 Task: Search one way flight ticket for 5 adults, 2 children, 1 infant in seat and 1 infant on lap in economy from Fort Lauderdale: Fort Lauderdale-hollywood International Airport to Wilmington: Wilmington International Airport on 8-6-2023. Choice of flights is Southwest. Number of bags: 1 carry on bag. Price is upto 20000. Outbound departure time preference is 22:30.
Action: Mouse moved to (282, 359)
Screenshot: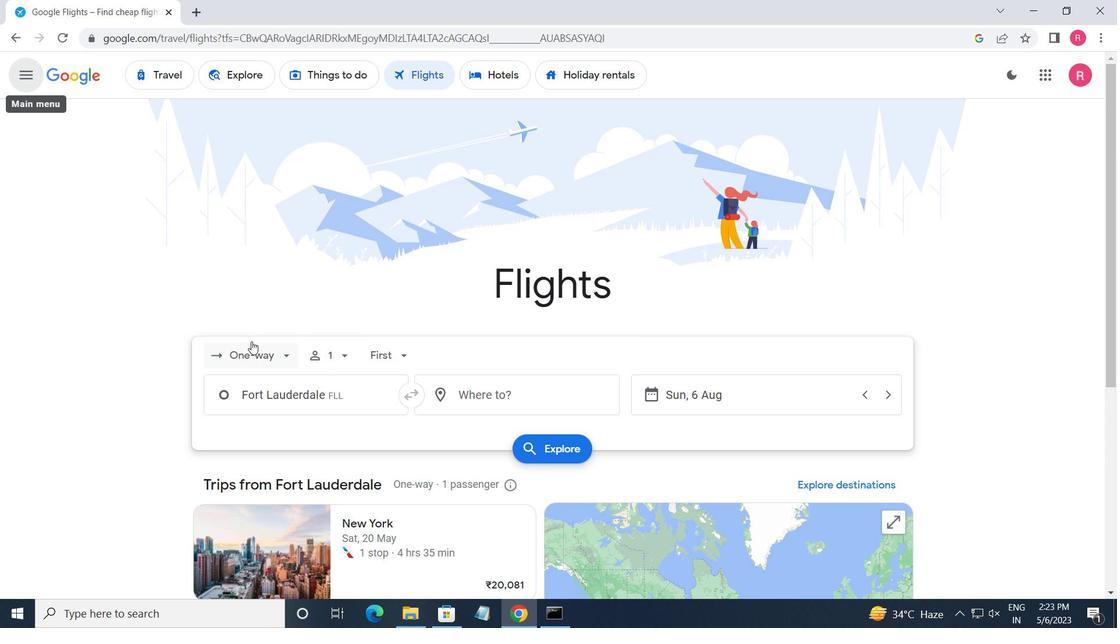 
Action: Mouse pressed left at (282, 359)
Screenshot: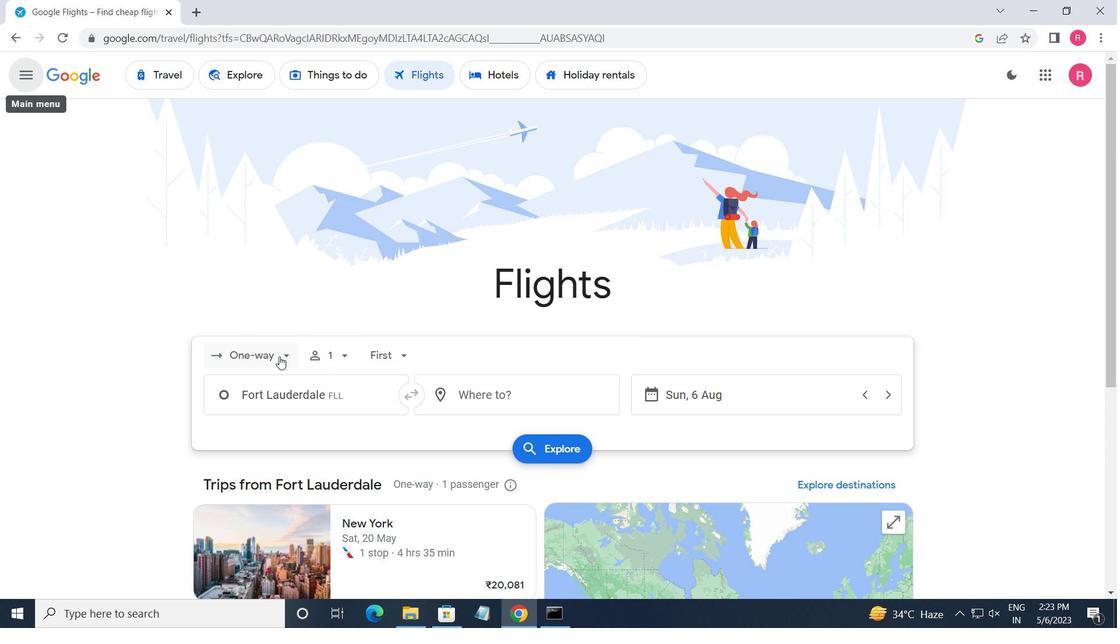
Action: Mouse moved to (278, 423)
Screenshot: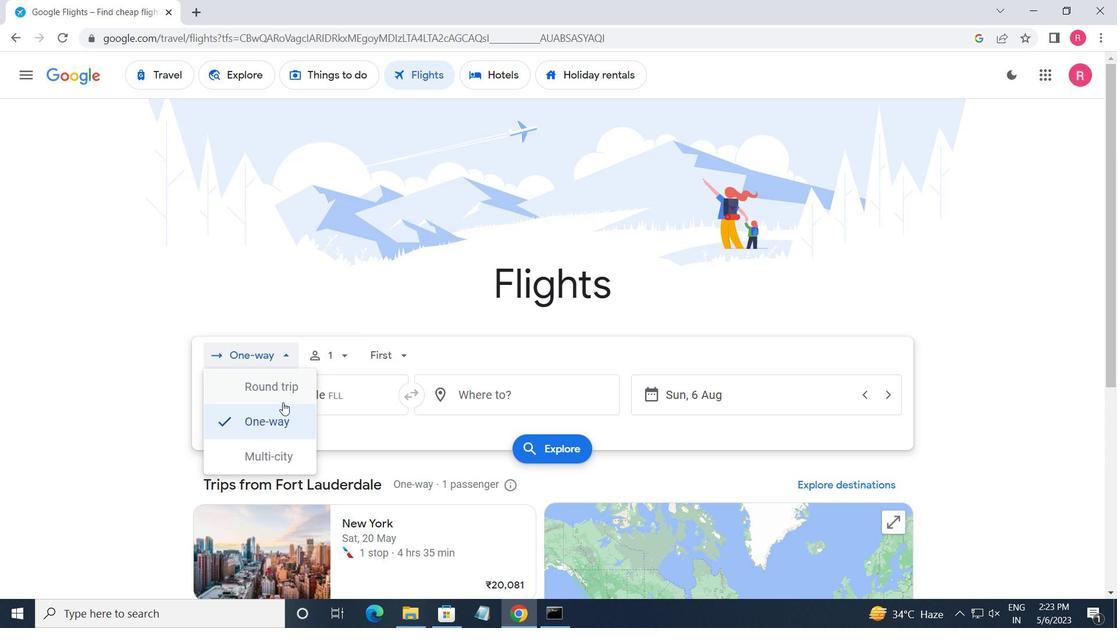 
Action: Mouse pressed left at (278, 423)
Screenshot: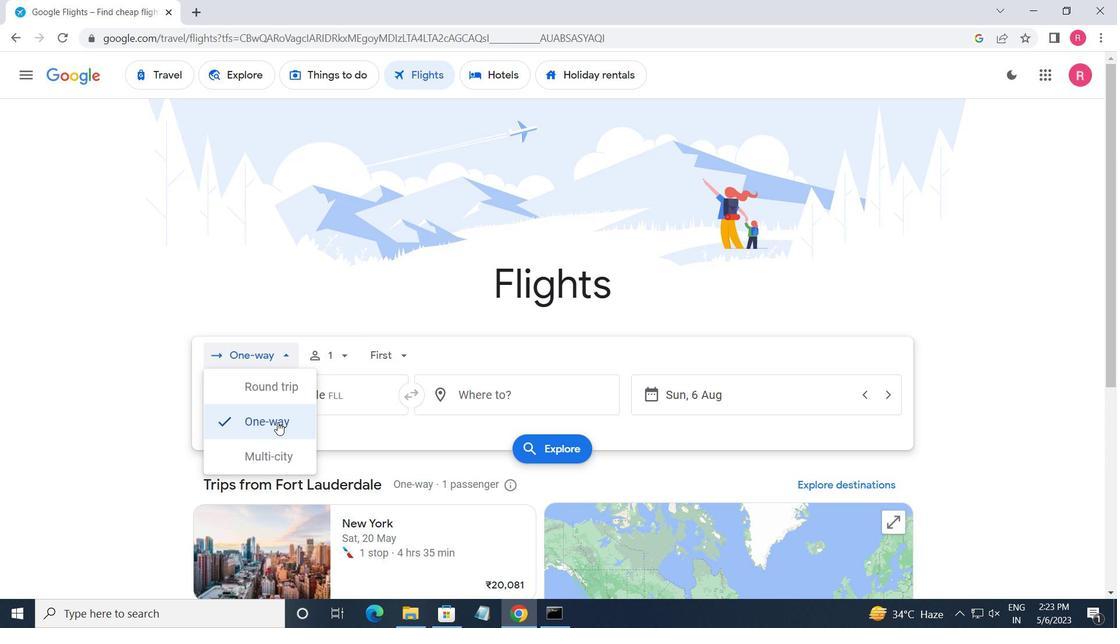 
Action: Mouse moved to (327, 349)
Screenshot: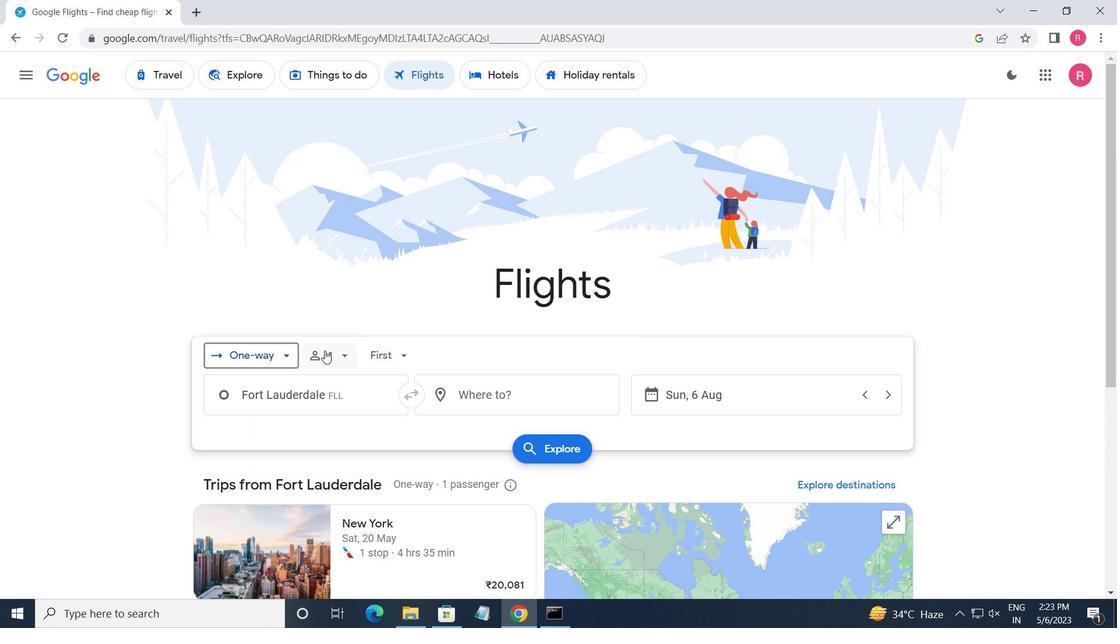 
Action: Mouse pressed left at (327, 349)
Screenshot: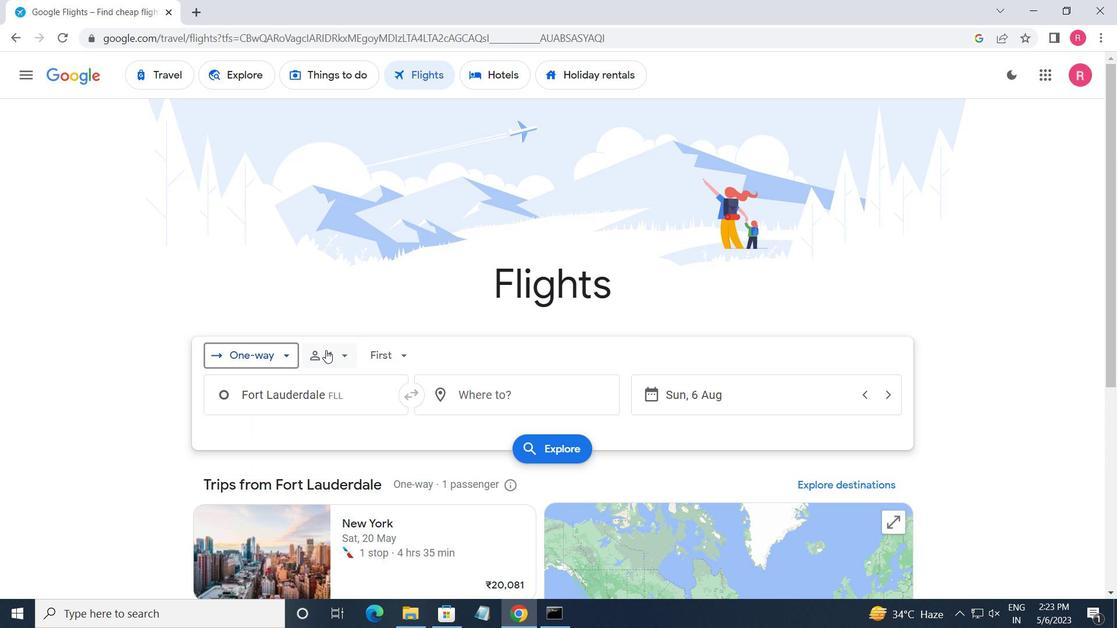 
Action: Mouse moved to (451, 398)
Screenshot: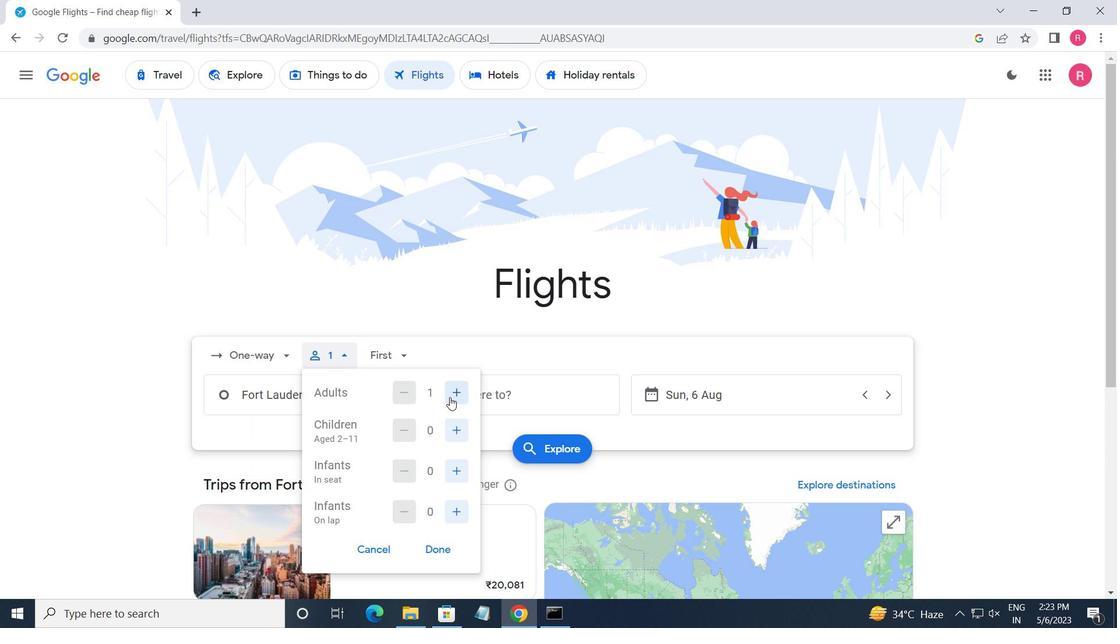 
Action: Mouse pressed left at (451, 398)
Screenshot: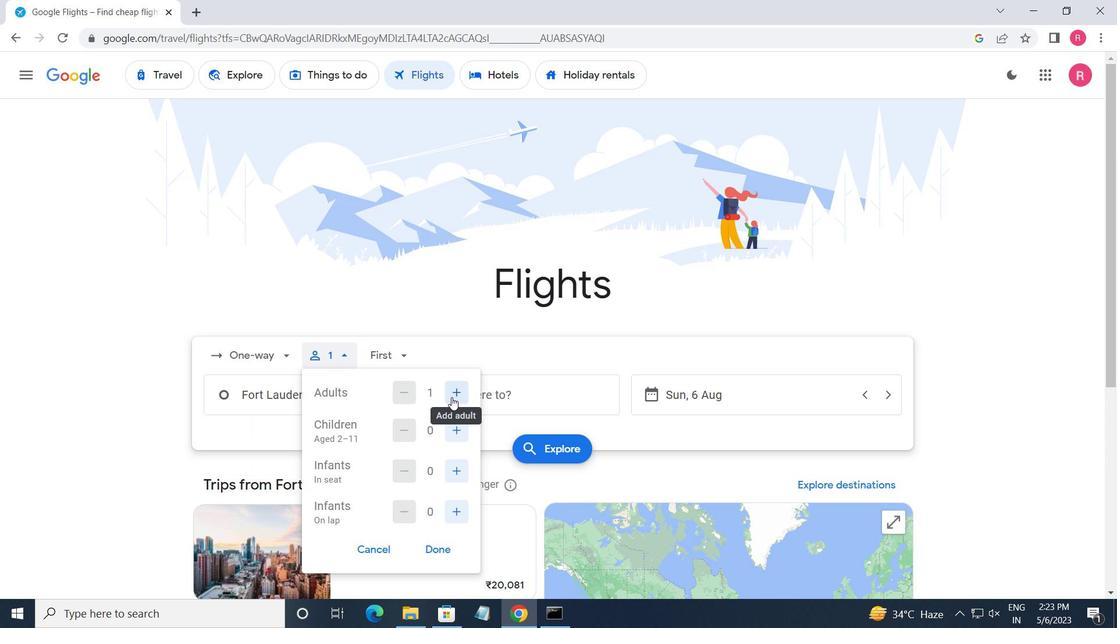 
Action: Mouse pressed left at (451, 398)
Screenshot: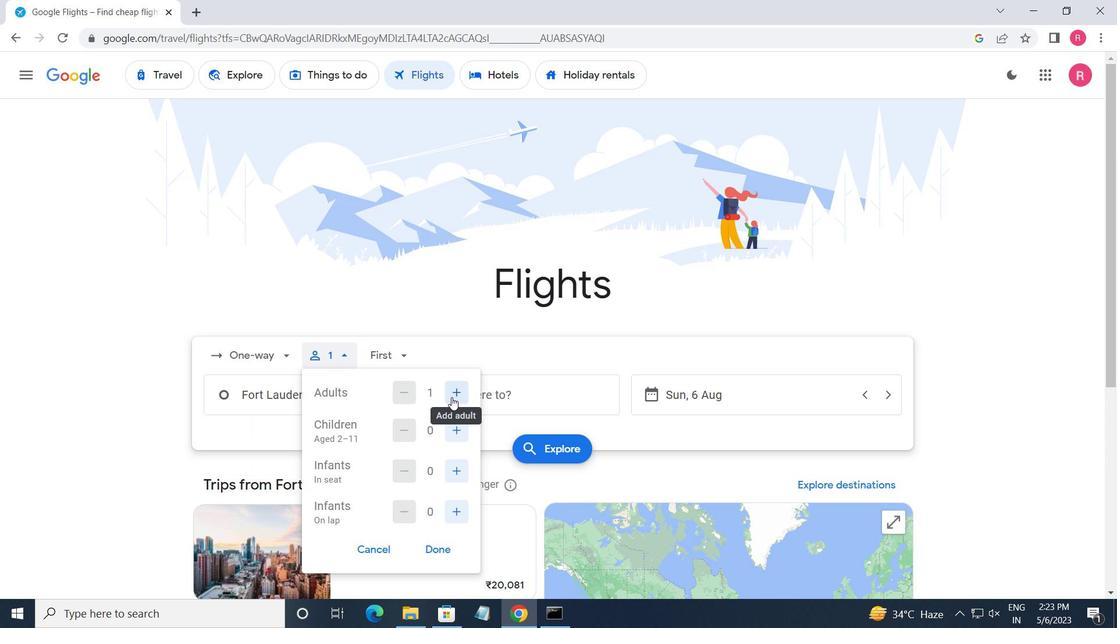 
Action: Mouse pressed left at (451, 398)
Screenshot: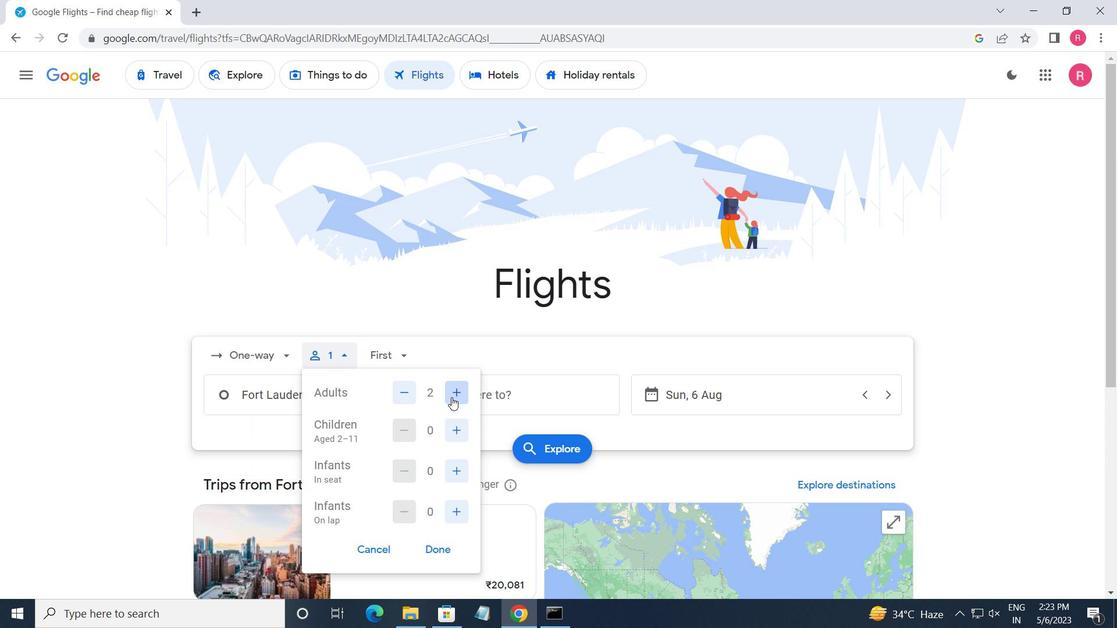 
Action: Mouse moved to (453, 397)
Screenshot: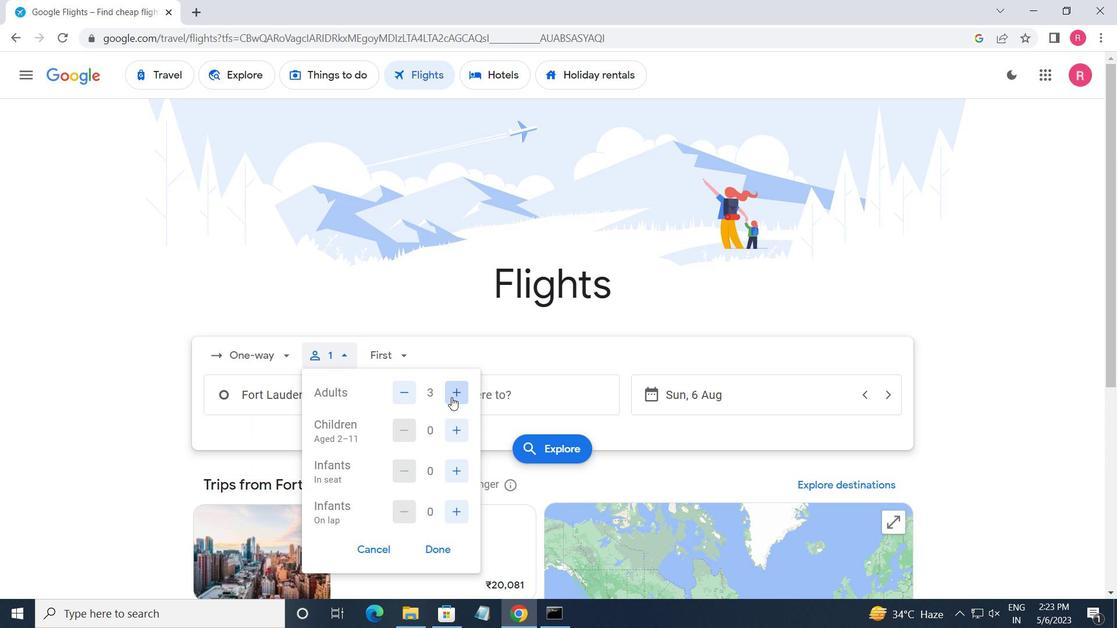 
Action: Mouse pressed left at (453, 397)
Screenshot: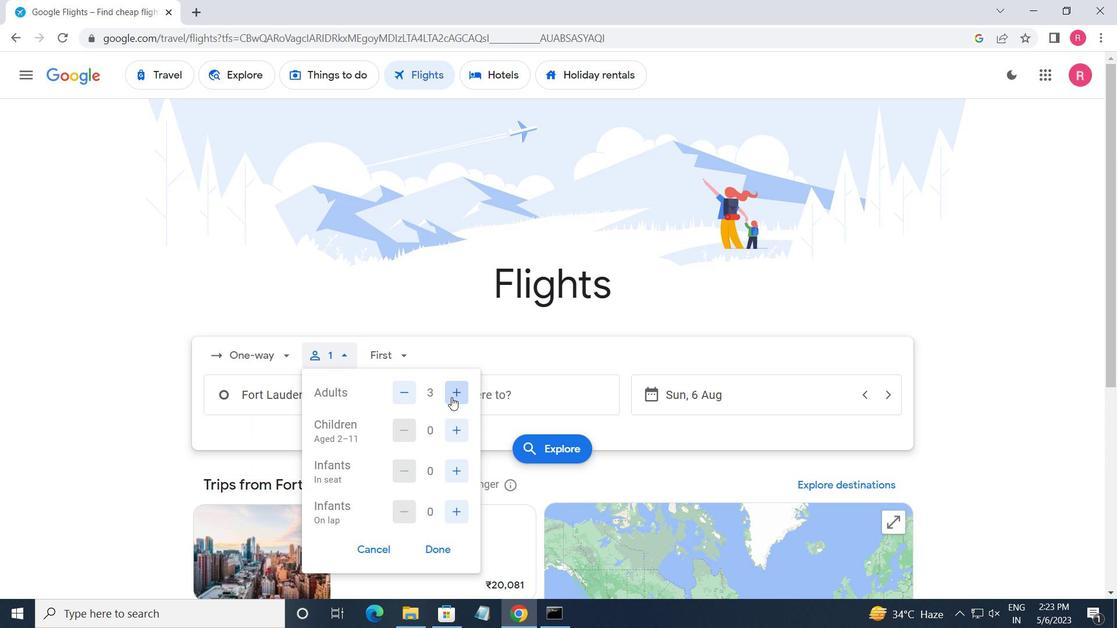 
Action: Mouse moved to (449, 429)
Screenshot: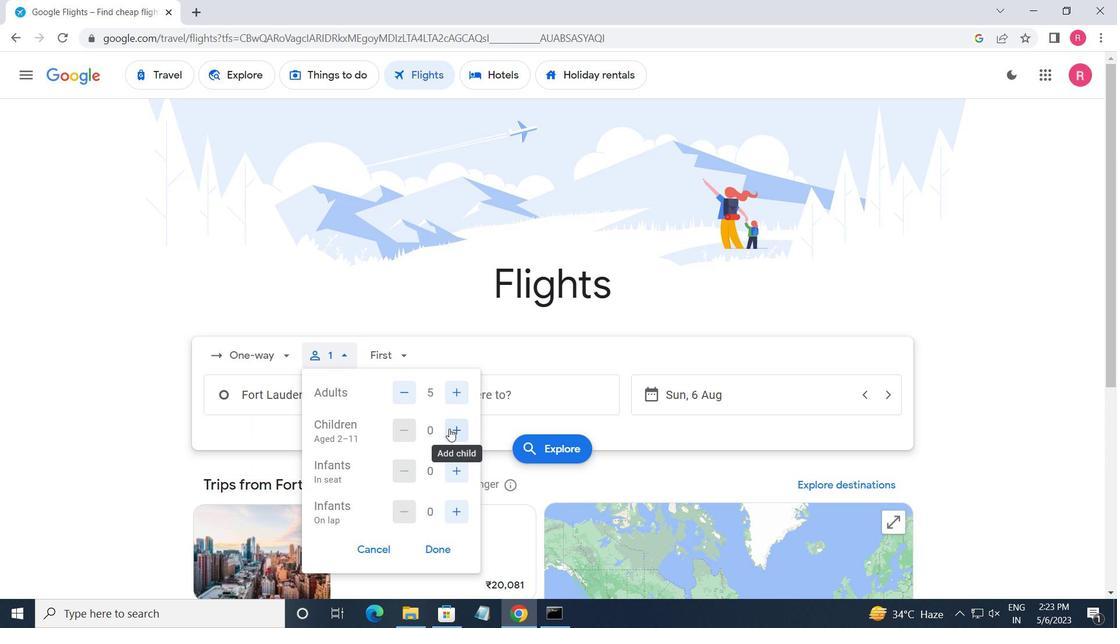
Action: Mouse pressed left at (449, 429)
Screenshot: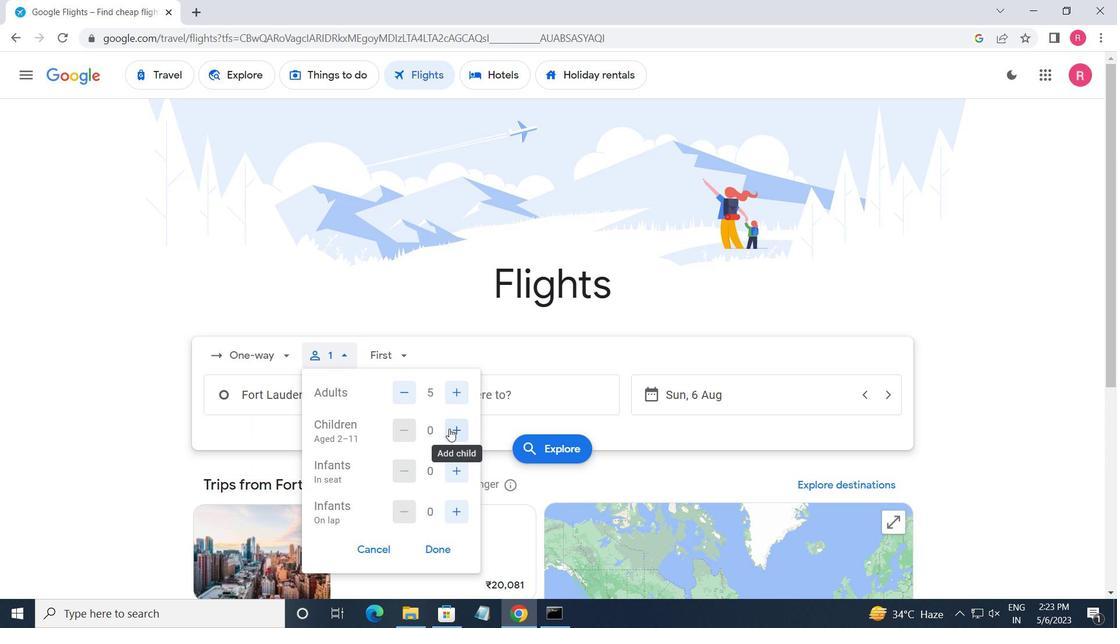 
Action: Mouse pressed left at (449, 429)
Screenshot: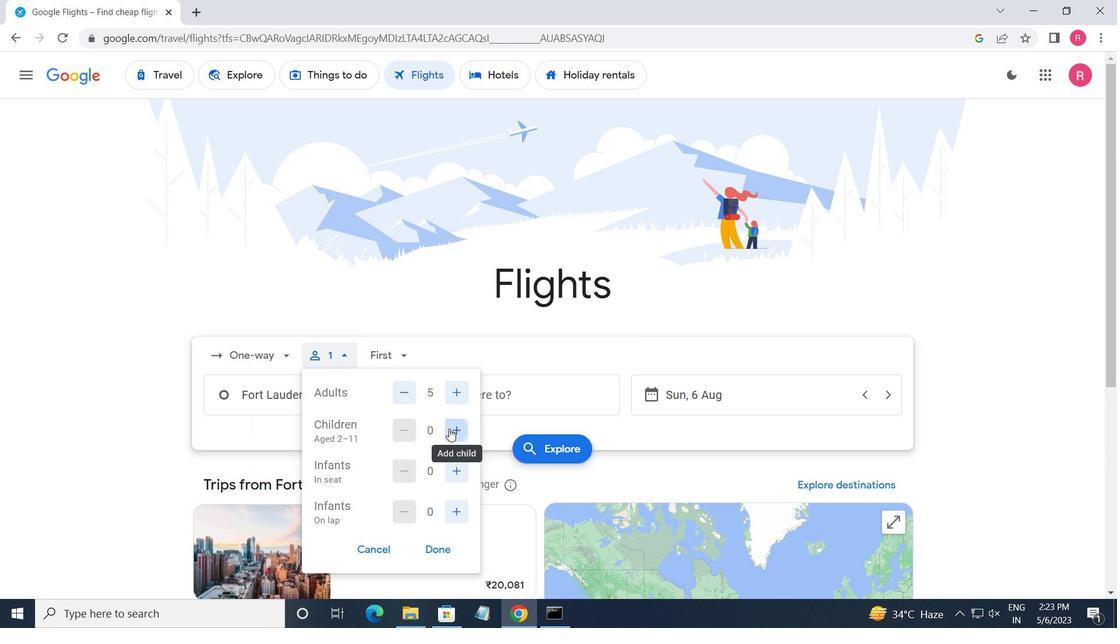 
Action: Mouse moved to (458, 470)
Screenshot: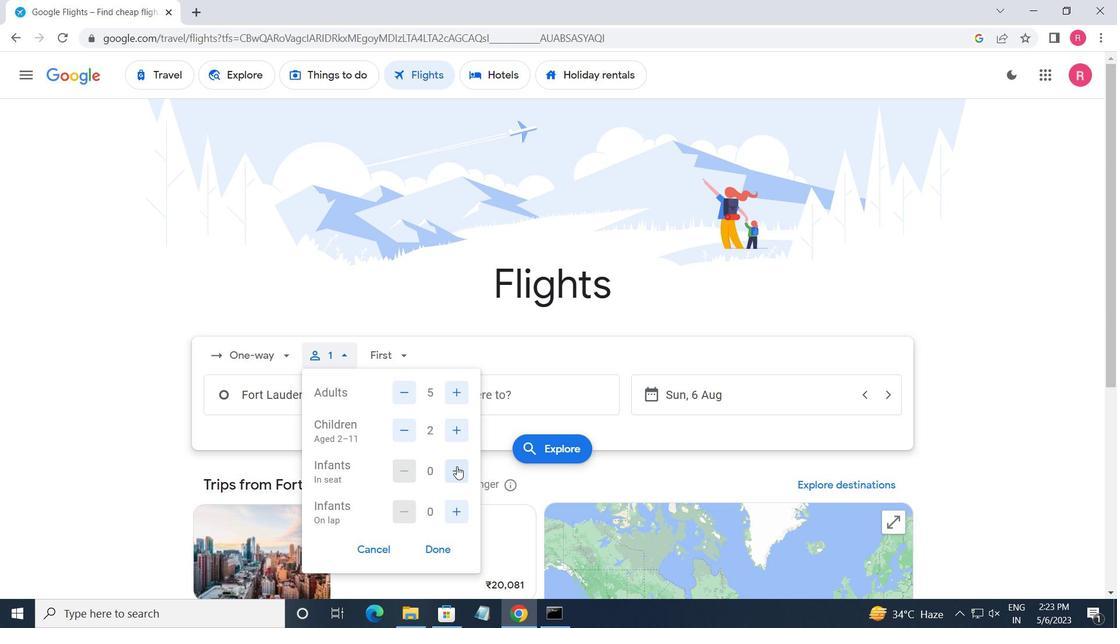 
Action: Mouse pressed left at (458, 470)
Screenshot: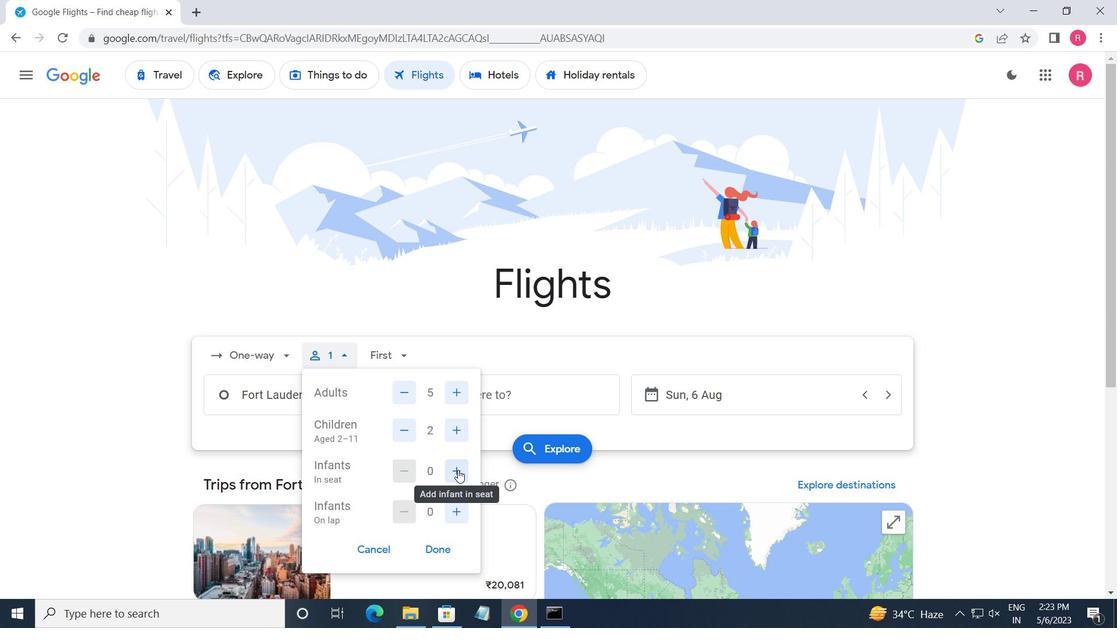 
Action: Mouse moved to (463, 523)
Screenshot: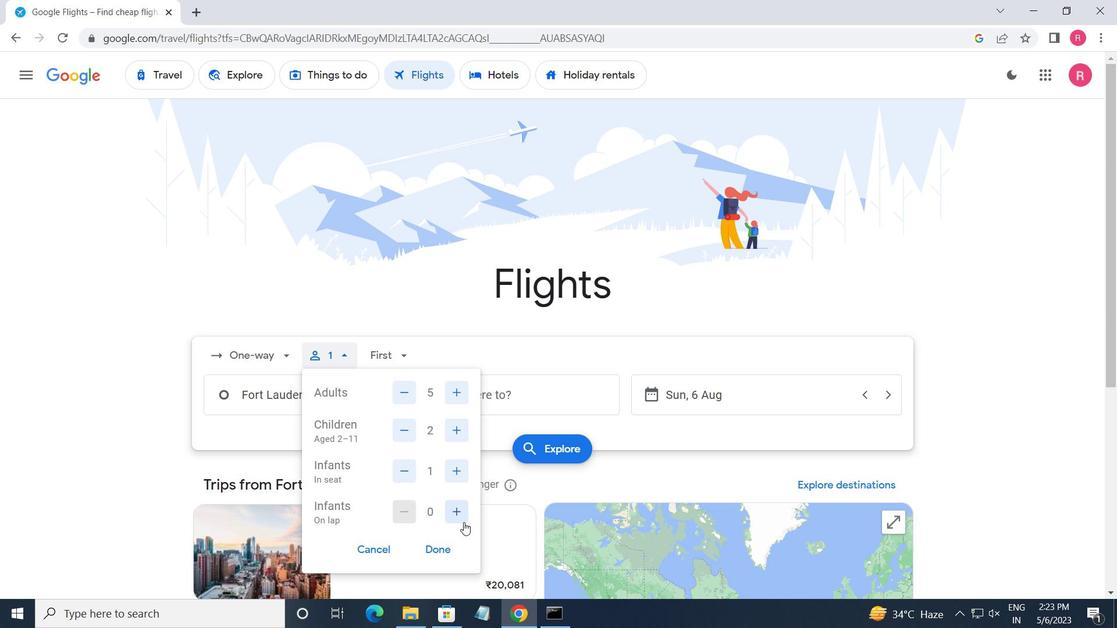 
Action: Mouse pressed left at (463, 523)
Screenshot: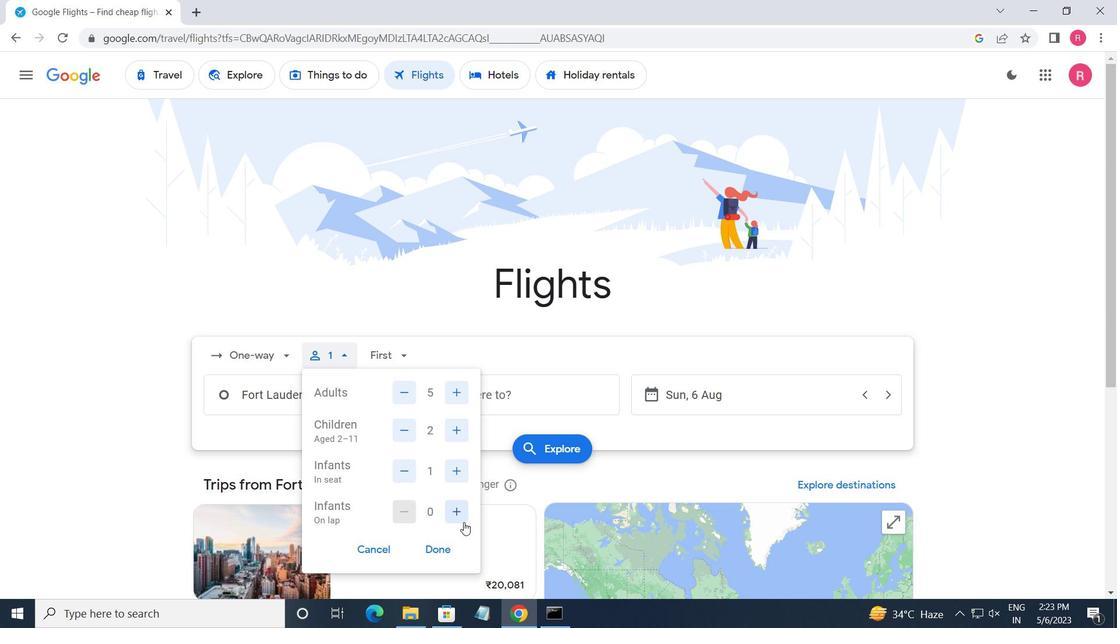 
Action: Mouse moved to (440, 551)
Screenshot: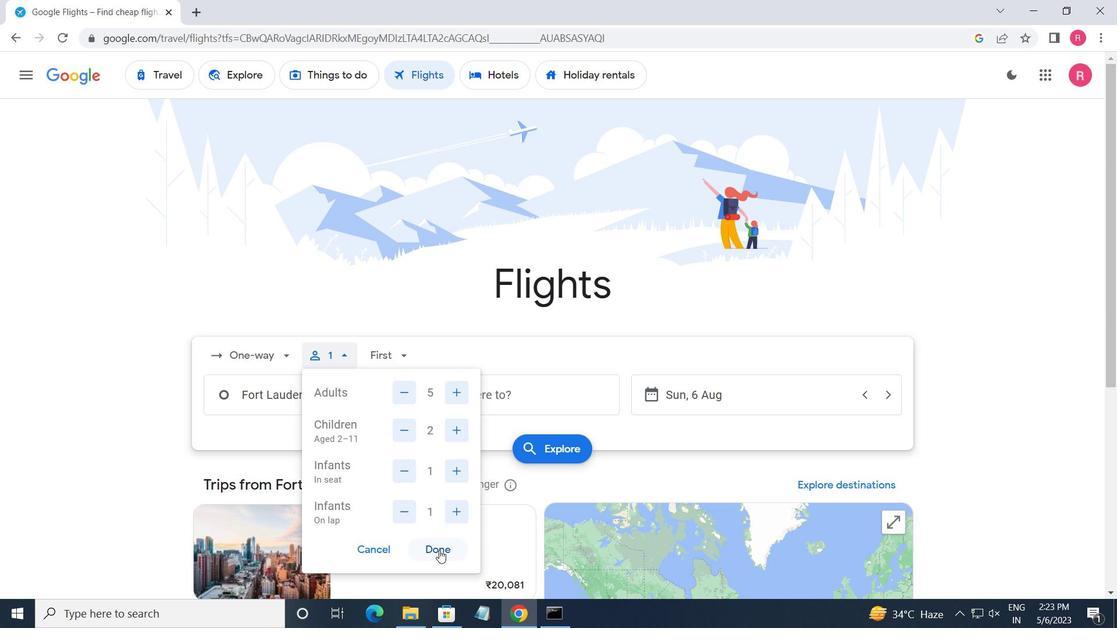 
Action: Mouse pressed left at (440, 551)
Screenshot: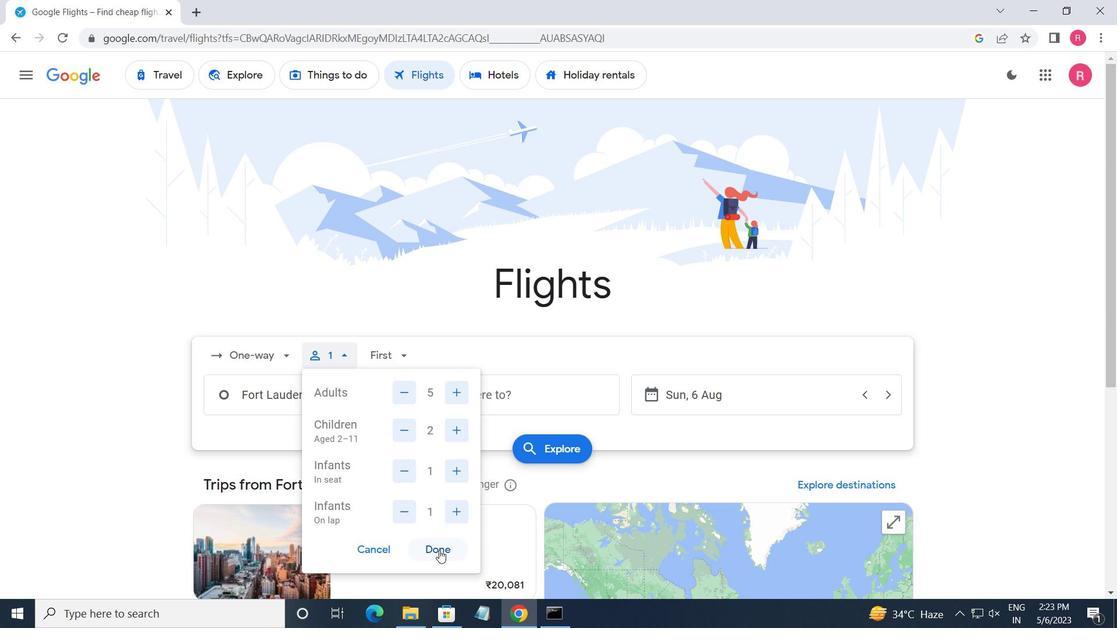 
Action: Mouse moved to (401, 352)
Screenshot: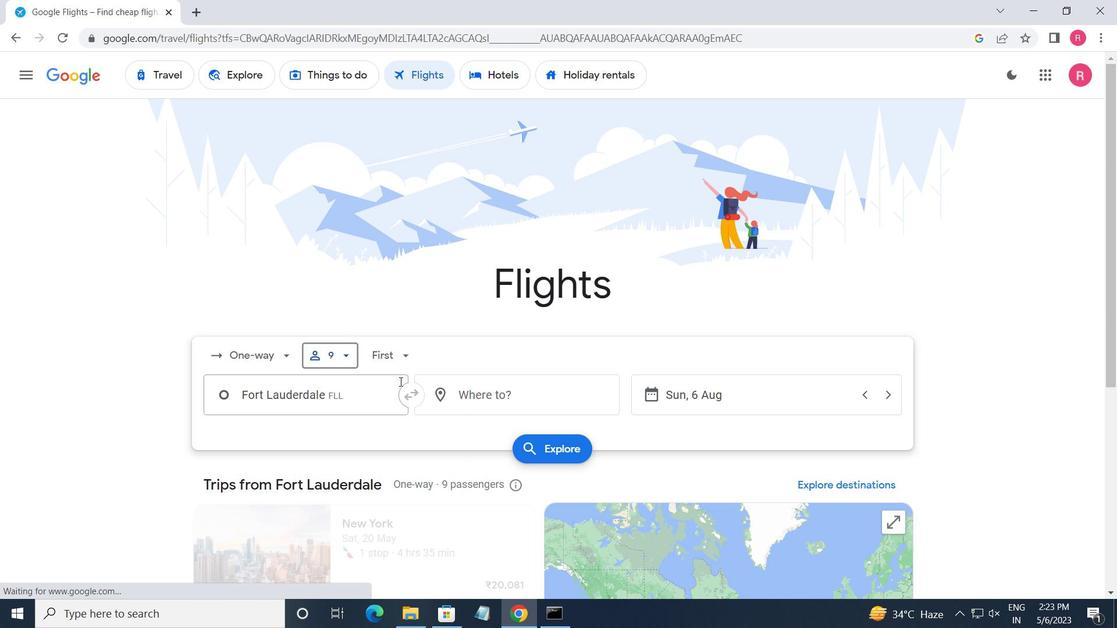 
Action: Mouse pressed left at (401, 352)
Screenshot: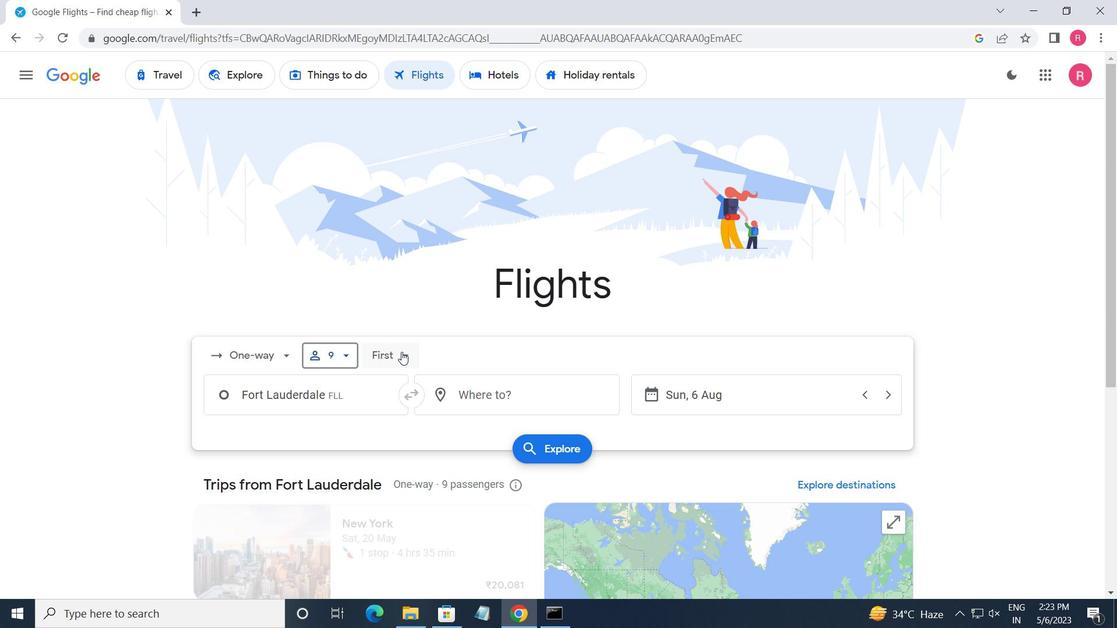 
Action: Mouse moved to (430, 381)
Screenshot: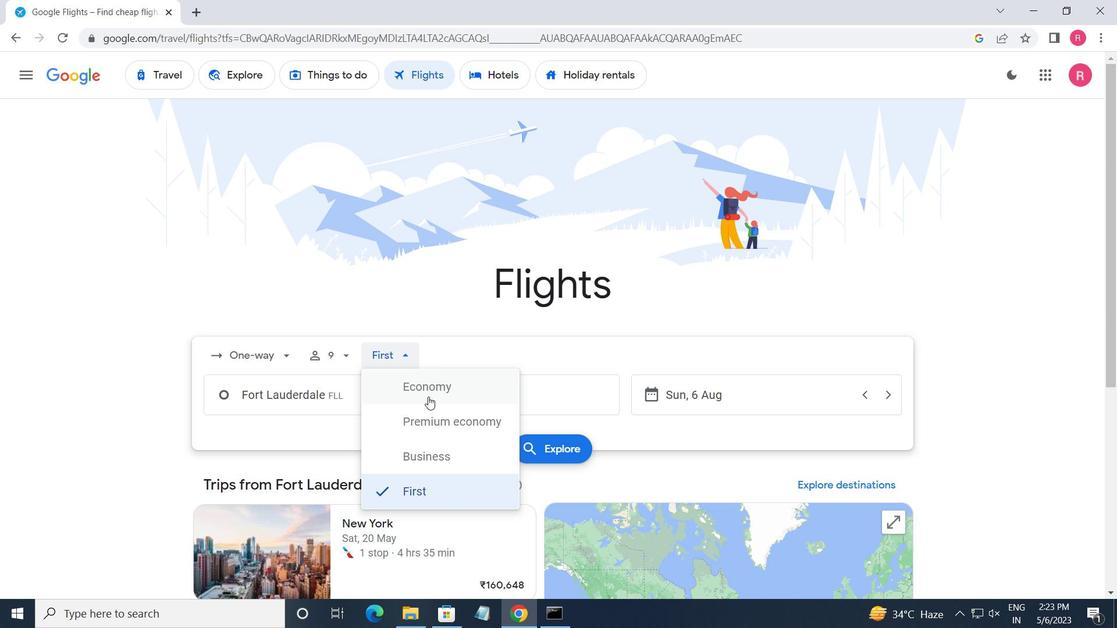 
Action: Mouse pressed left at (430, 381)
Screenshot: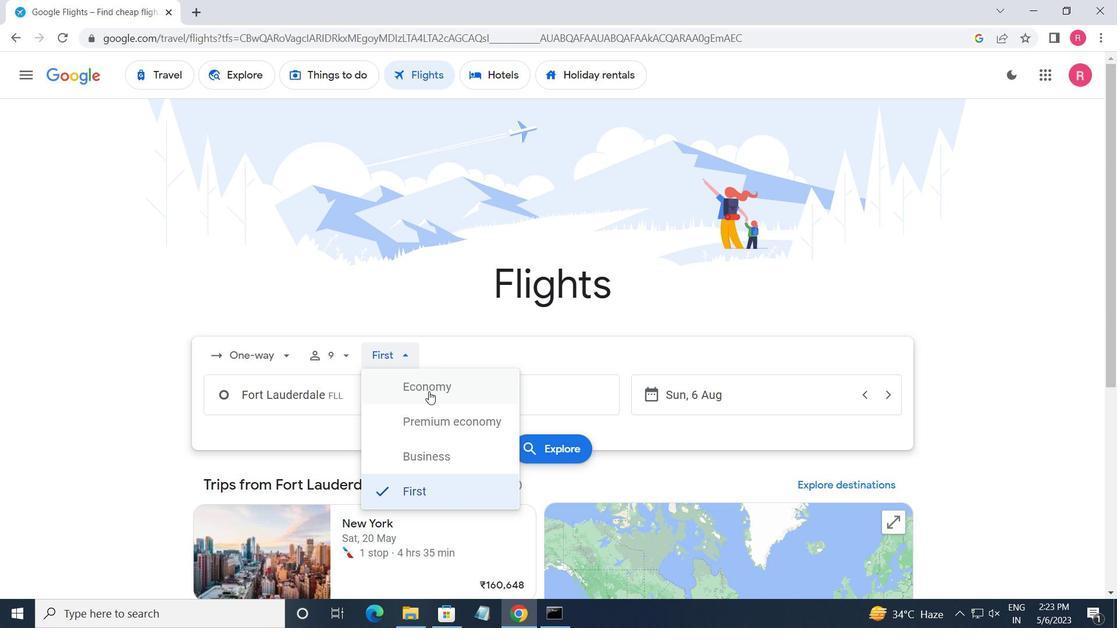 
Action: Mouse moved to (332, 392)
Screenshot: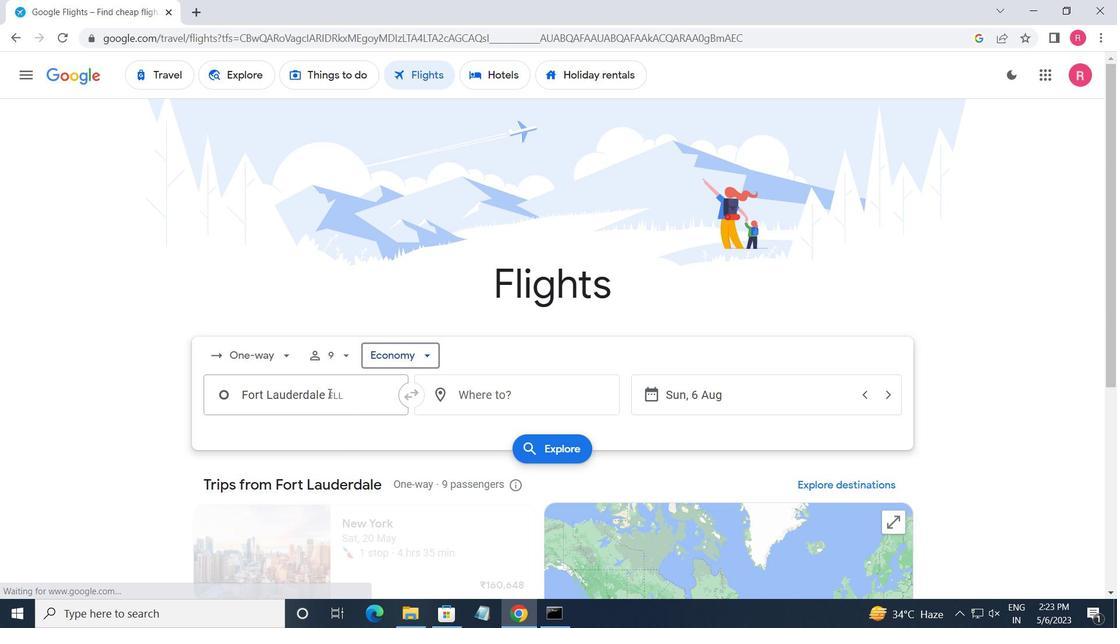 
Action: Mouse pressed left at (332, 392)
Screenshot: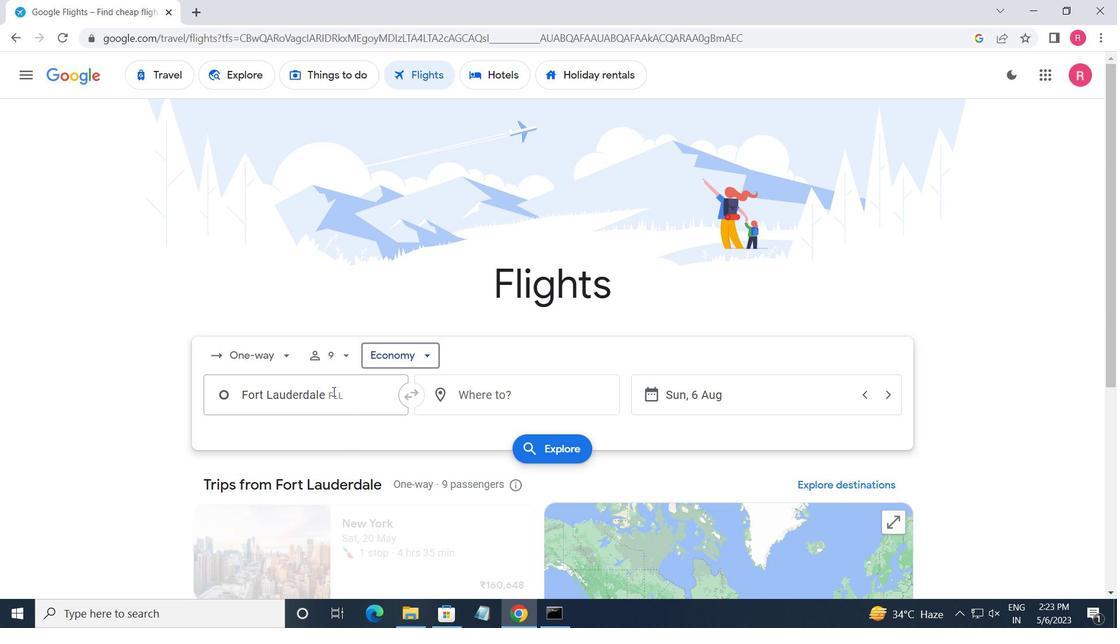 
Action: Mouse moved to (333, 392)
Screenshot: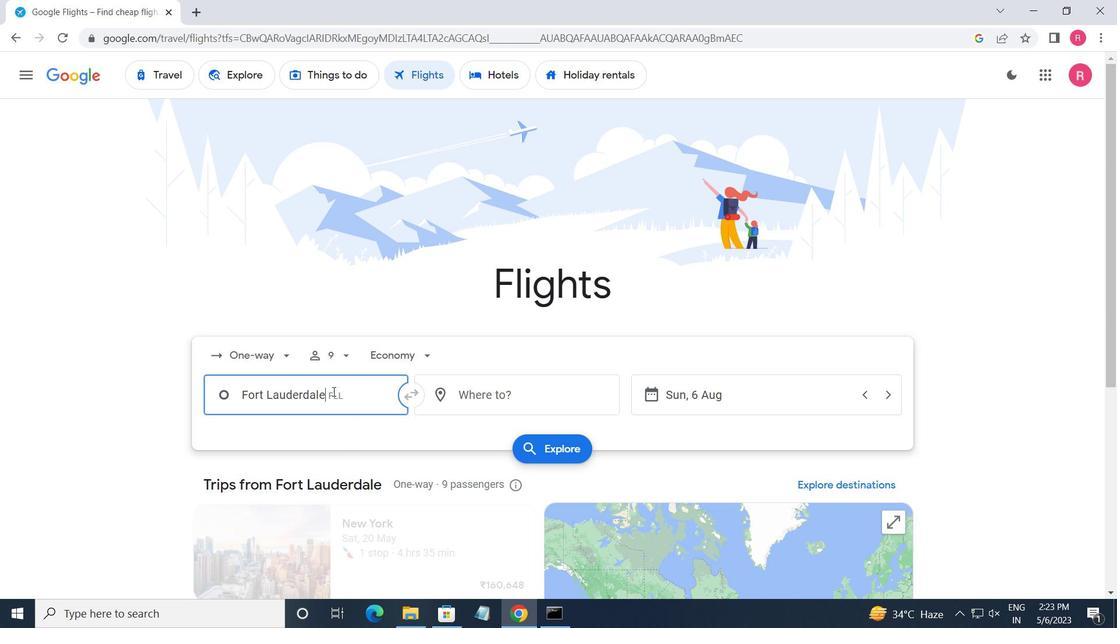
Action: Key pressed <Key.shift><Key.shift><Key.shift><Key.shift><Key.shift><Key.shift><Key.shift>FORT<Key.space><Key.shift><Key.shift><Key.shift><Key.shift><Key.shift>LAUDERDAK<Key.backspace>LE
Screenshot: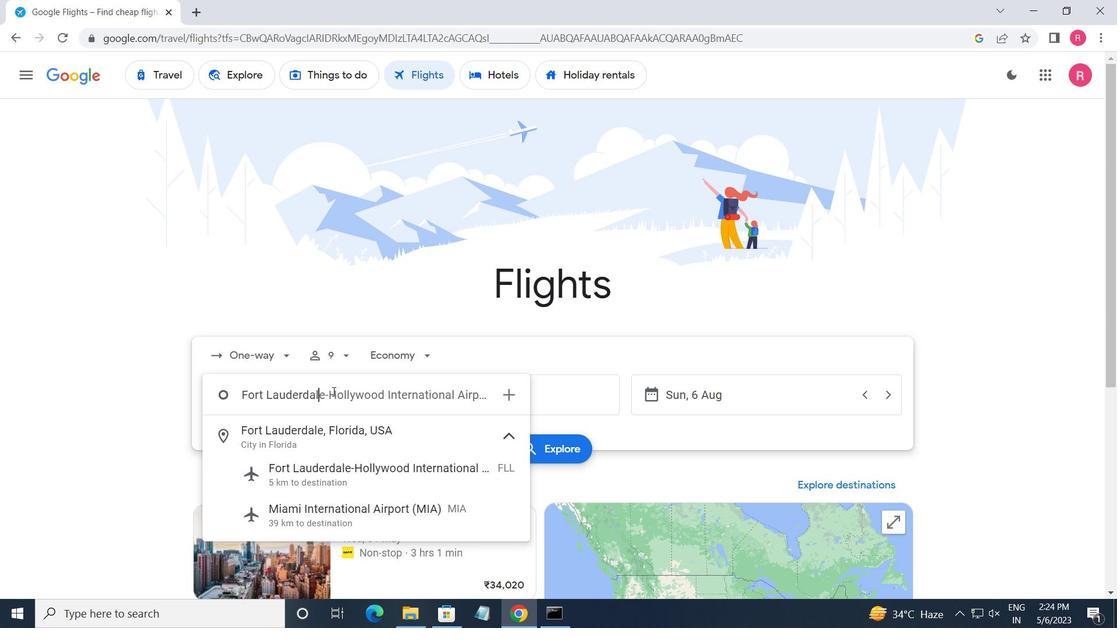 
Action: Mouse moved to (358, 481)
Screenshot: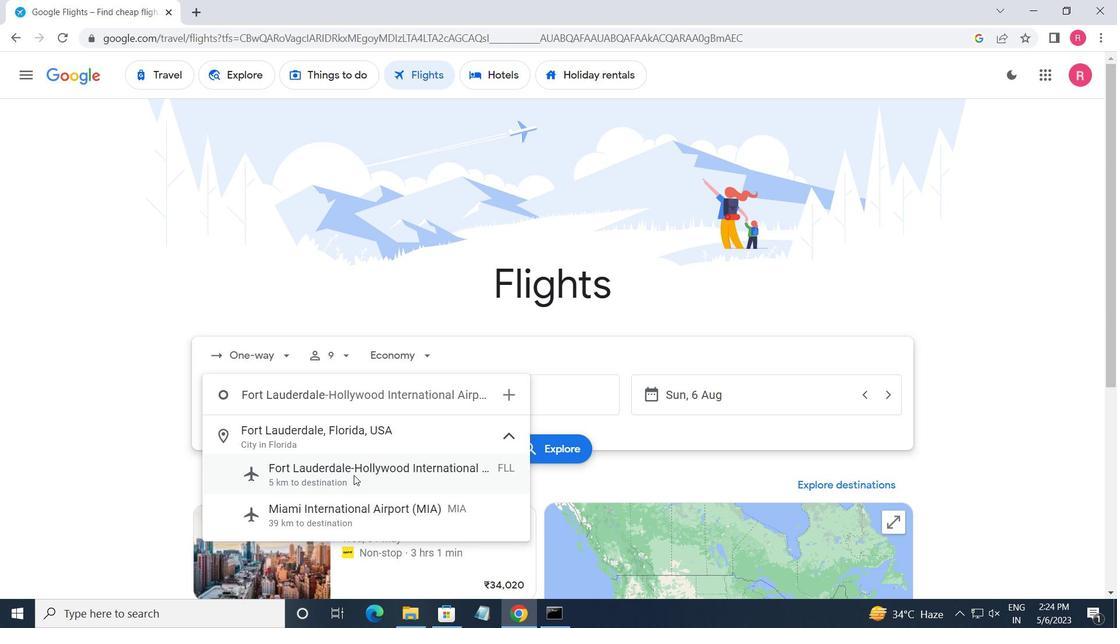 
Action: Mouse pressed left at (358, 481)
Screenshot: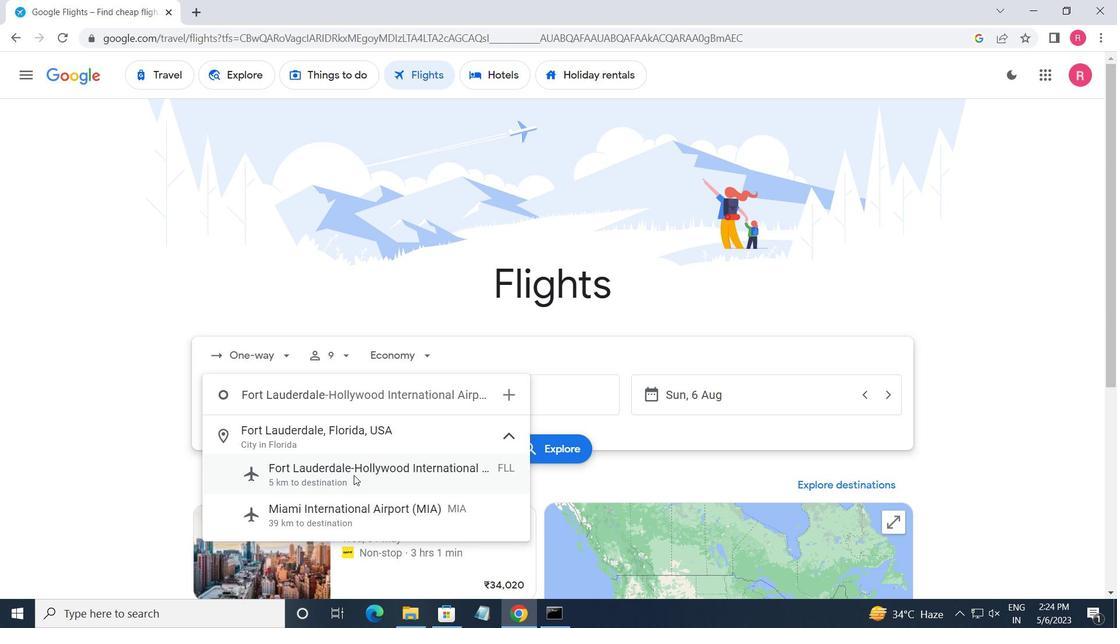 
Action: Mouse moved to (490, 393)
Screenshot: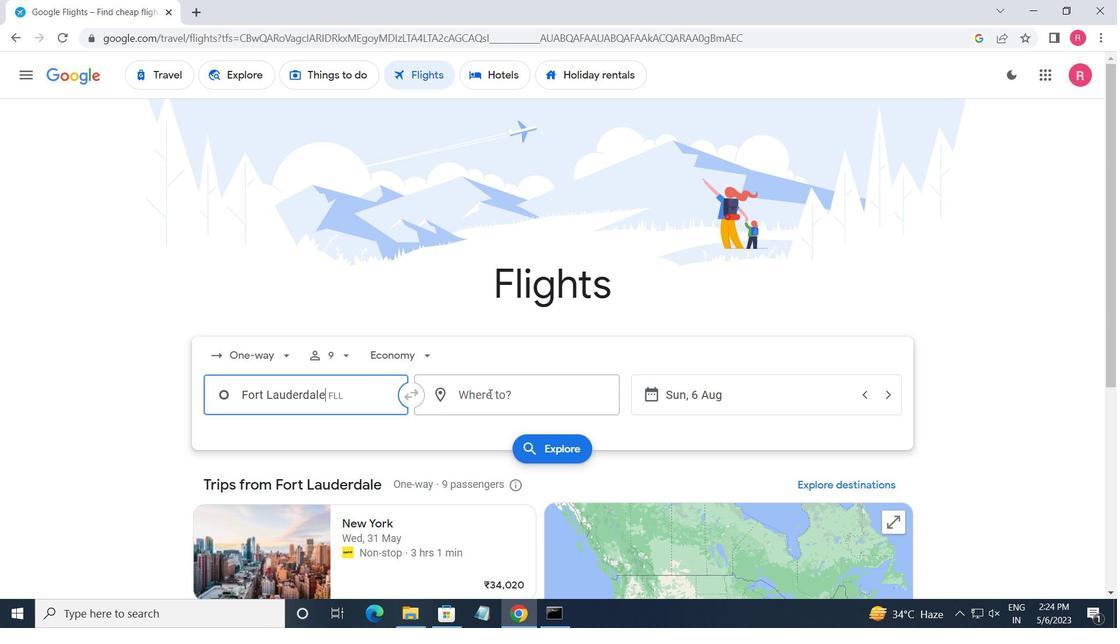 
Action: Mouse pressed left at (490, 393)
Screenshot: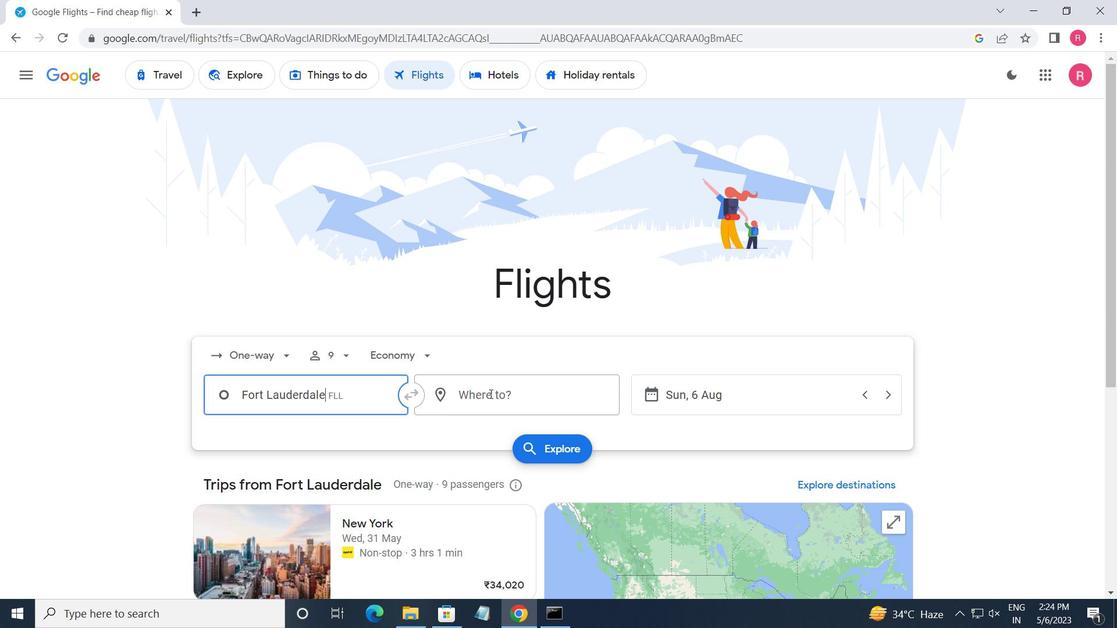 
Action: Key pressed <Key.shift>SHARD
Screenshot: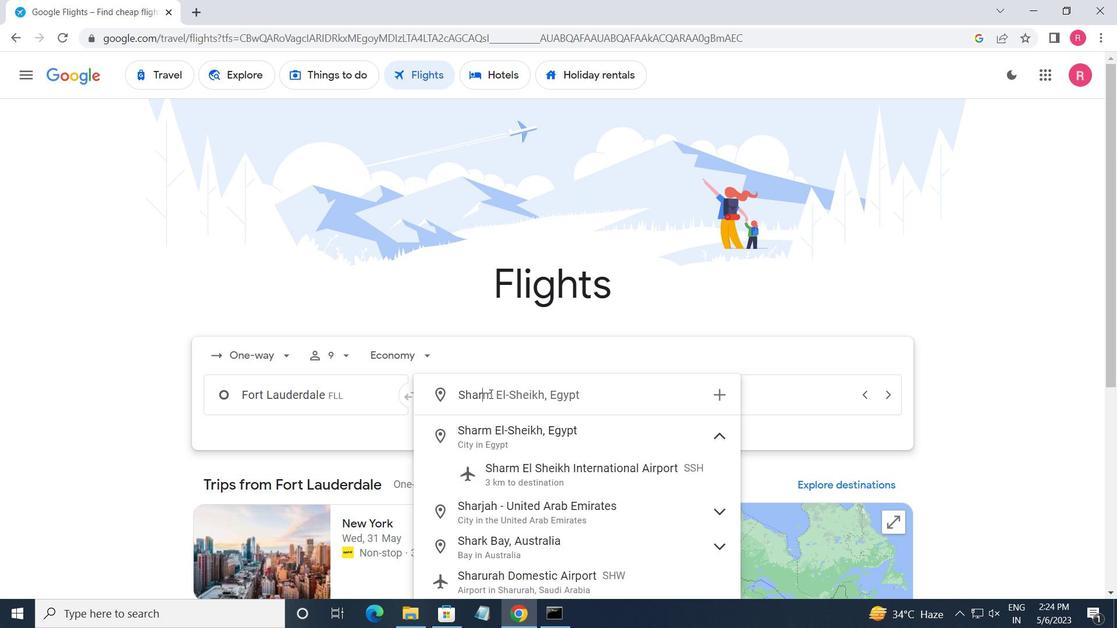 
Action: Mouse moved to (491, 393)
Screenshot: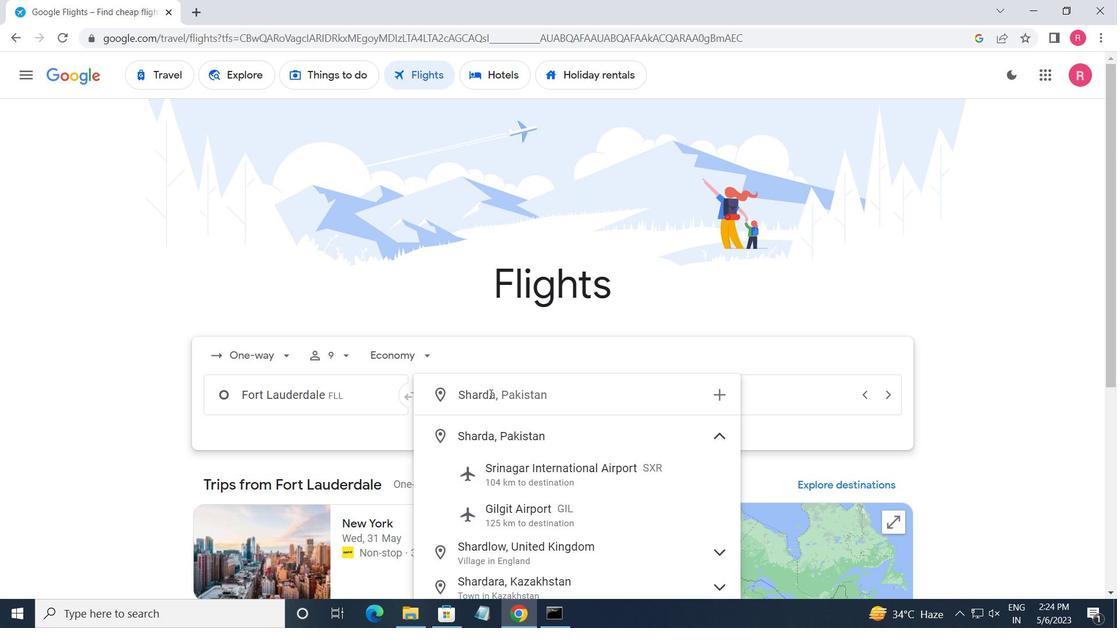 
Action: Key pressed <Key.backspace><Key.backspace><Key.backspace><Key.backspace><Key.backspace><Key.shift>WILMINGTON
Screenshot: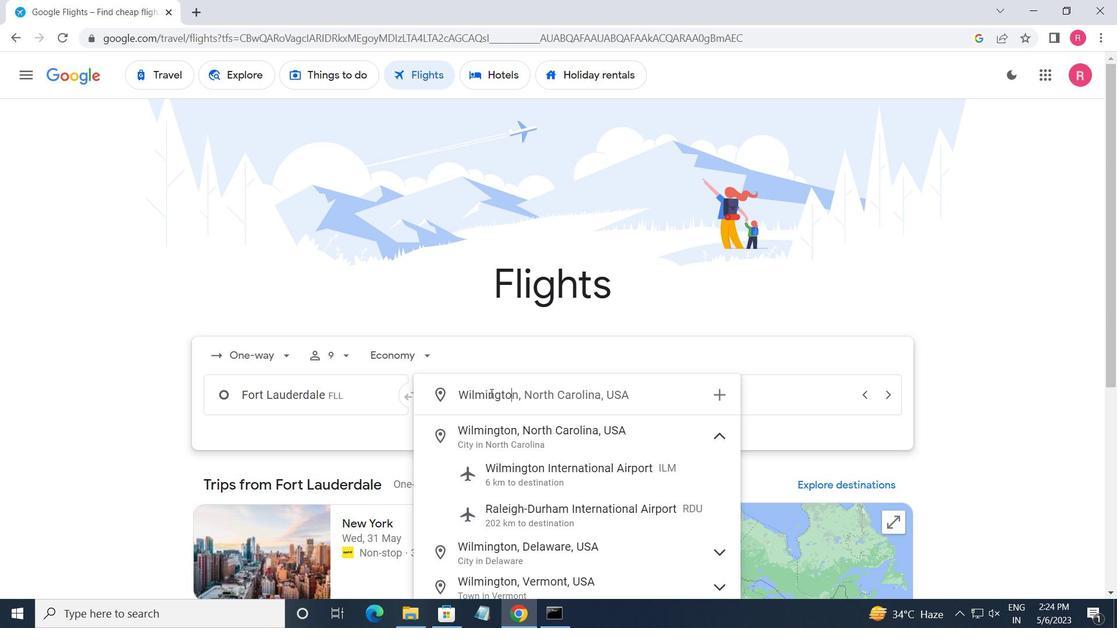 
Action: Mouse moved to (579, 467)
Screenshot: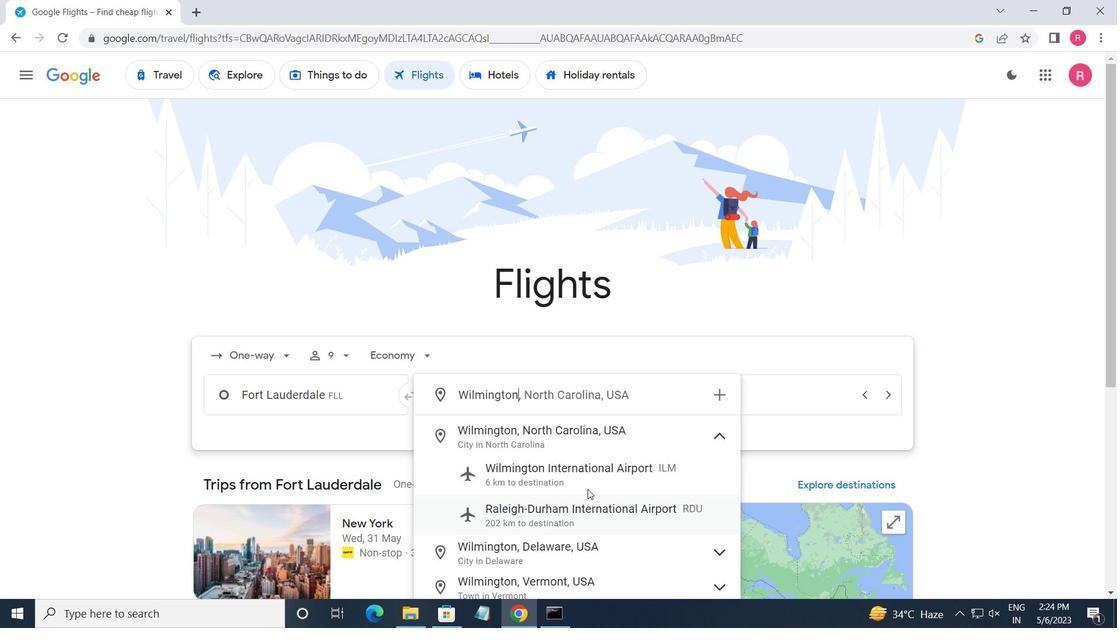 
Action: Mouse pressed left at (579, 467)
Screenshot: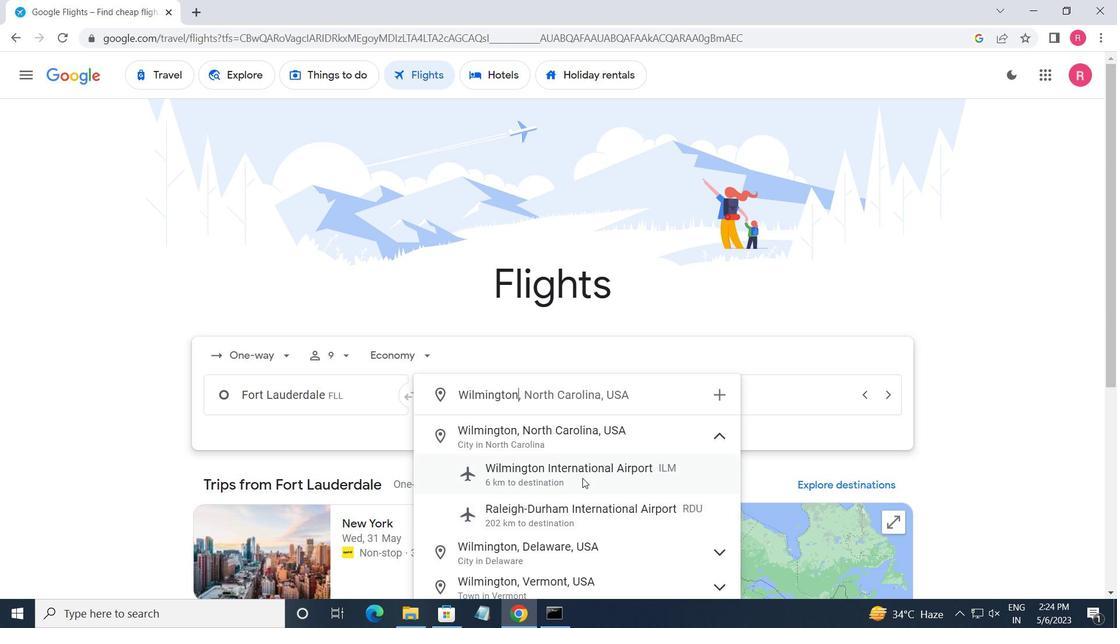 
Action: Mouse moved to (754, 385)
Screenshot: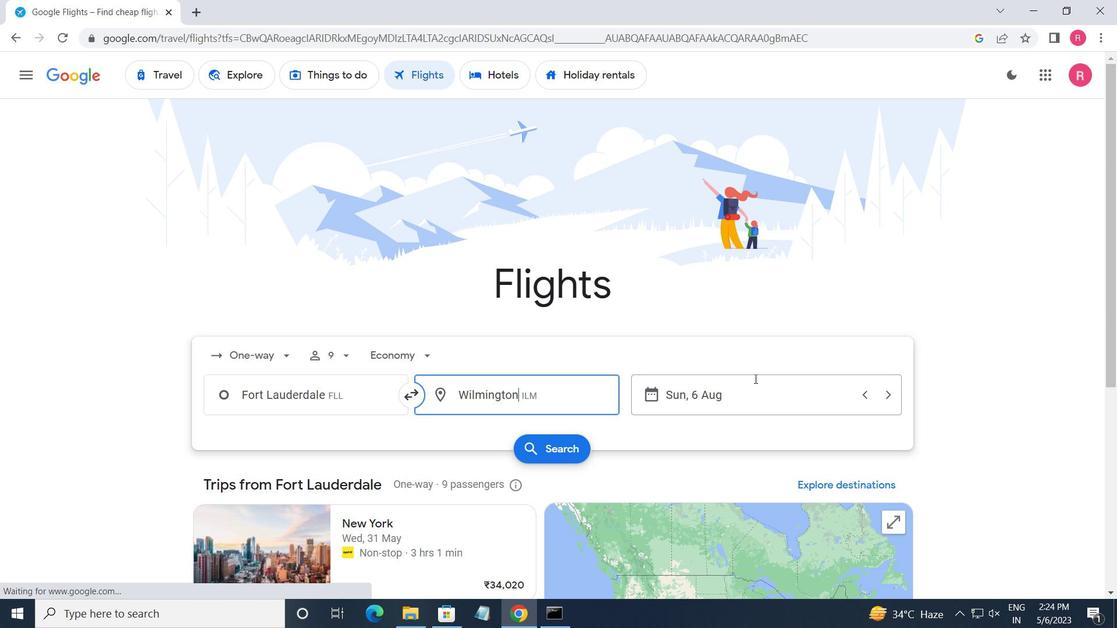 
Action: Mouse pressed left at (754, 385)
Screenshot: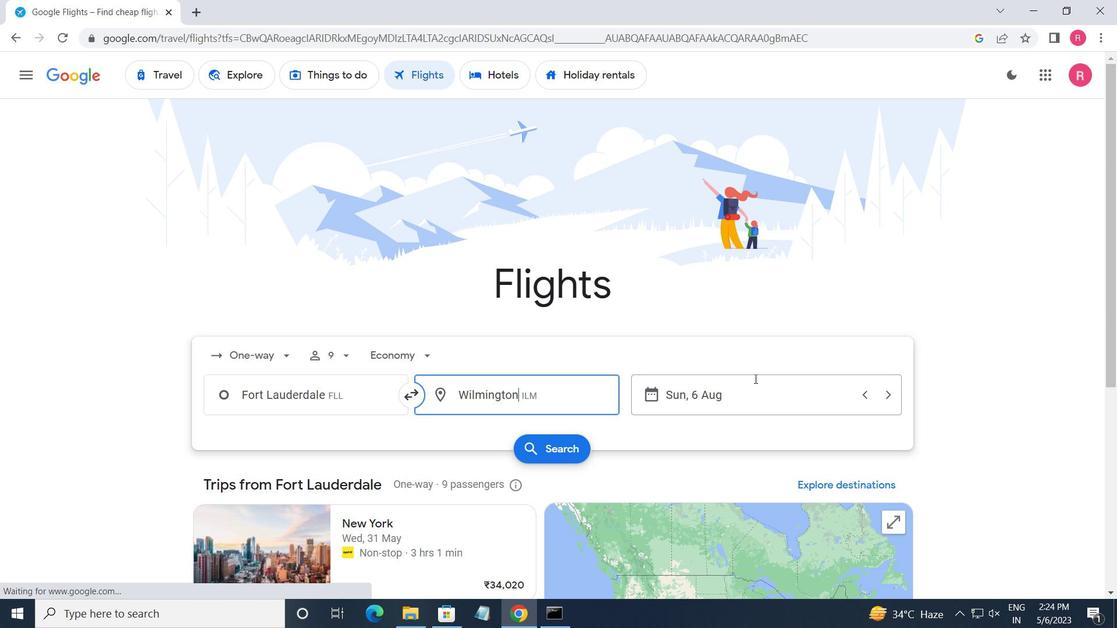 
Action: Mouse moved to (393, 366)
Screenshot: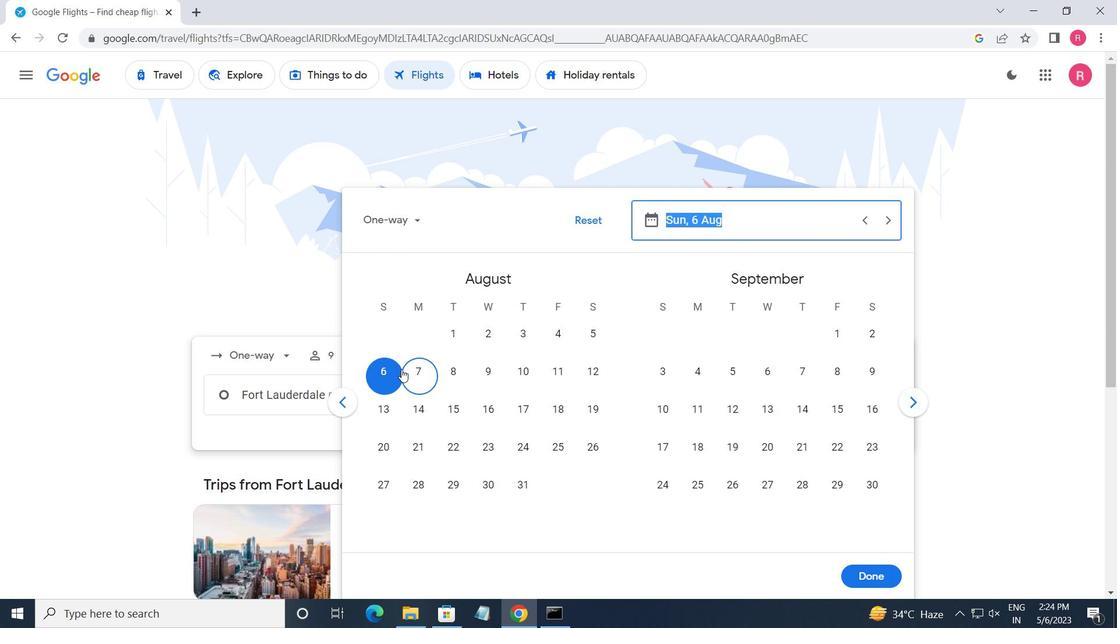 
Action: Mouse pressed left at (393, 366)
Screenshot: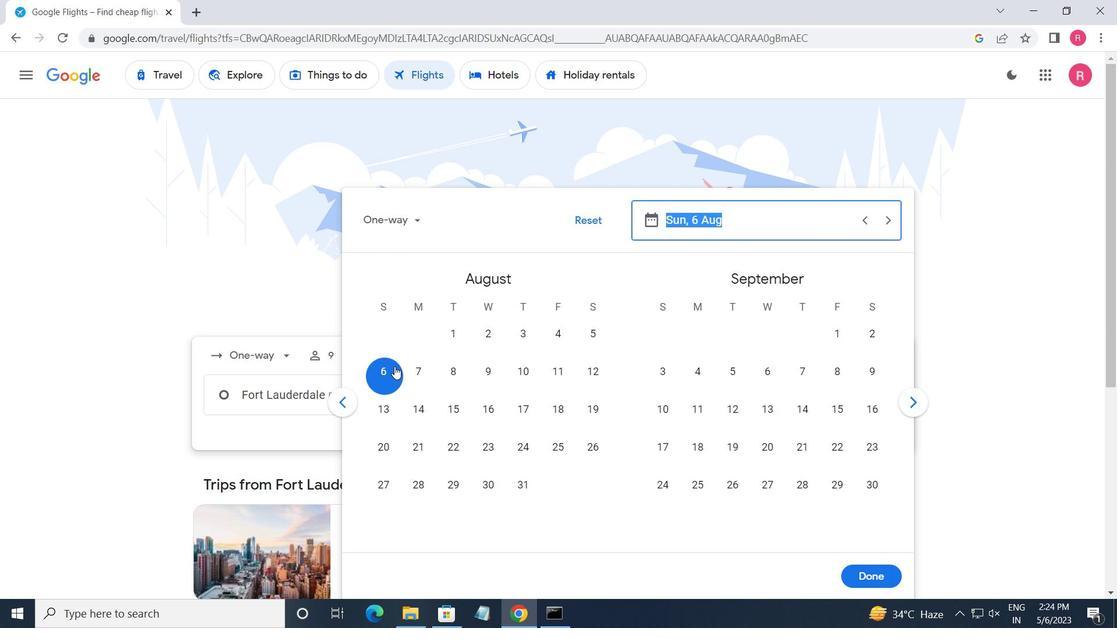 
Action: Mouse moved to (860, 582)
Screenshot: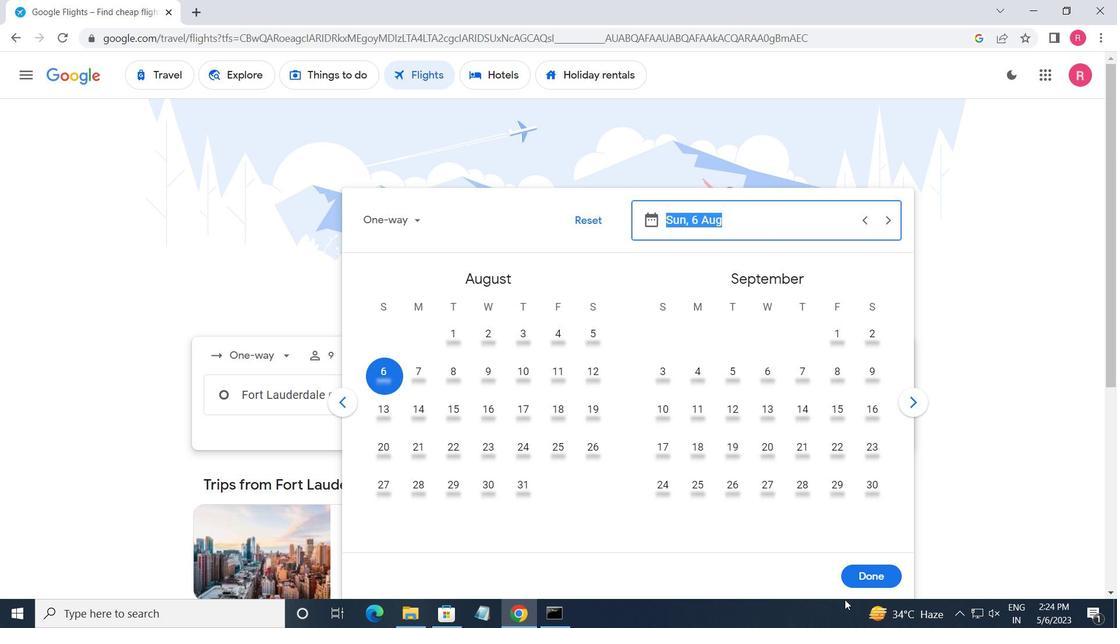 
Action: Mouse pressed left at (860, 582)
Screenshot: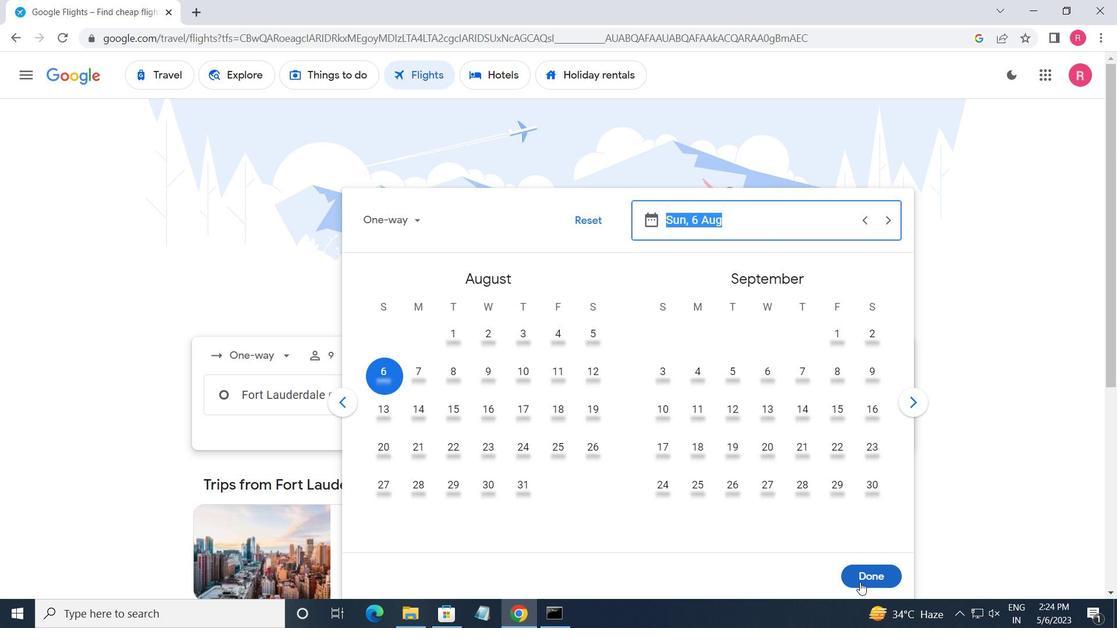 
Action: Mouse moved to (576, 442)
Screenshot: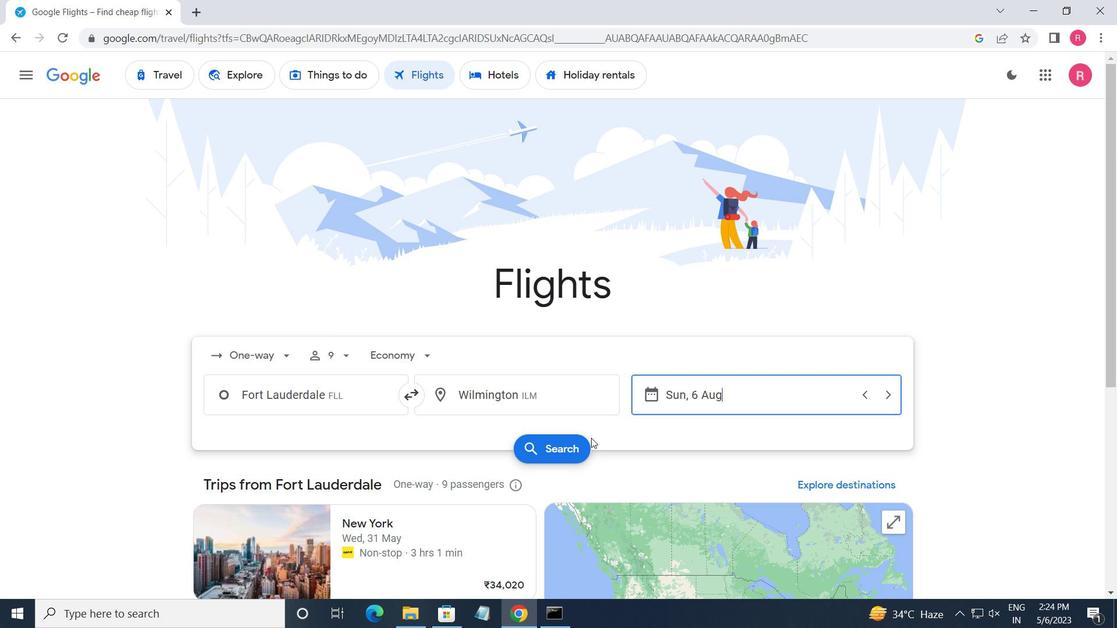 
Action: Mouse pressed left at (576, 442)
Screenshot: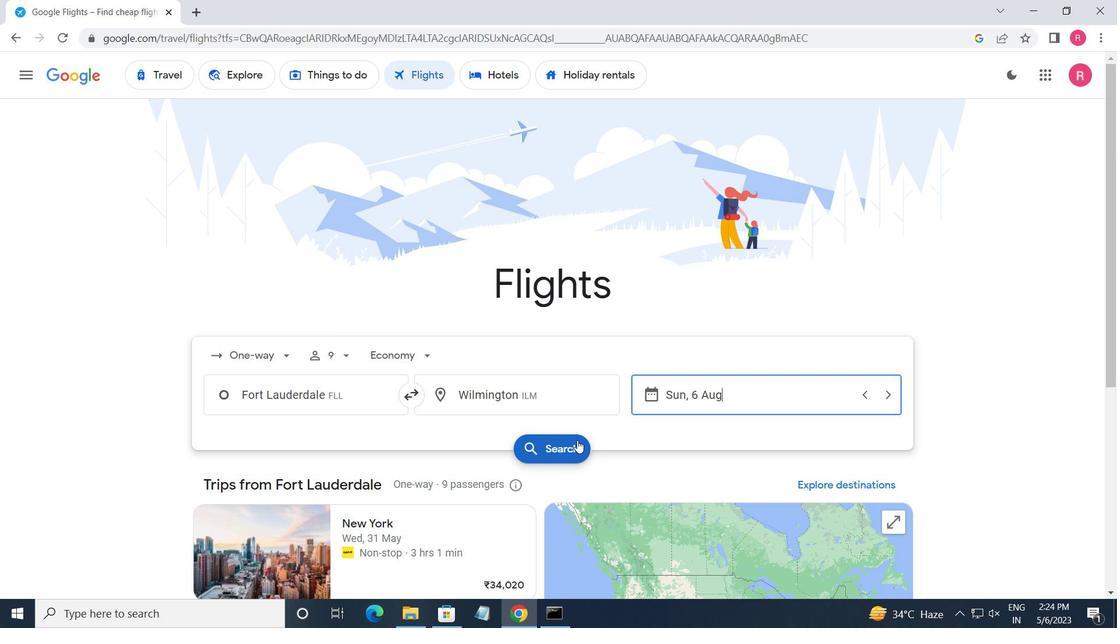
Action: Mouse moved to (235, 205)
Screenshot: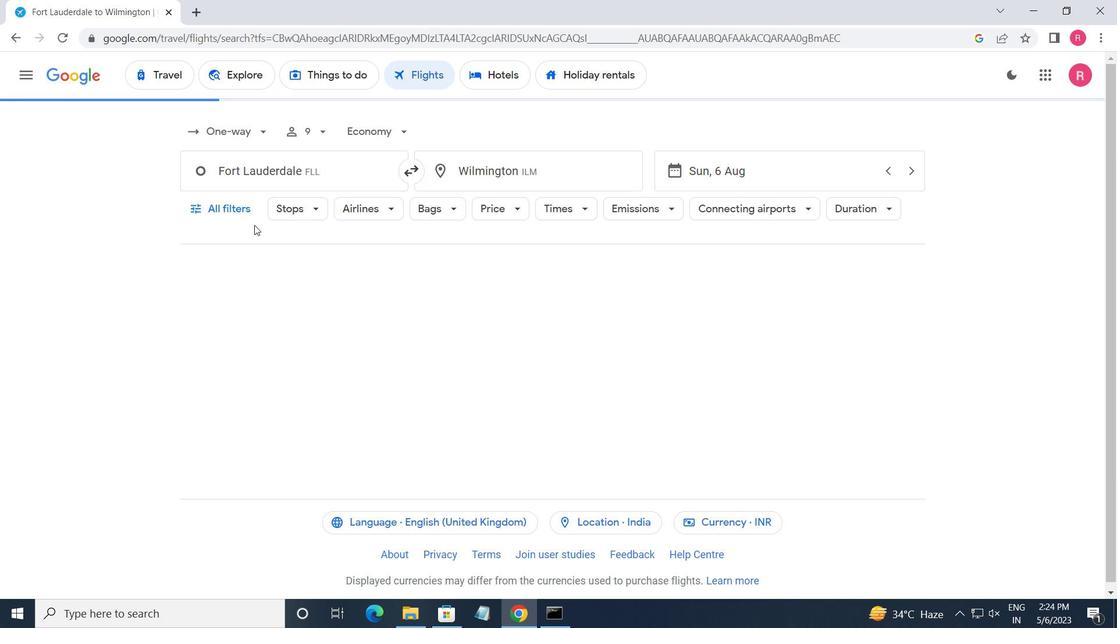 
Action: Mouse pressed left at (235, 205)
Screenshot: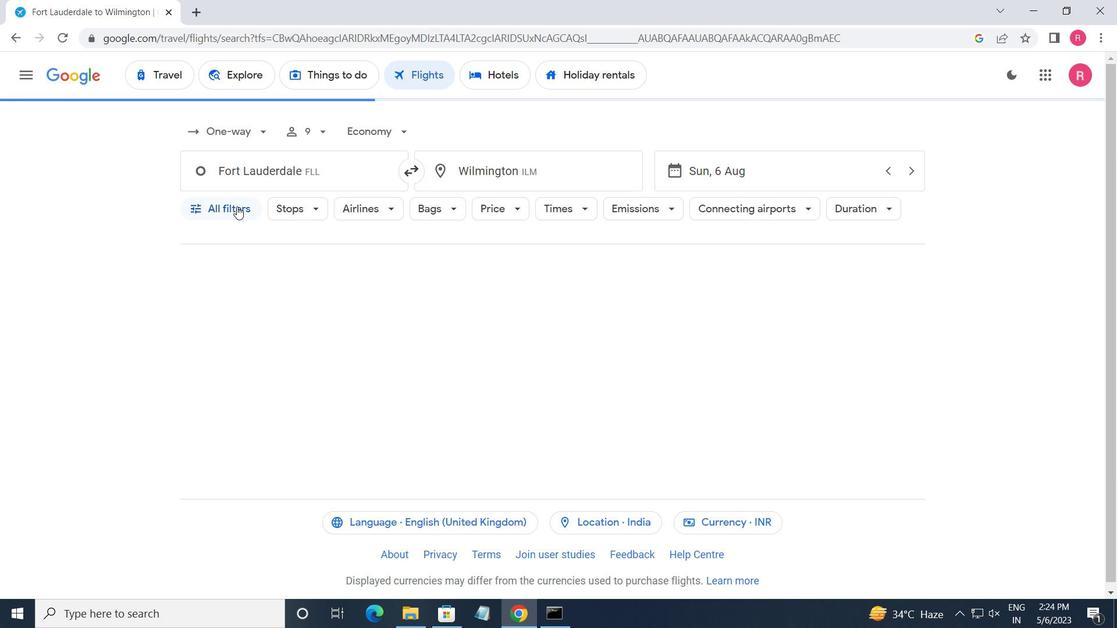 
Action: Mouse moved to (324, 368)
Screenshot: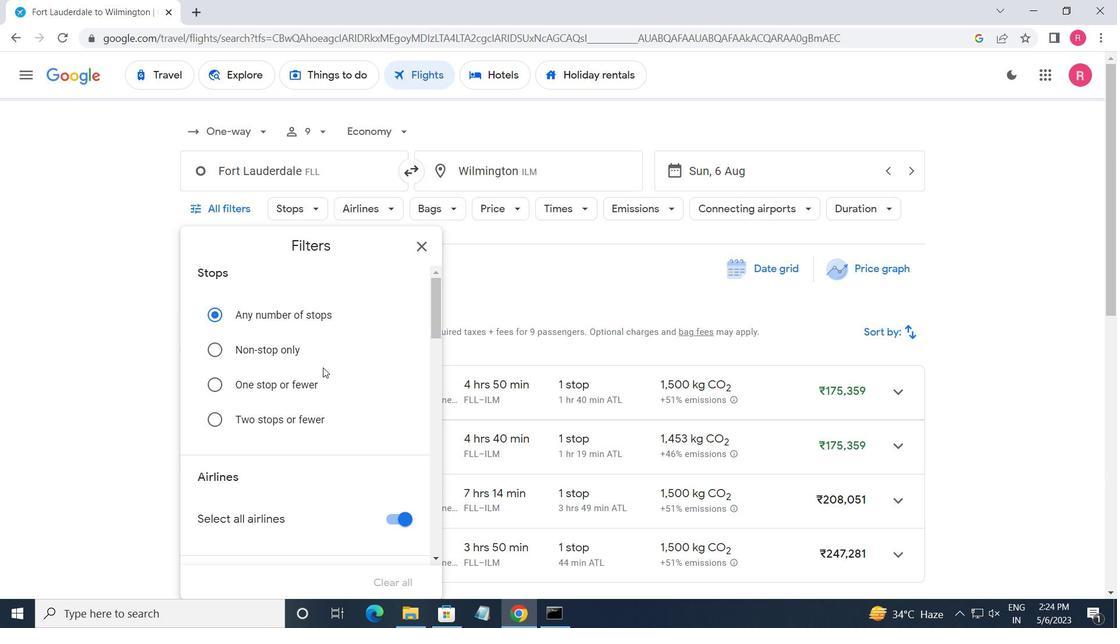 
Action: Mouse scrolled (324, 368) with delta (0, 0)
Screenshot: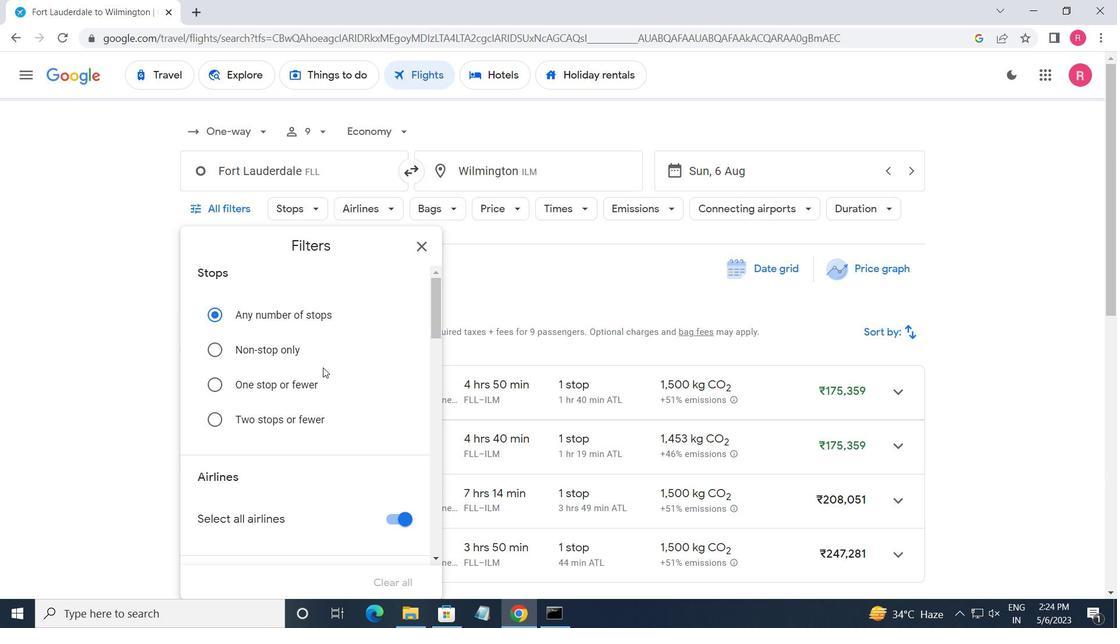 
Action: Mouse moved to (325, 371)
Screenshot: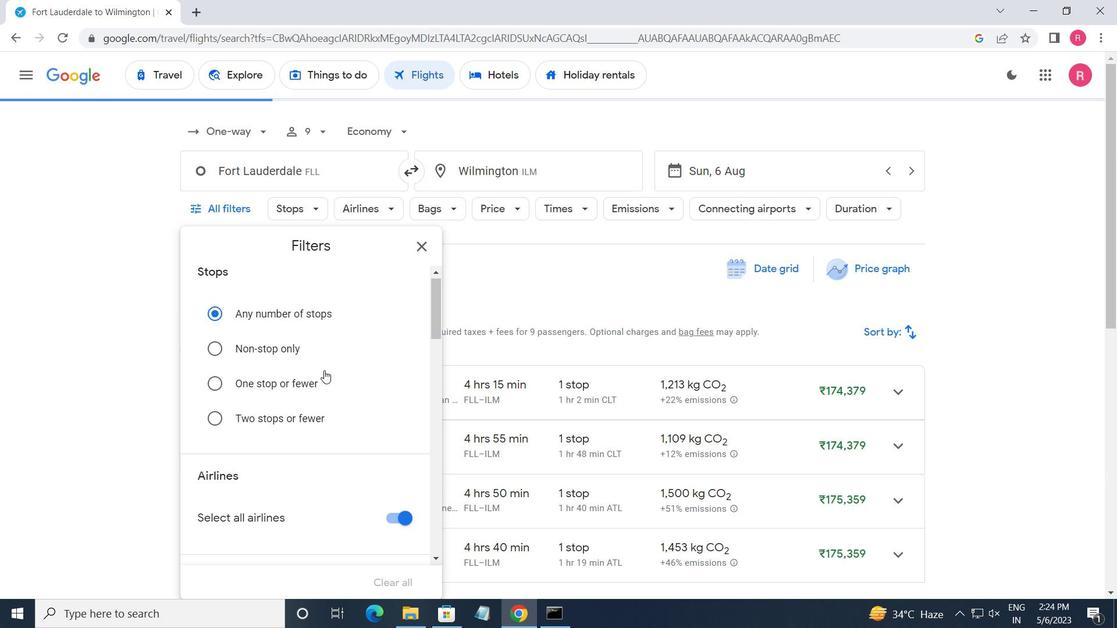 
Action: Mouse scrolled (325, 370) with delta (0, 0)
Screenshot: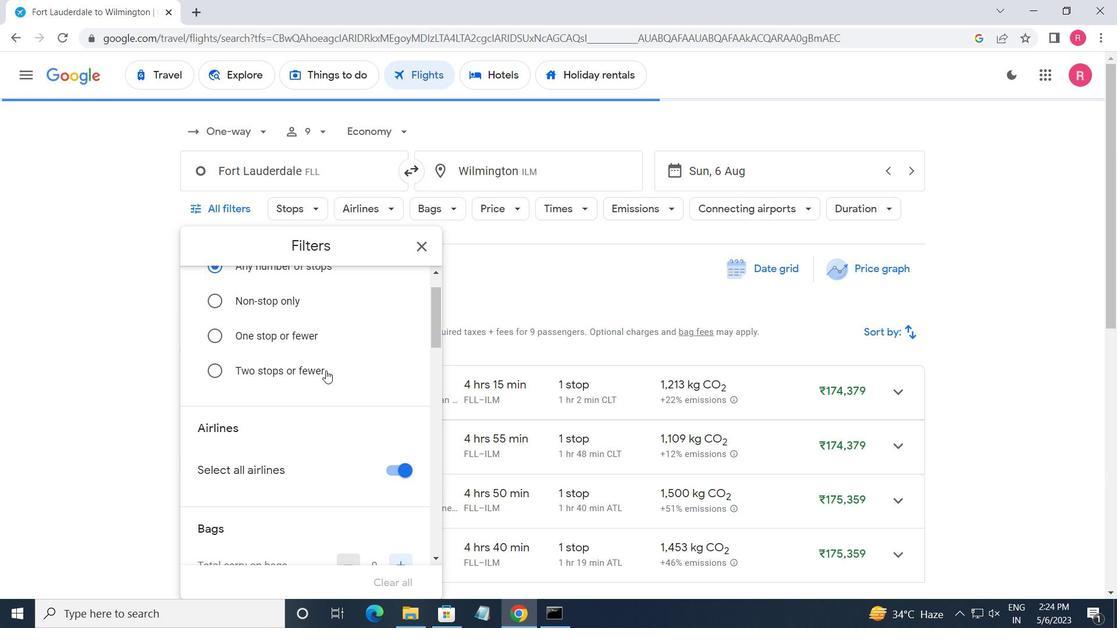 
Action: Mouse moved to (326, 371)
Screenshot: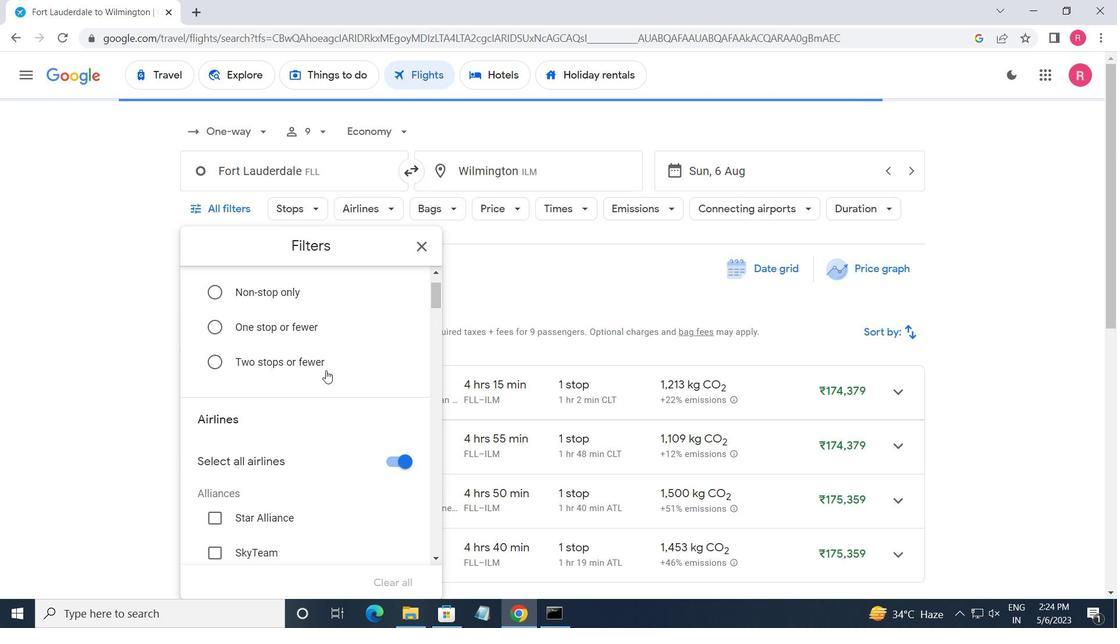 
Action: Mouse scrolled (326, 371) with delta (0, 0)
Screenshot: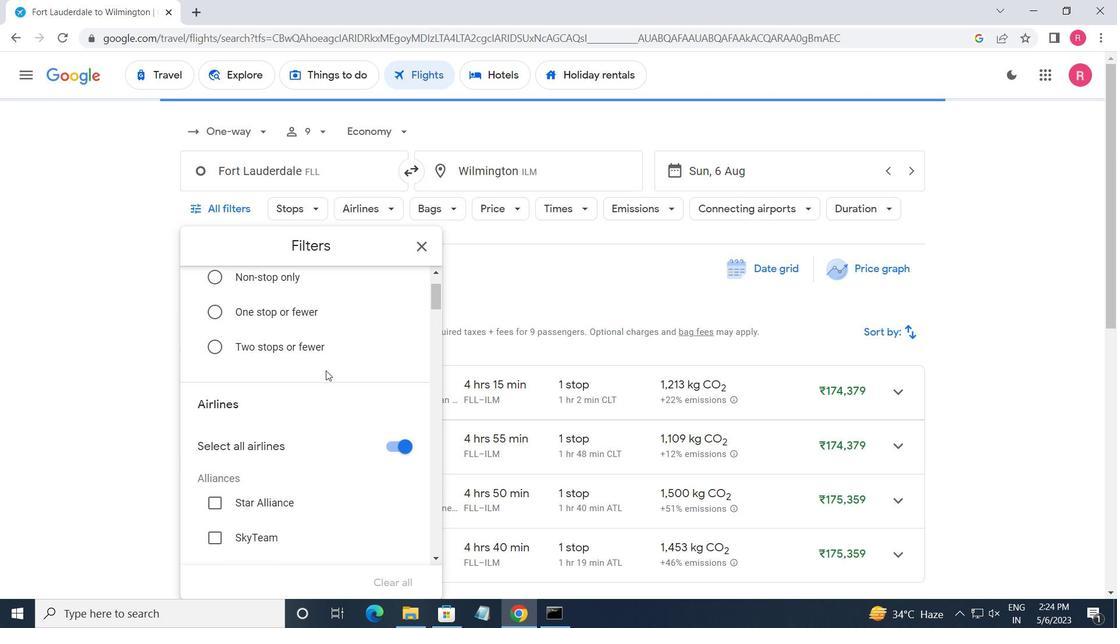
Action: Mouse moved to (326, 374)
Screenshot: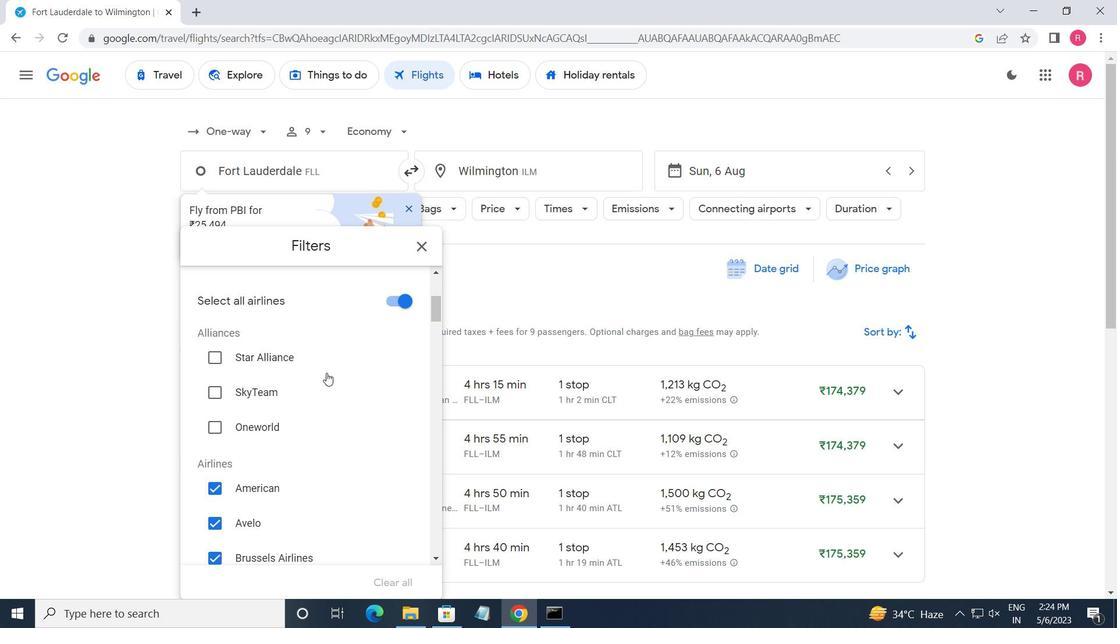 
Action: Mouse scrolled (326, 373) with delta (0, 0)
Screenshot: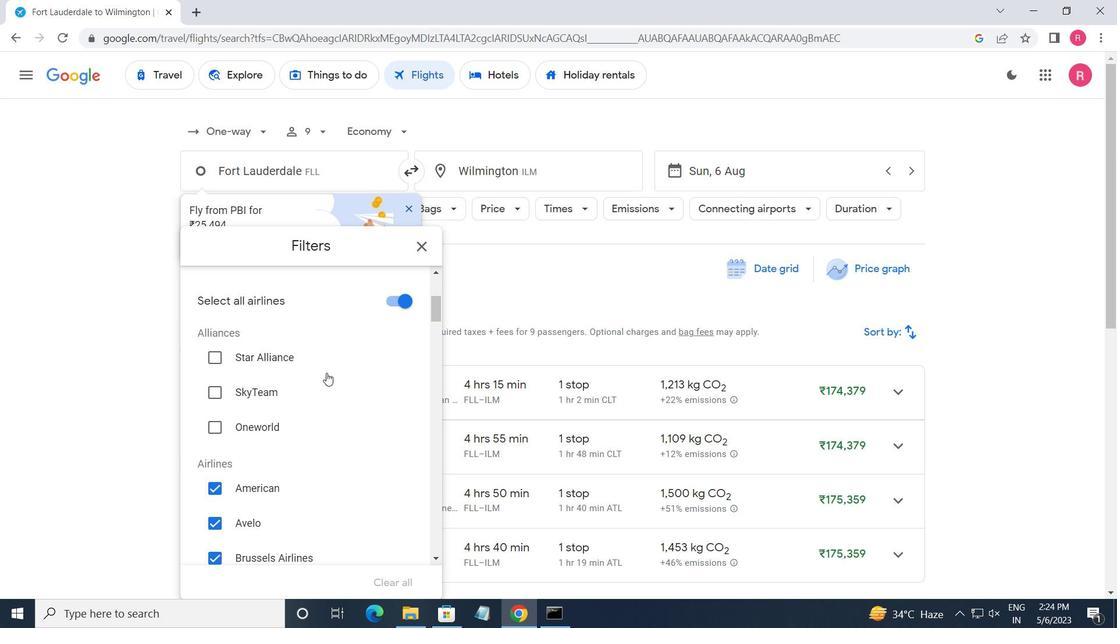 
Action: Mouse moved to (326, 374)
Screenshot: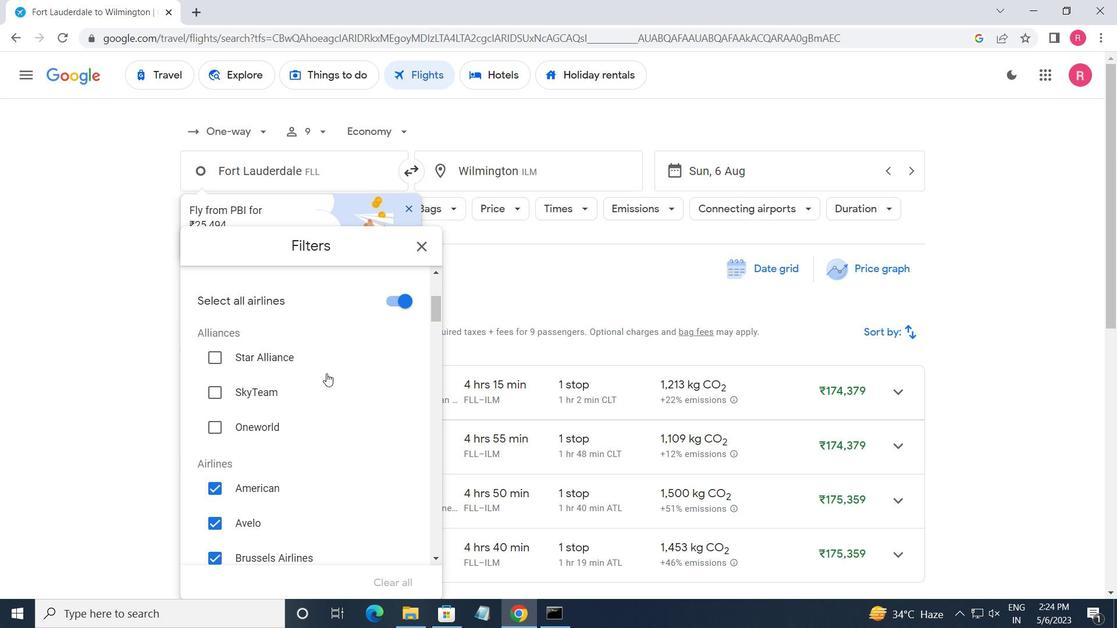
Action: Mouse scrolled (326, 374) with delta (0, 0)
Screenshot: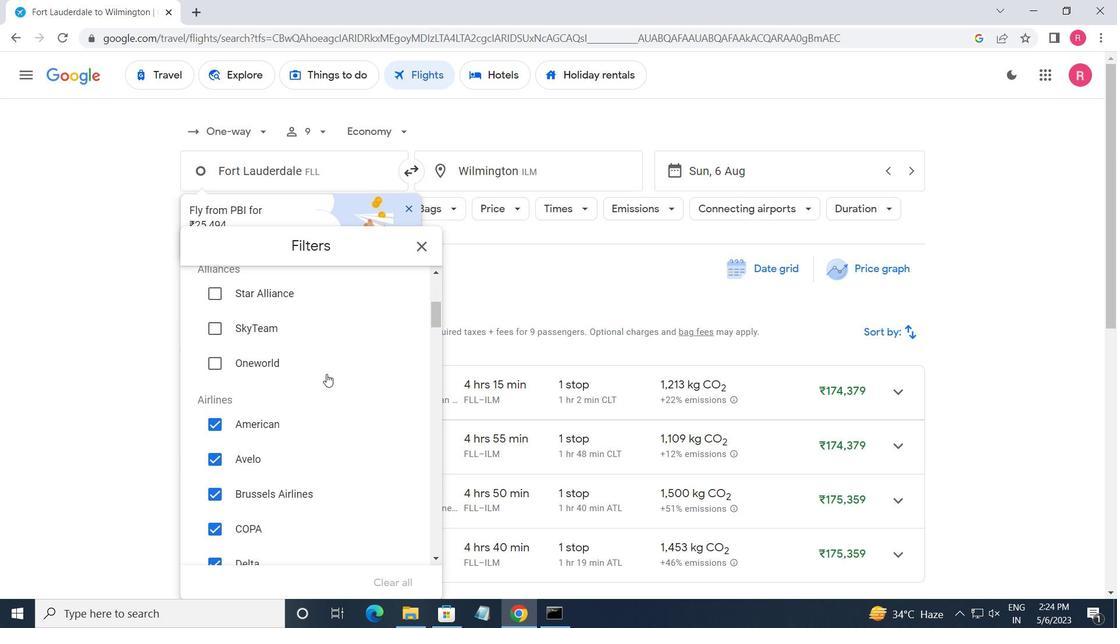 
Action: Mouse moved to (324, 383)
Screenshot: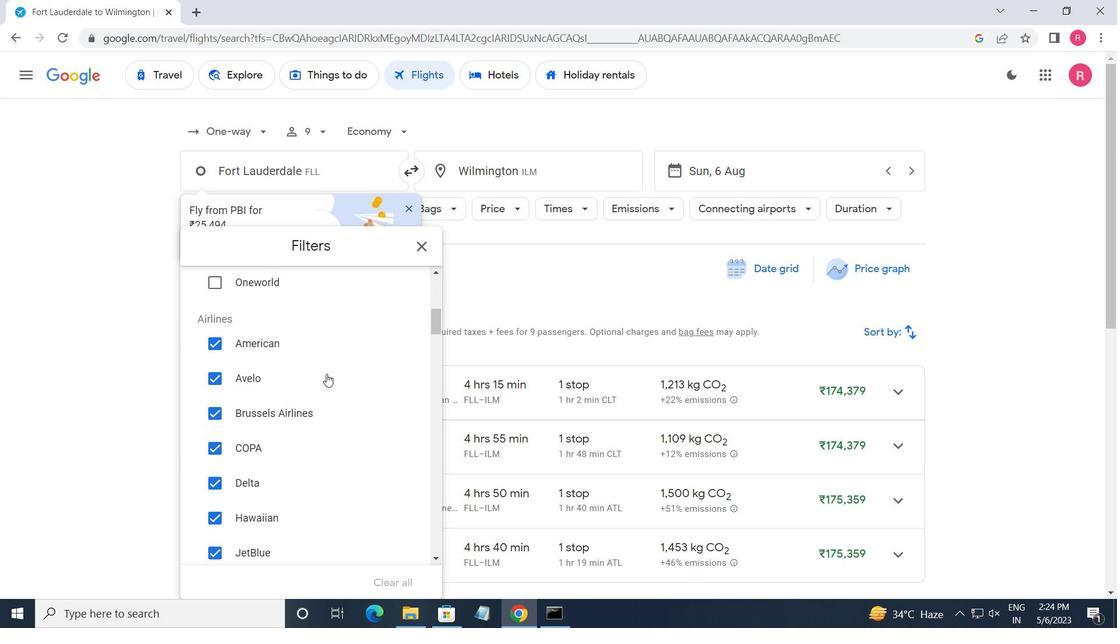 
Action: Mouse scrolled (324, 382) with delta (0, 0)
Screenshot: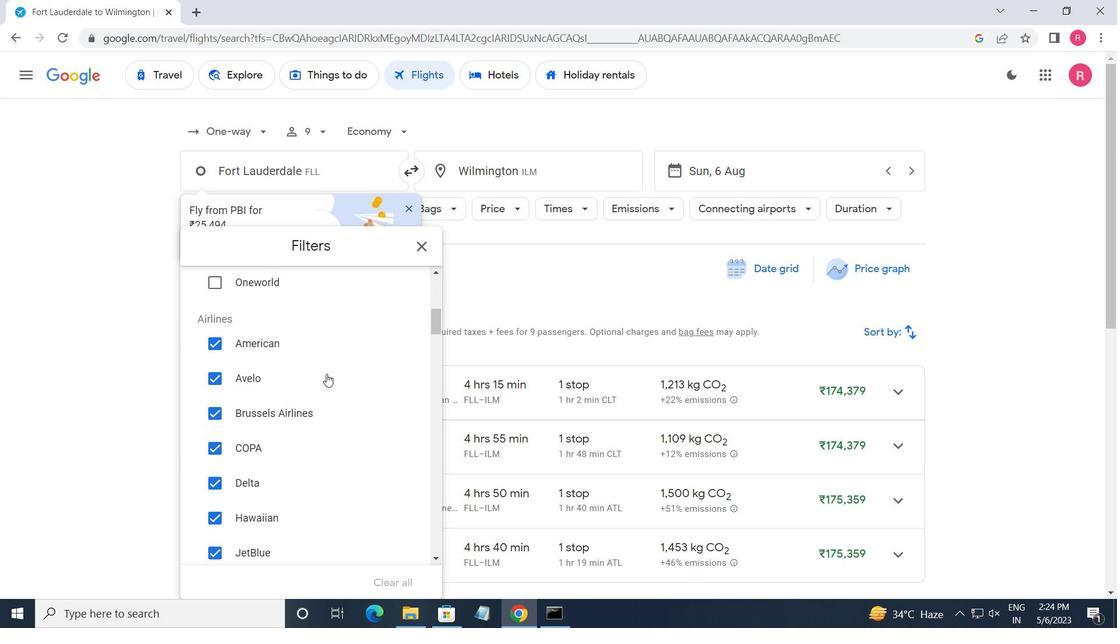 
Action: Mouse moved to (325, 385)
Screenshot: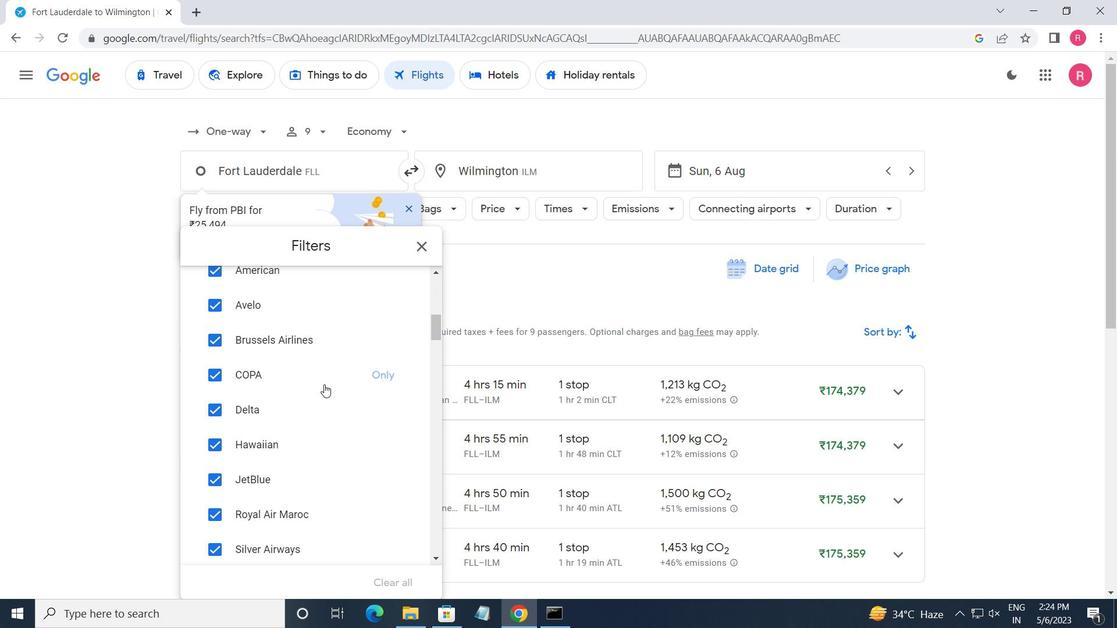 
Action: Mouse scrolled (325, 384) with delta (0, 0)
Screenshot: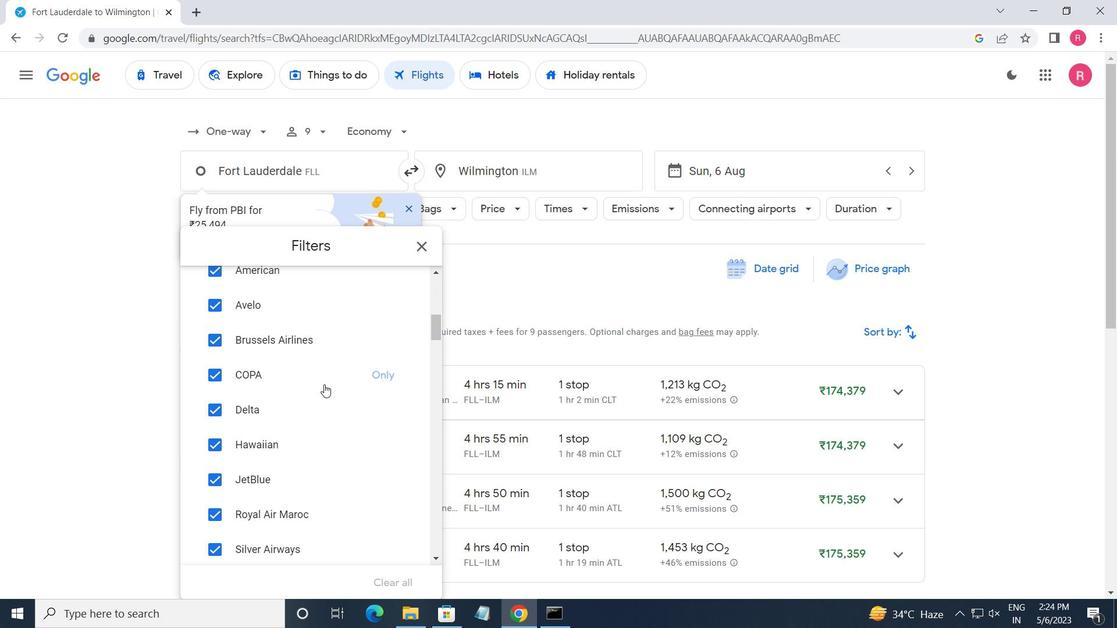 
Action: Mouse moved to (325, 385)
Screenshot: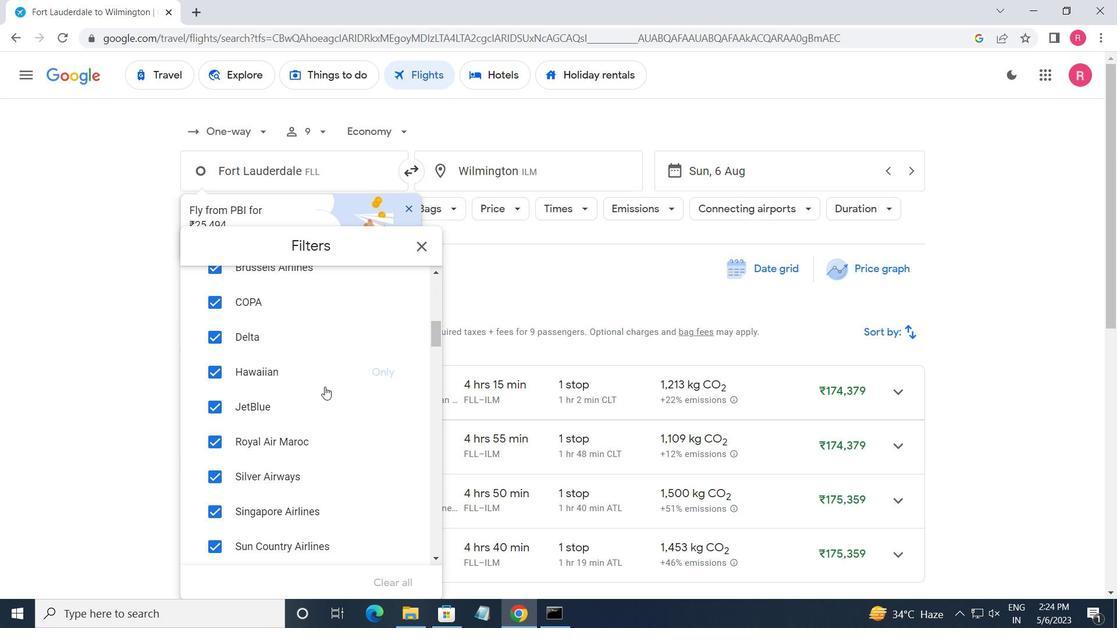 
Action: Mouse scrolled (325, 385) with delta (0, 0)
Screenshot: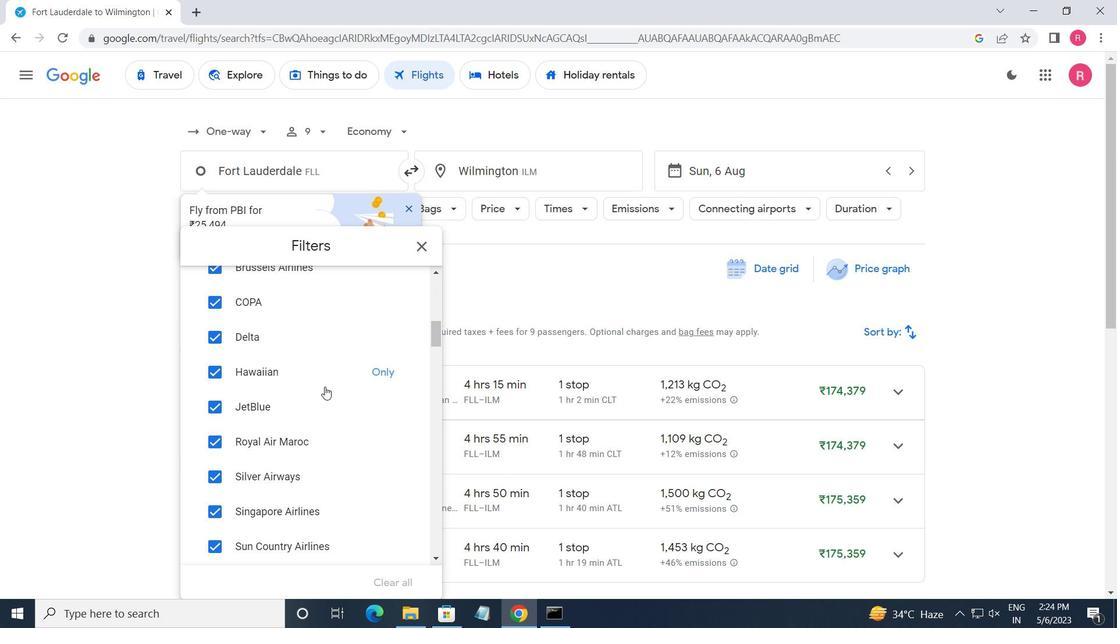 
Action: Mouse scrolled (325, 385) with delta (0, 0)
Screenshot: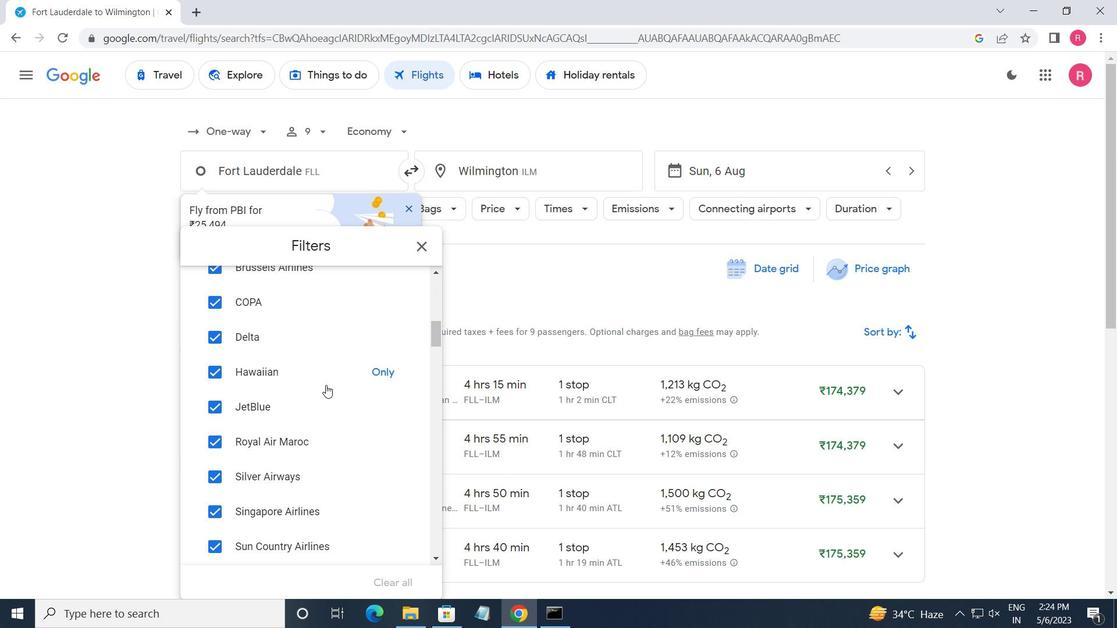 
Action: Mouse moved to (325, 385)
Screenshot: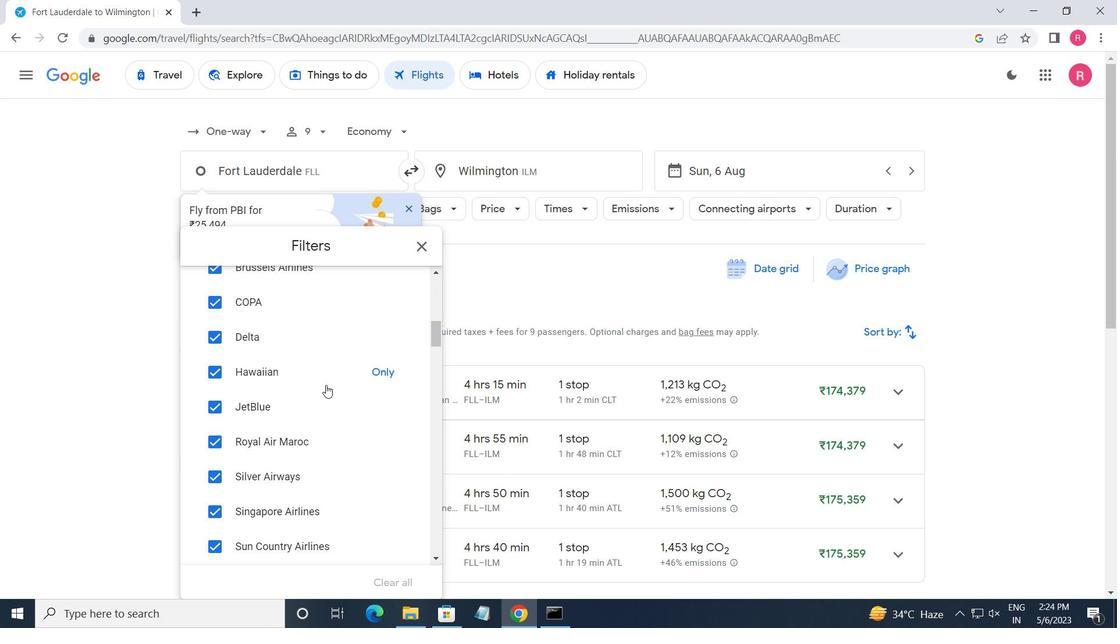 
Action: Mouse scrolled (325, 386) with delta (0, 0)
Screenshot: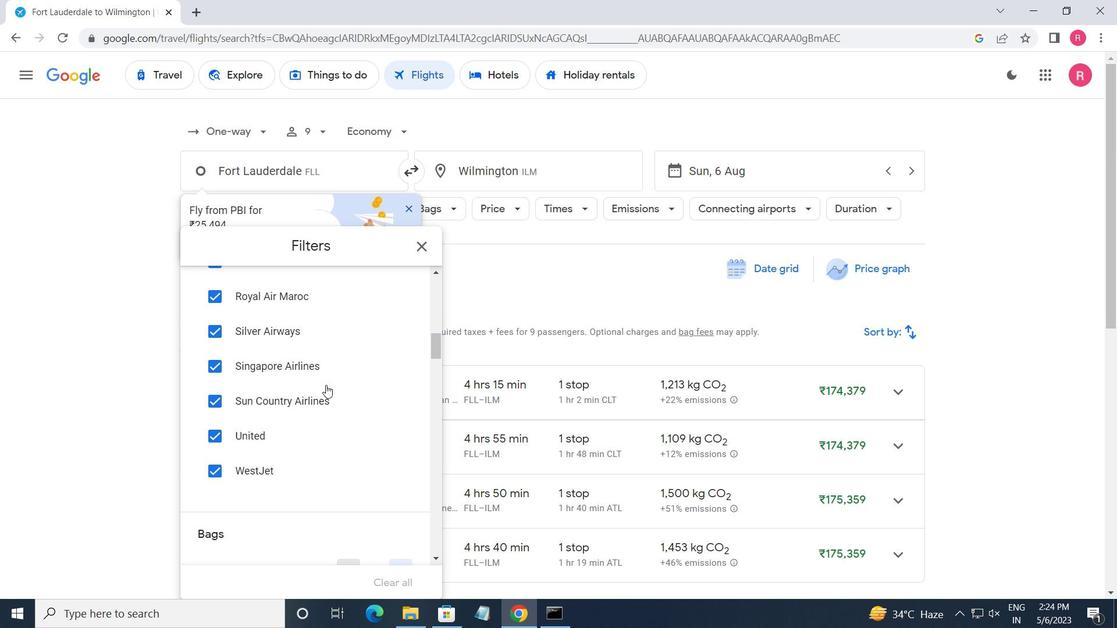 
Action: Mouse moved to (326, 386)
Screenshot: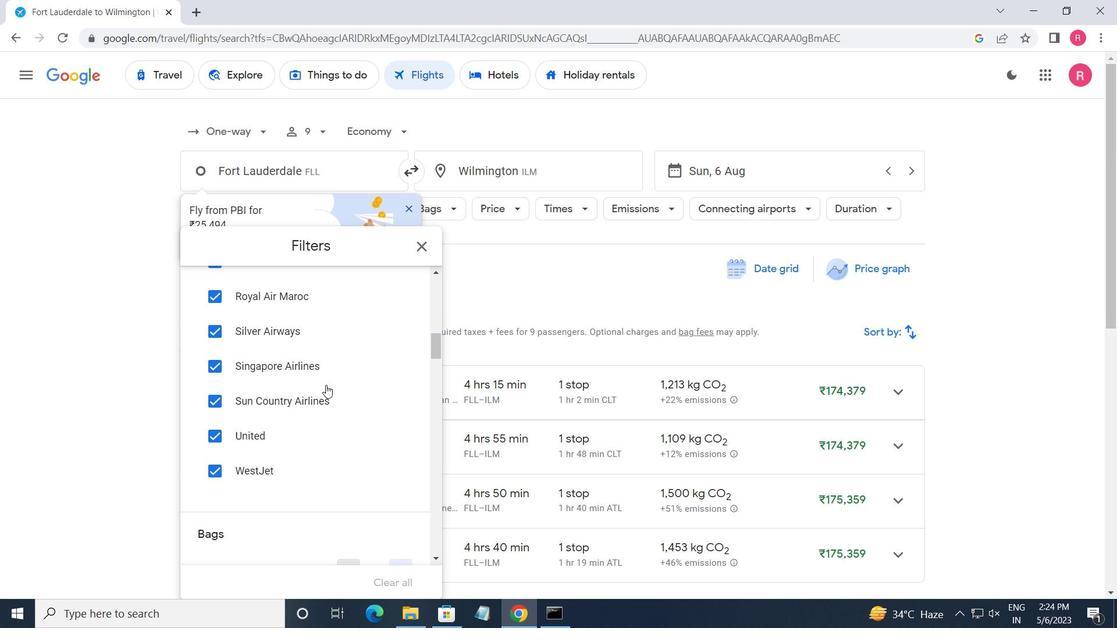 
Action: Mouse scrolled (326, 386) with delta (0, 0)
Screenshot: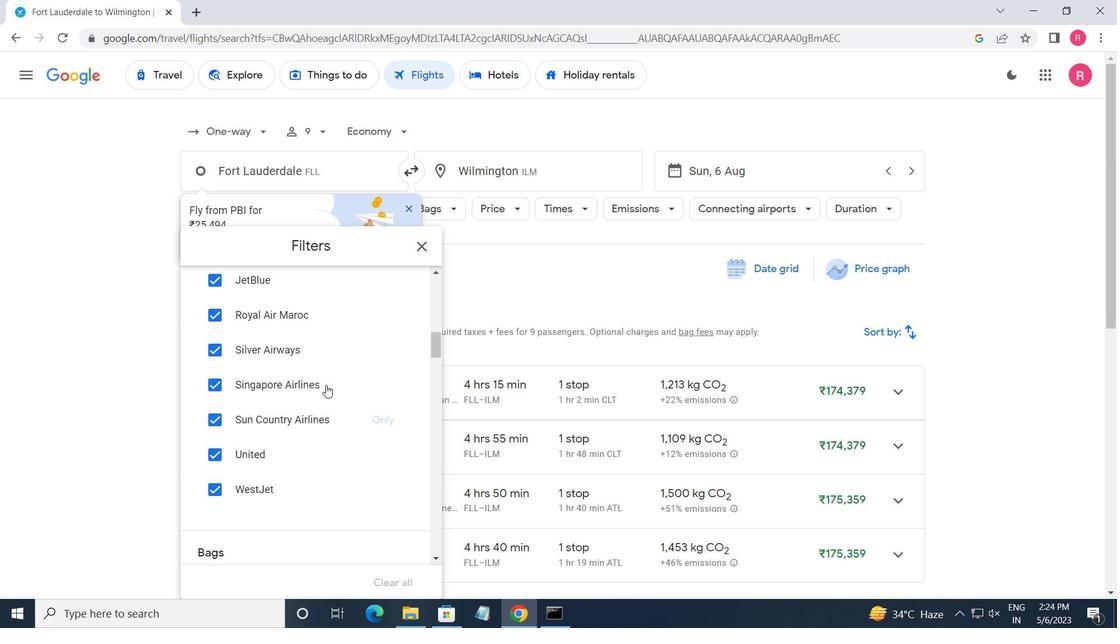 
Action: Mouse scrolled (326, 386) with delta (0, 0)
Screenshot: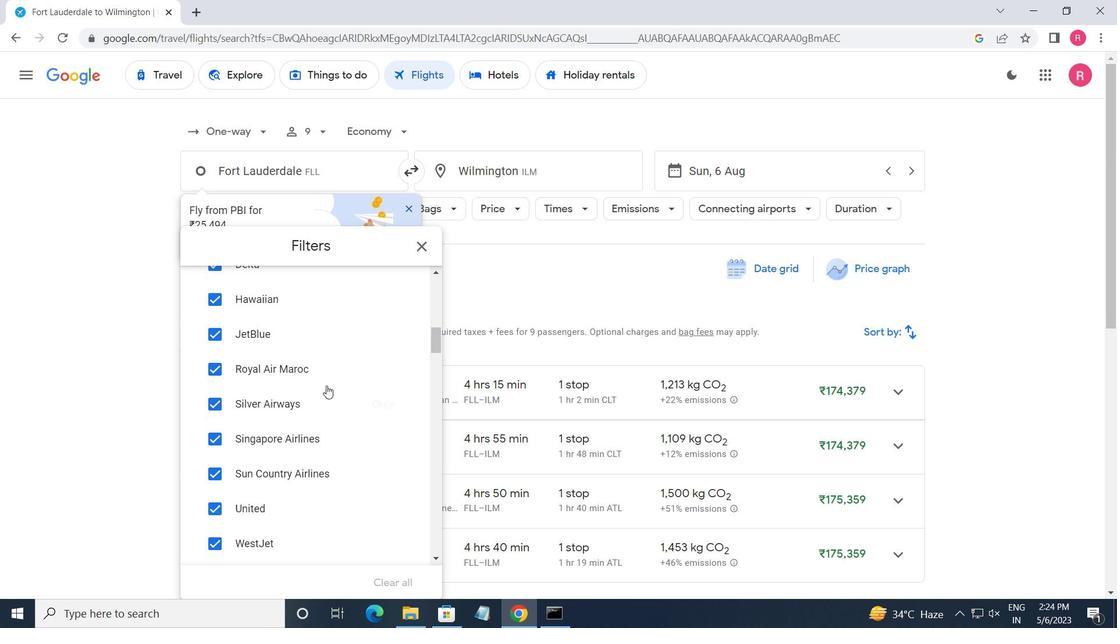 
Action: Mouse moved to (326, 386)
Screenshot: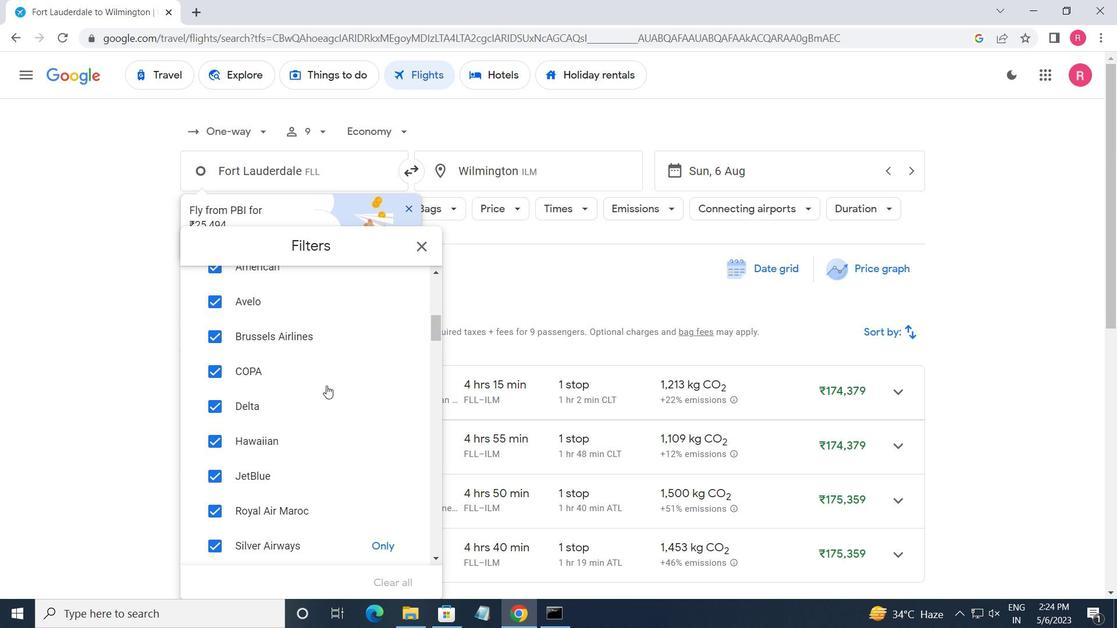 
Action: Mouse scrolled (326, 386) with delta (0, 0)
Screenshot: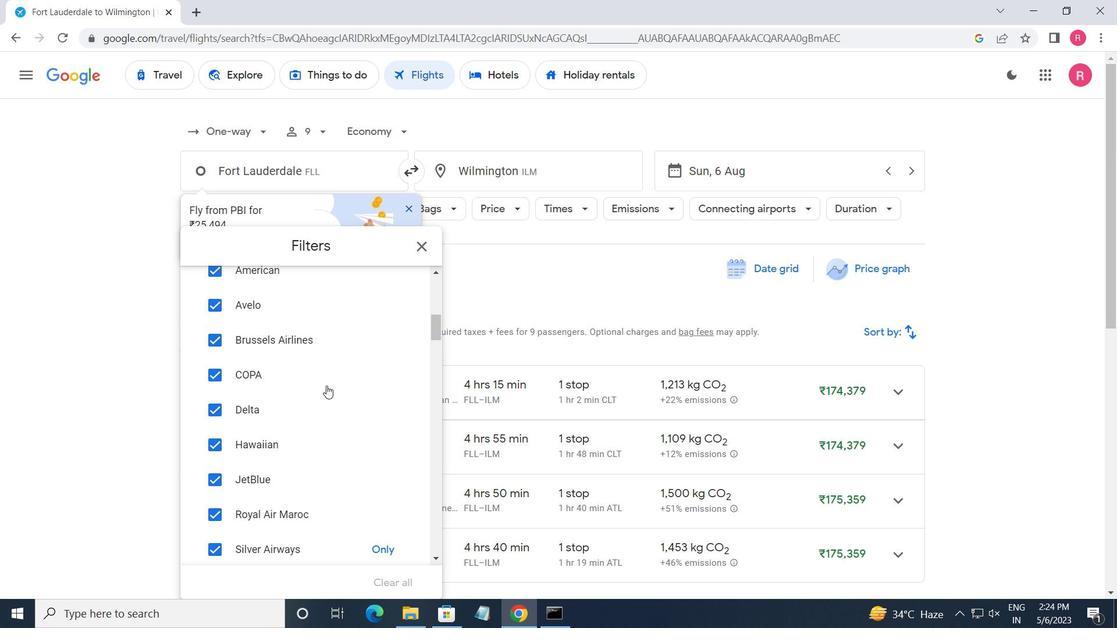
Action: Mouse scrolled (326, 386) with delta (0, 0)
Screenshot: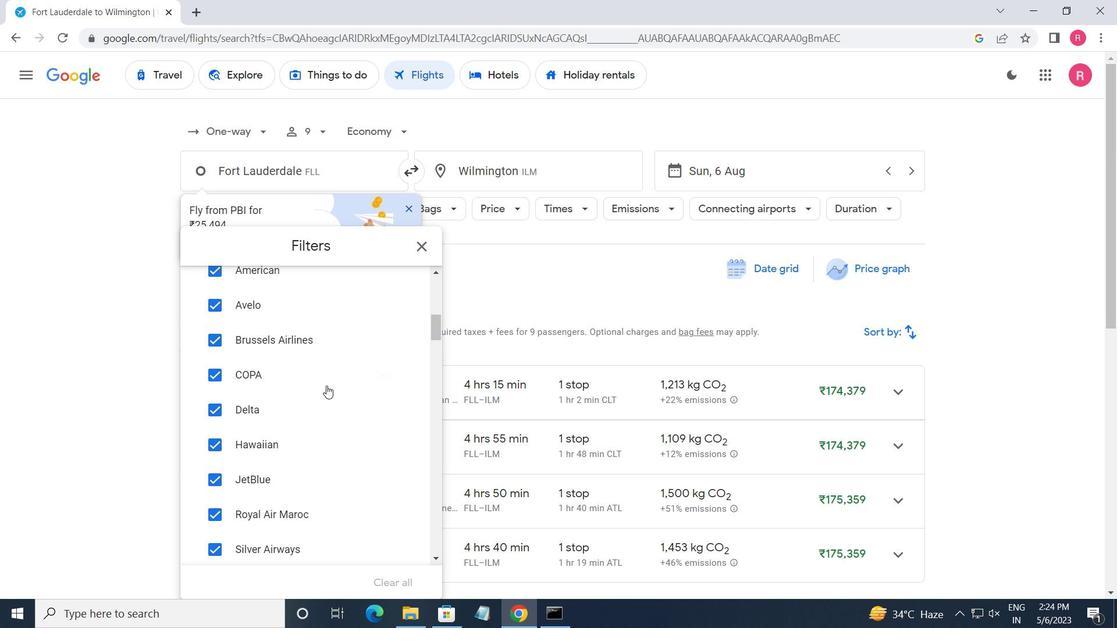 
Action: Mouse moved to (352, 357)
Screenshot: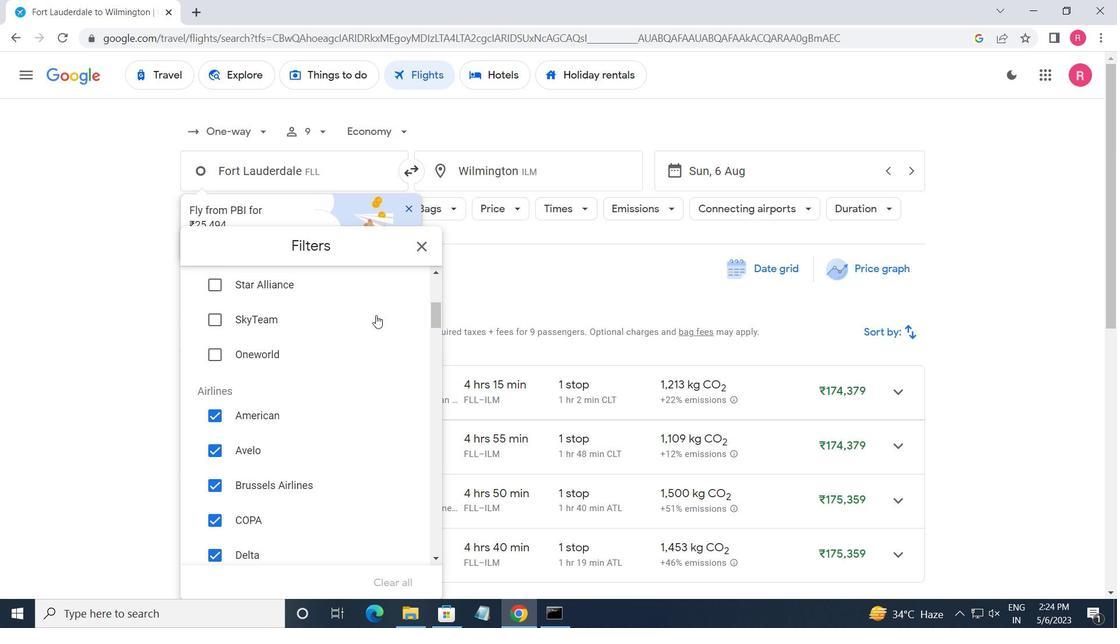 
Action: Mouse scrolled (352, 358) with delta (0, 0)
Screenshot: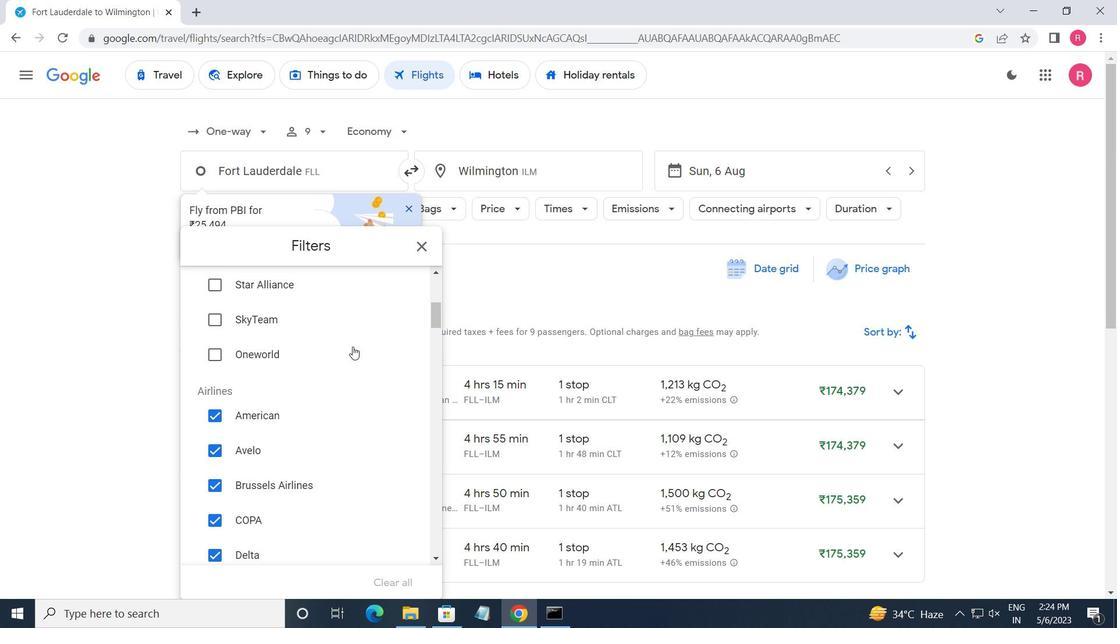 
Action: Mouse moved to (352, 358)
Screenshot: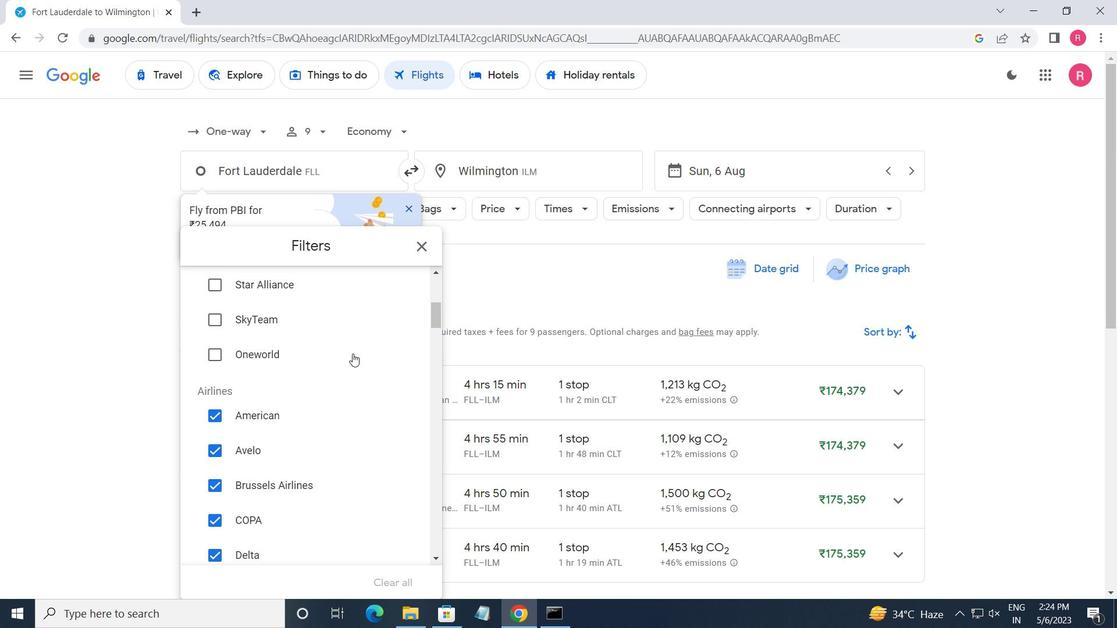 
Action: Mouse scrolled (352, 359) with delta (0, 0)
Screenshot: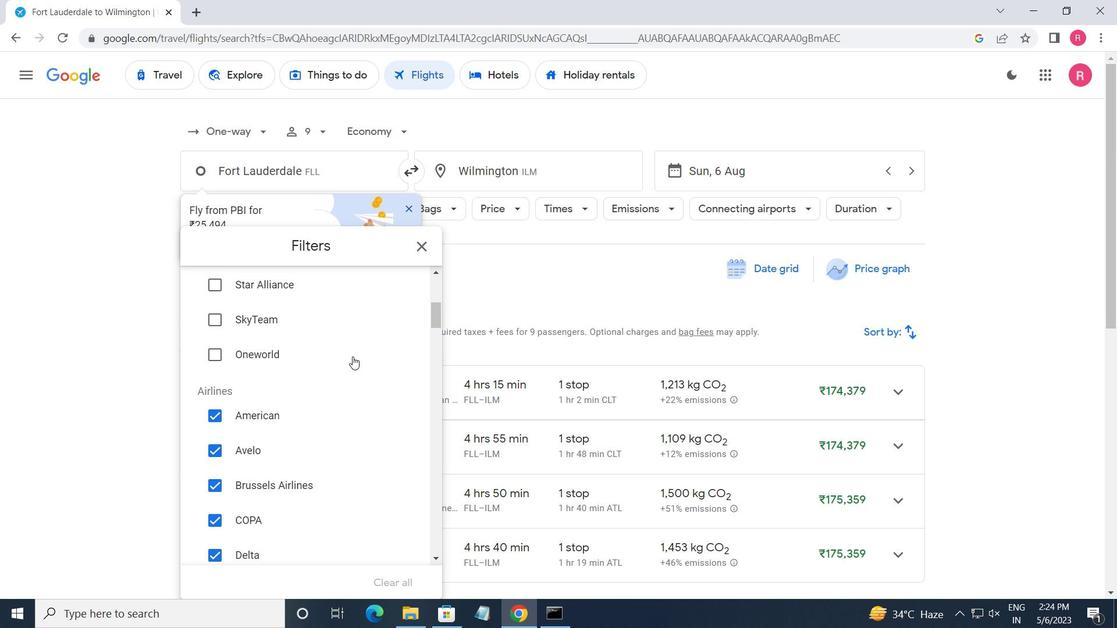 
Action: Mouse moved to (391, 379)
Screenshot: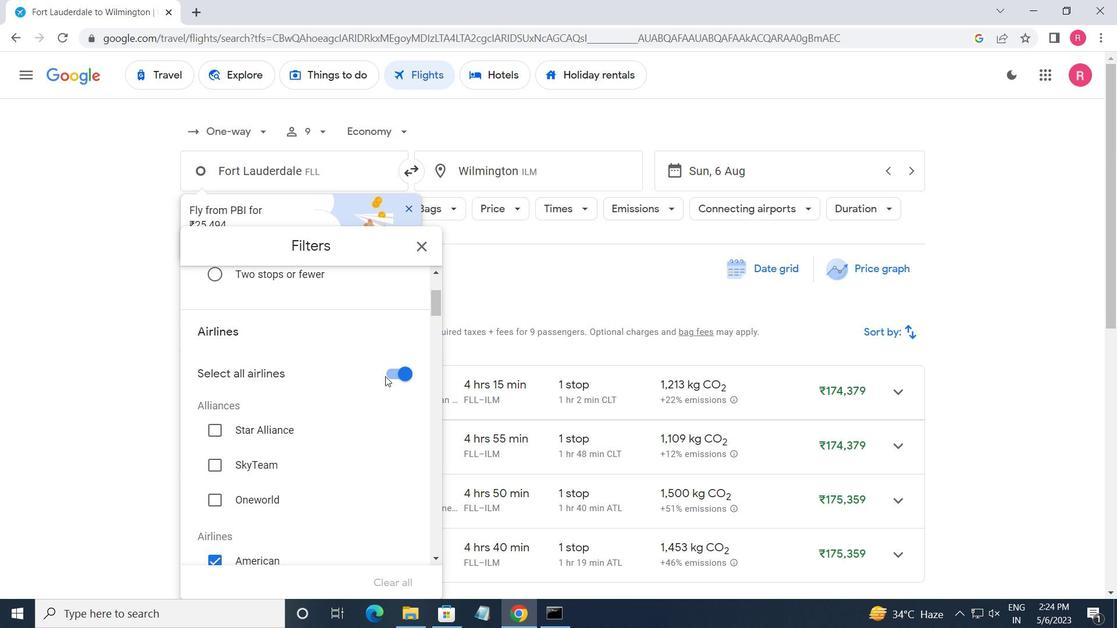 
Action: Mouse pressed left at (391, 379)
Screenshot: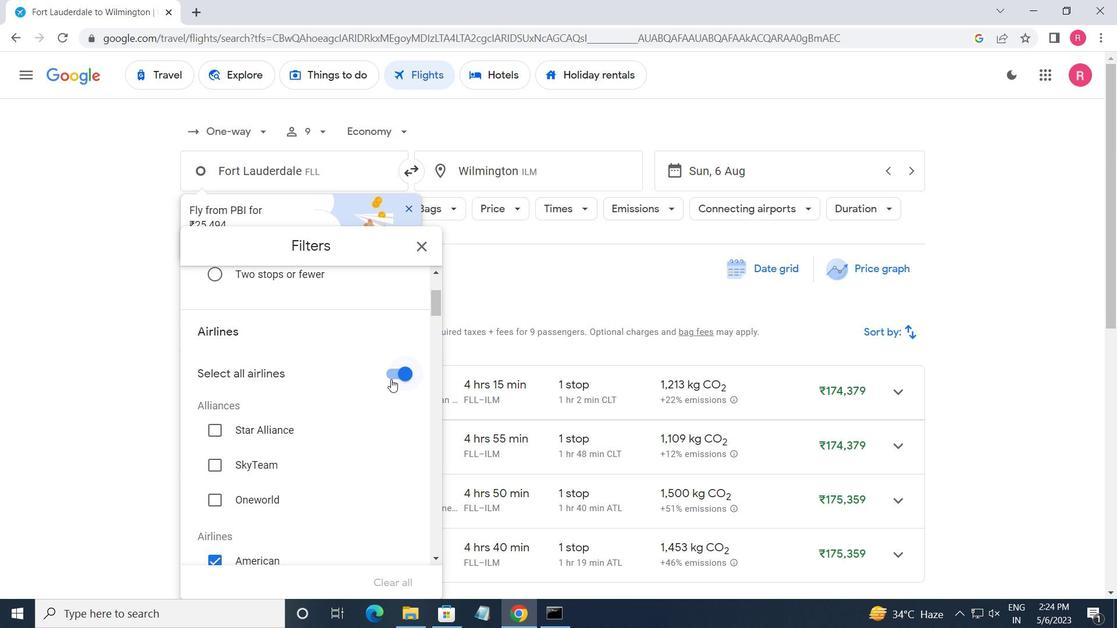 
Action: Mouse moved to (349, 395)
Screenshot: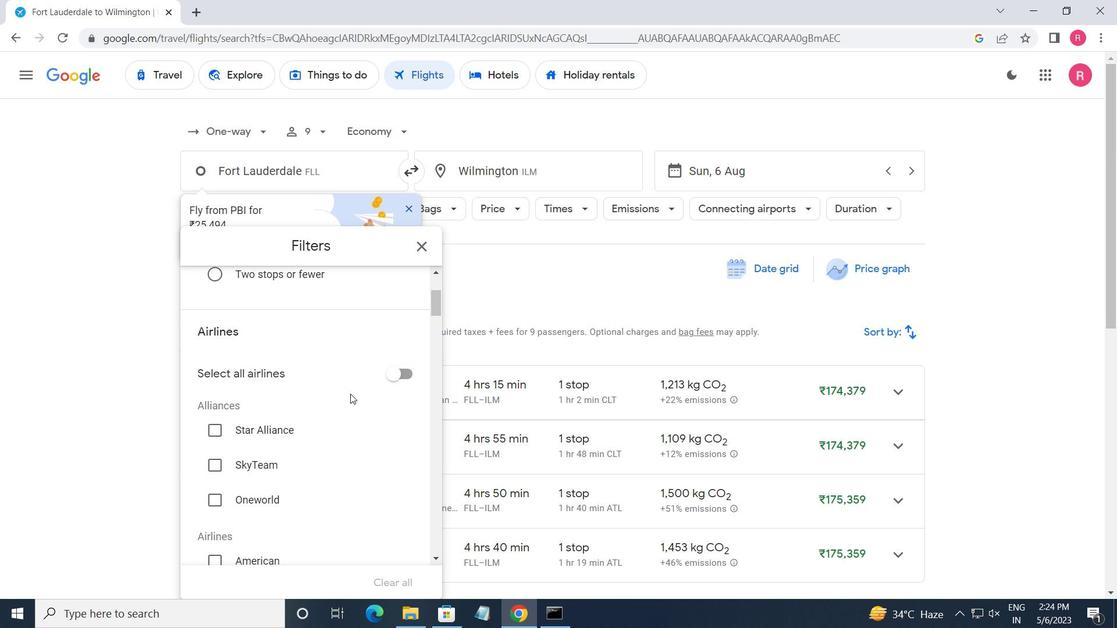 
Action: Mouse scrolled (349, 395) with delta (0, 0)
Screenshot: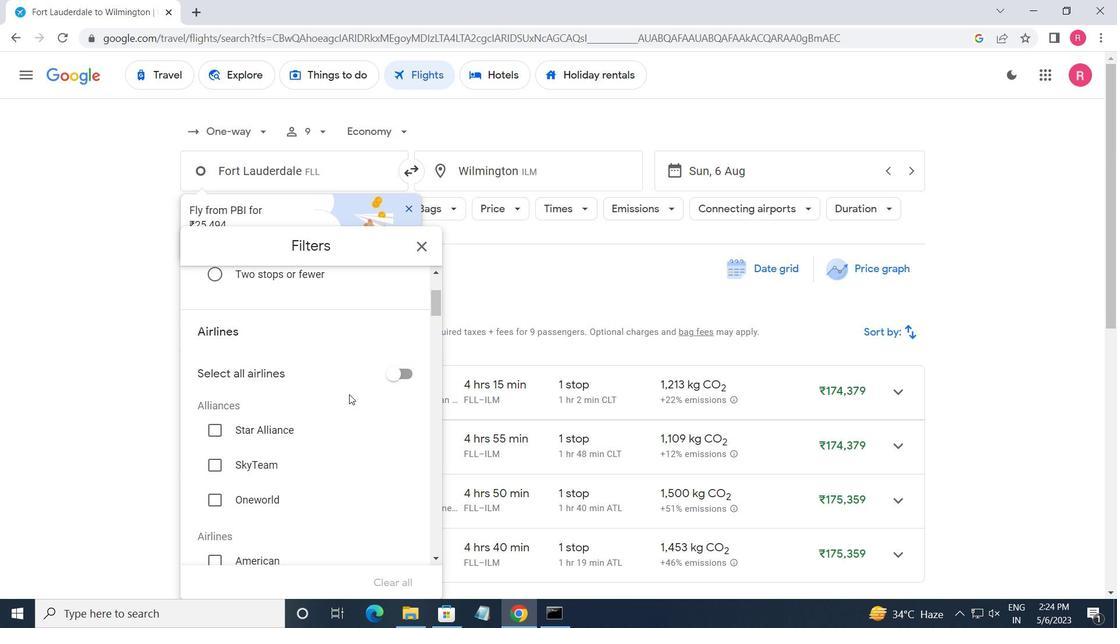 
Action: Mouse moved to (349, 396)
Screenshot: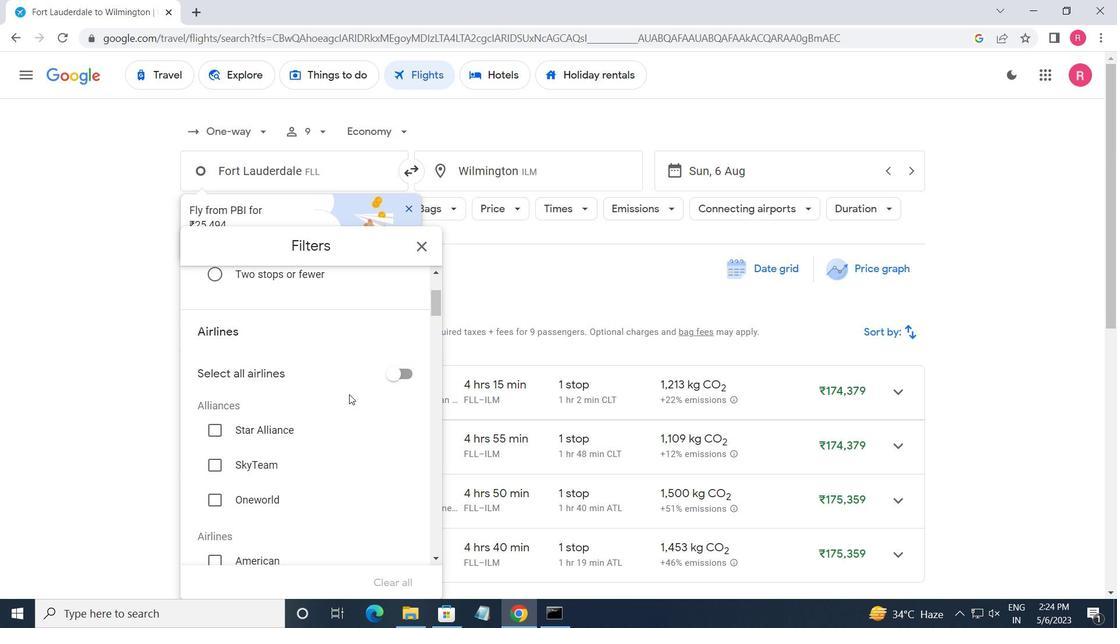 
Action: Mouse scrolled (349, 395) with delta (0, 0)
Screenshot: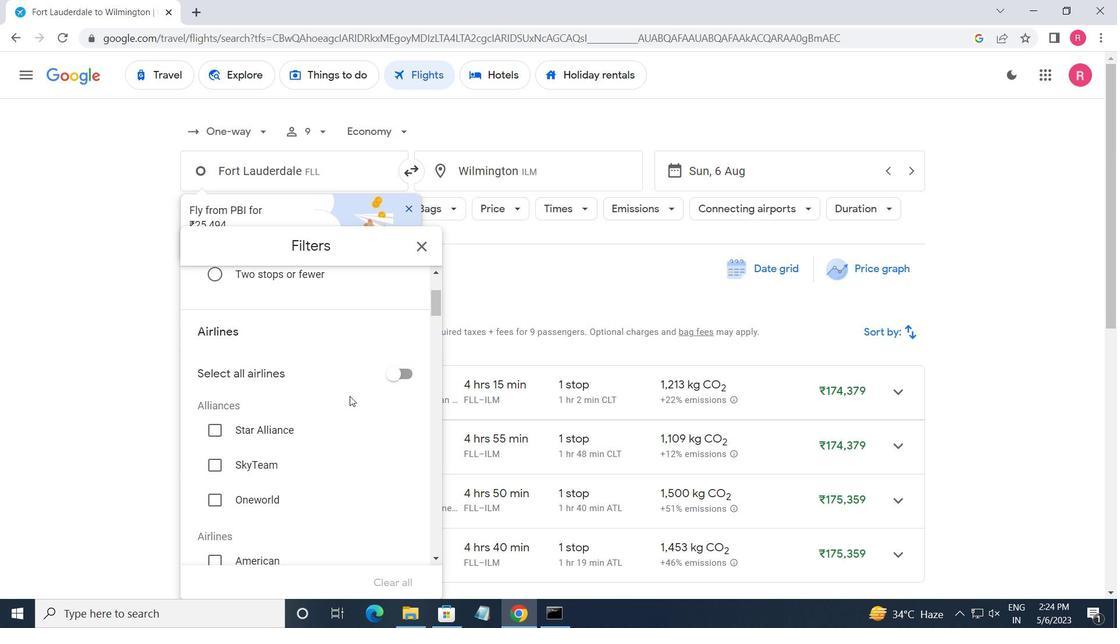 
Action: Mouse moved to (350, 396)
Screenshot: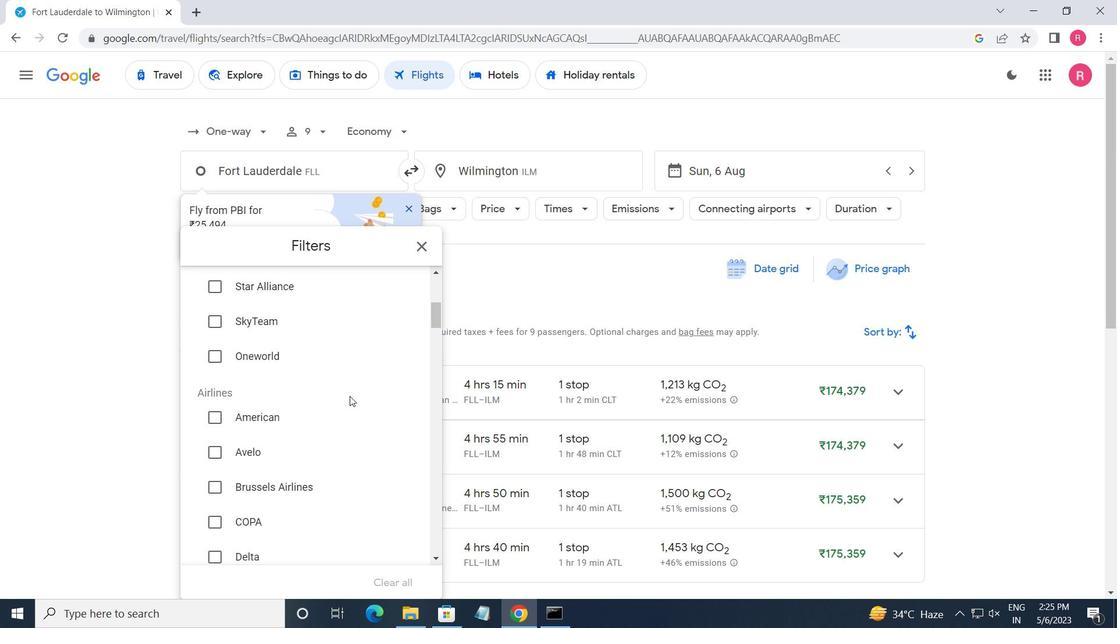 
Action: Mouse scrolled (350, 396) with delta (0, 0)
Screenshot: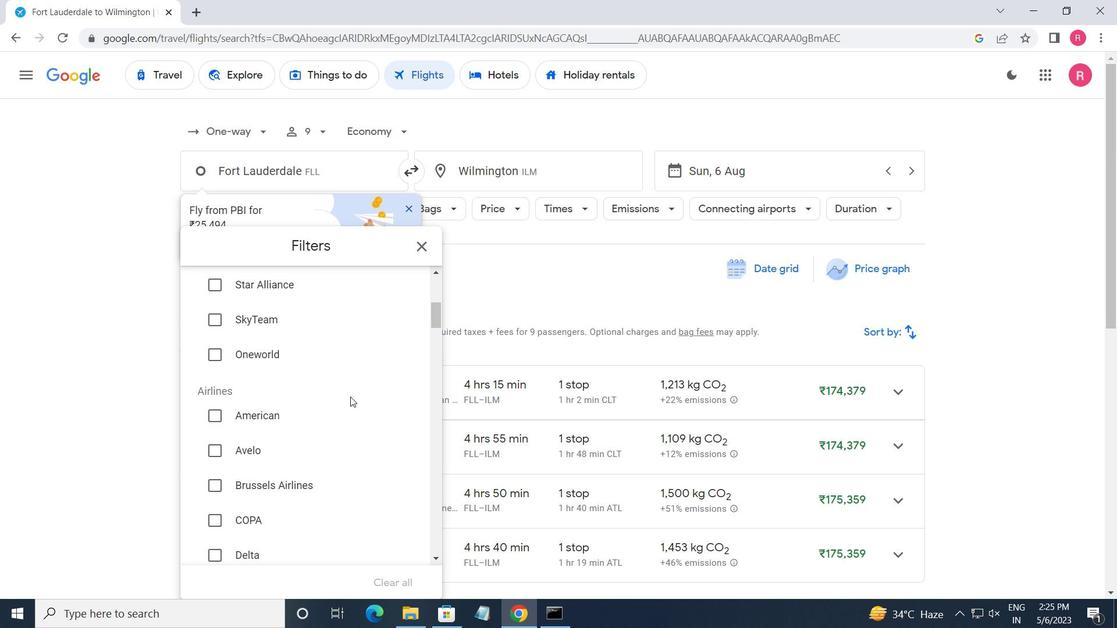 
Action: Mouse moved to (350, 397)
Screenshot: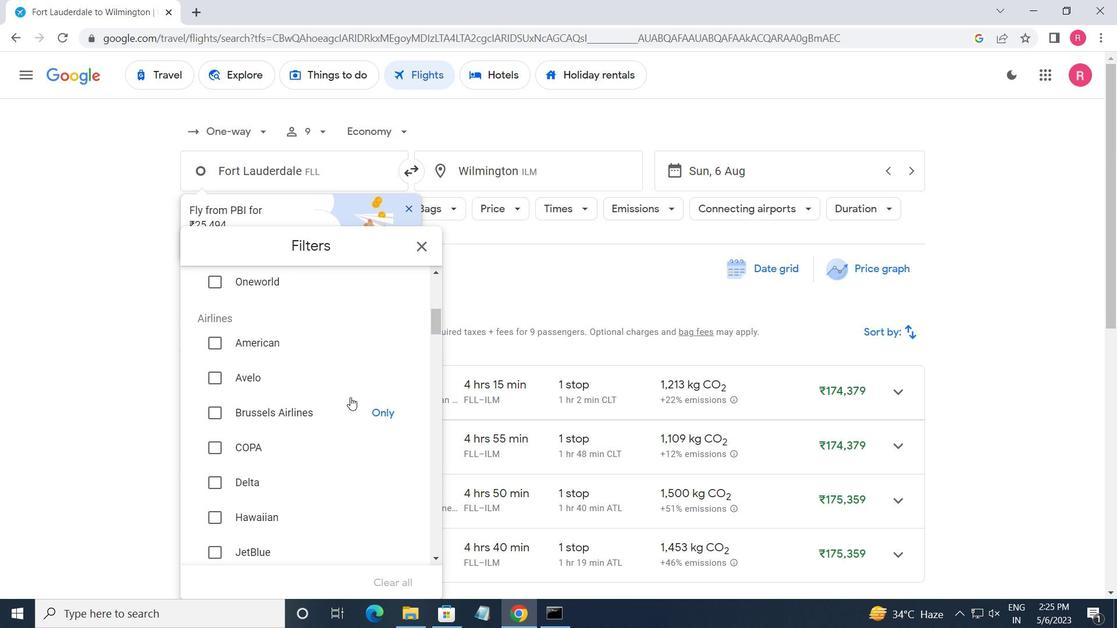 
Action: Mouse scrolled (350, 396) with delta (0, 0)
Screenshot: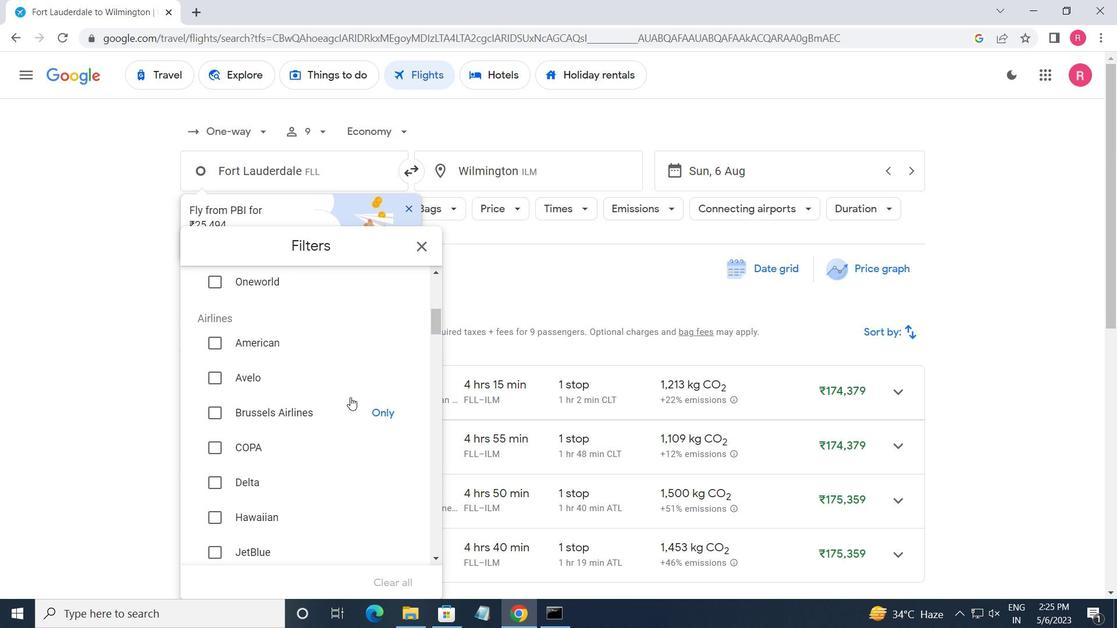 
Action: Mouse moved to (351, 397)
Screenshot: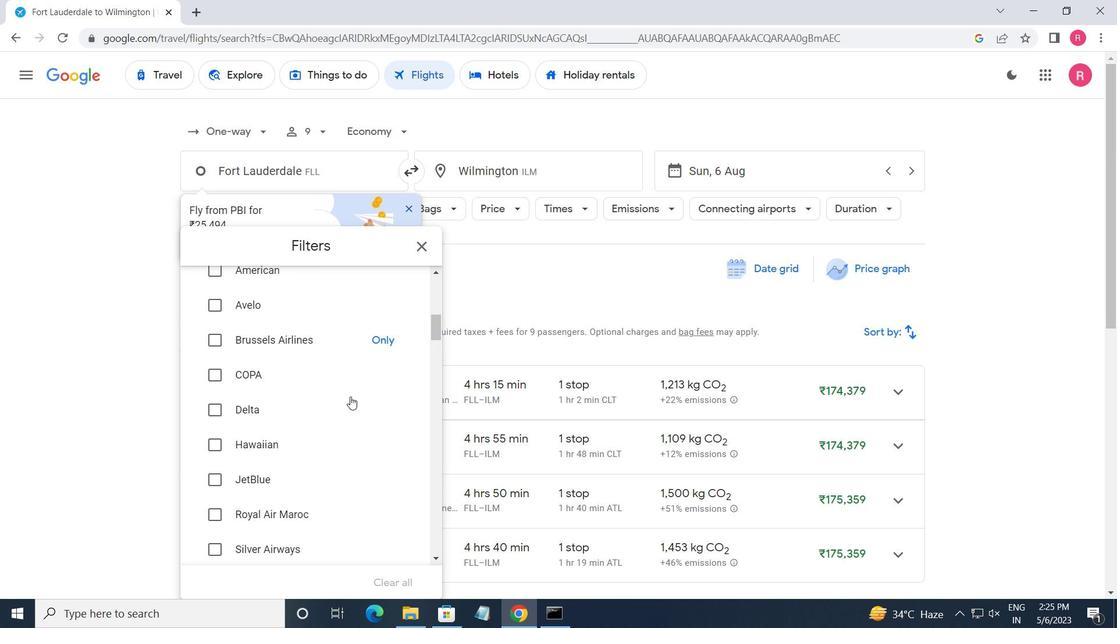 
Action: Mouse scrolled (351, 396) with delta (0, 0)
Screenshot: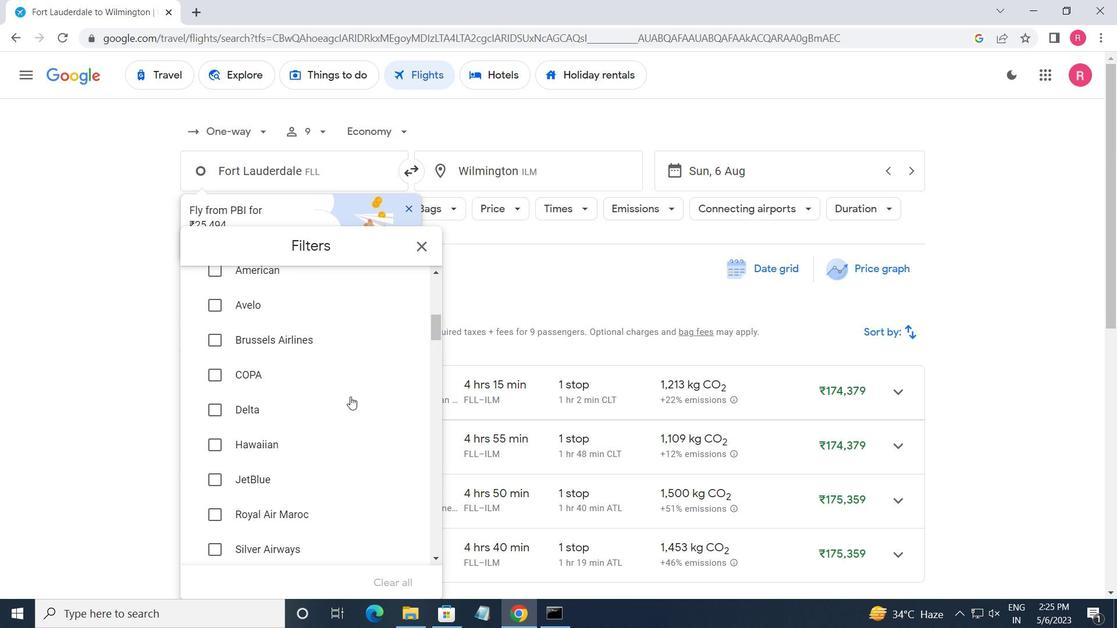 
Action: Mouse moved to (330, 372)
Screenshot: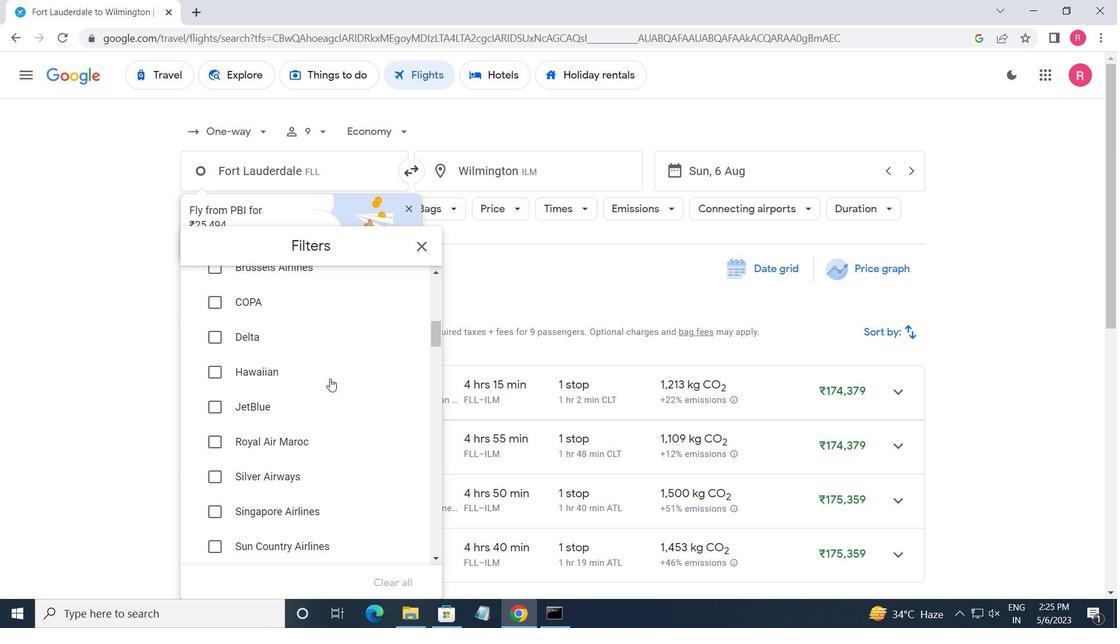 
Action: Mouse scrolled (330, 372) with delta (0, 0)
Screenshot: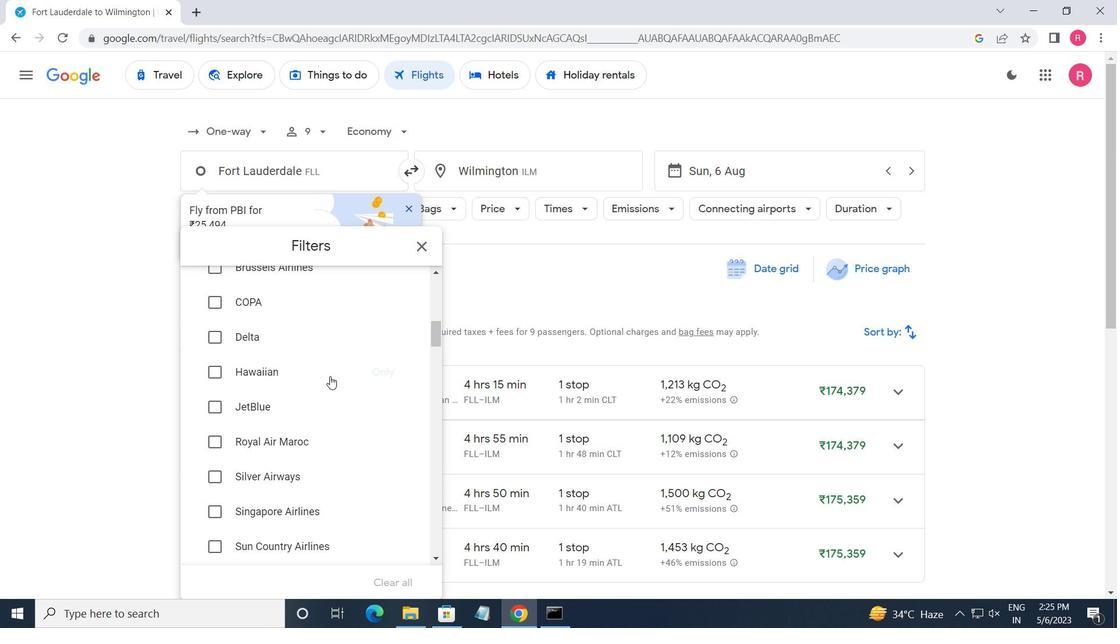 
Action: Mouse moved to (329, 374)
Screenshot: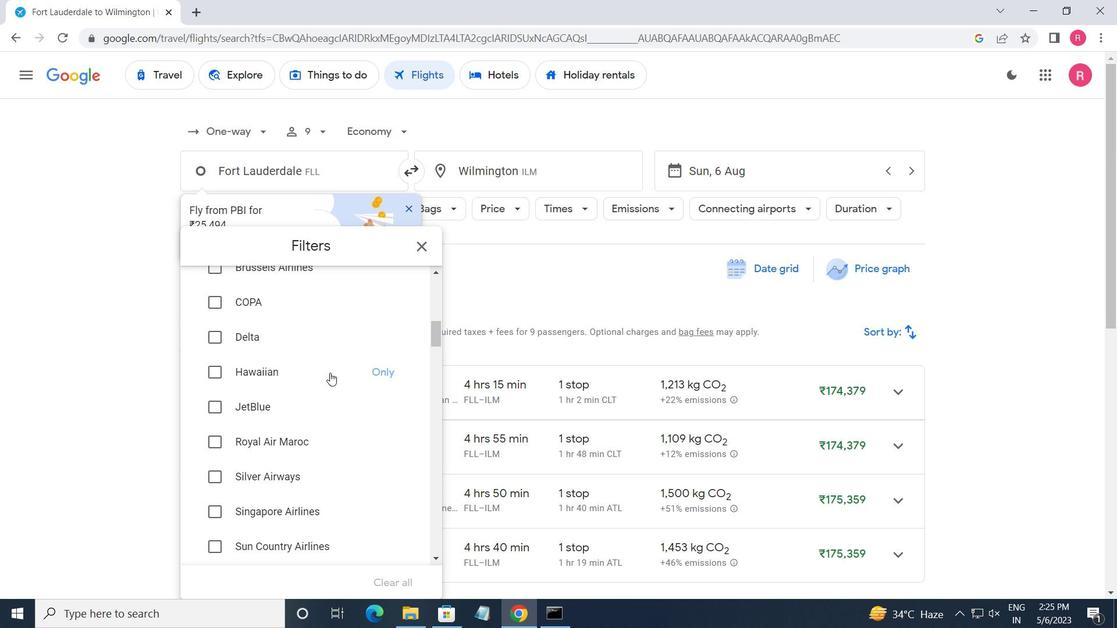 
Action: Mouse scrolled (329, 374) with delta (0, 0)
Screenshot: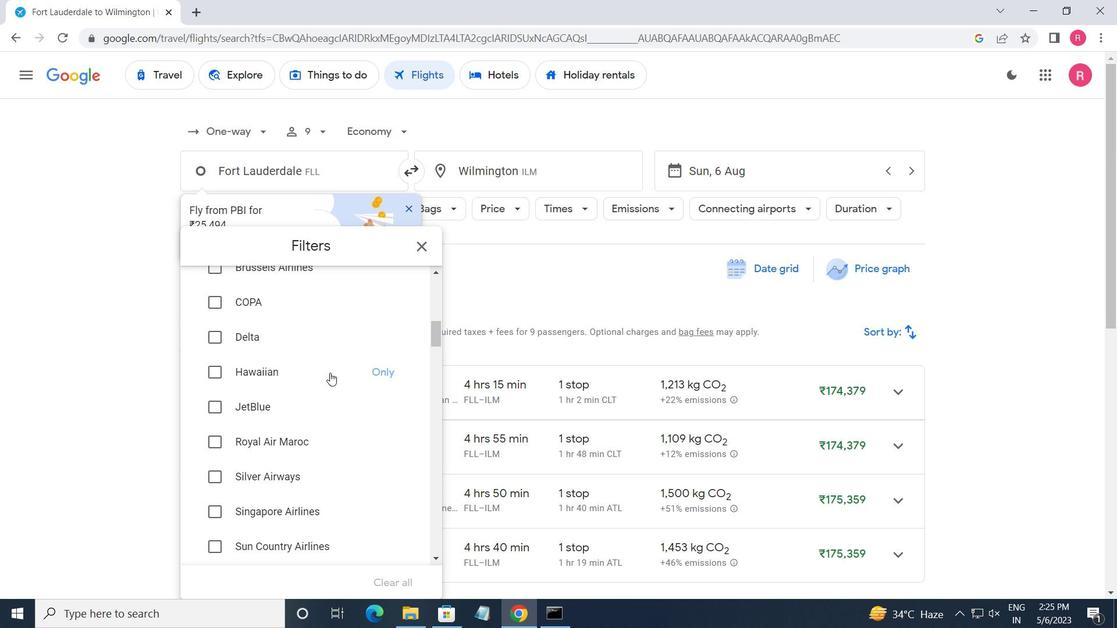 
Action: Mouse moved to (328, 376)
Screenshot: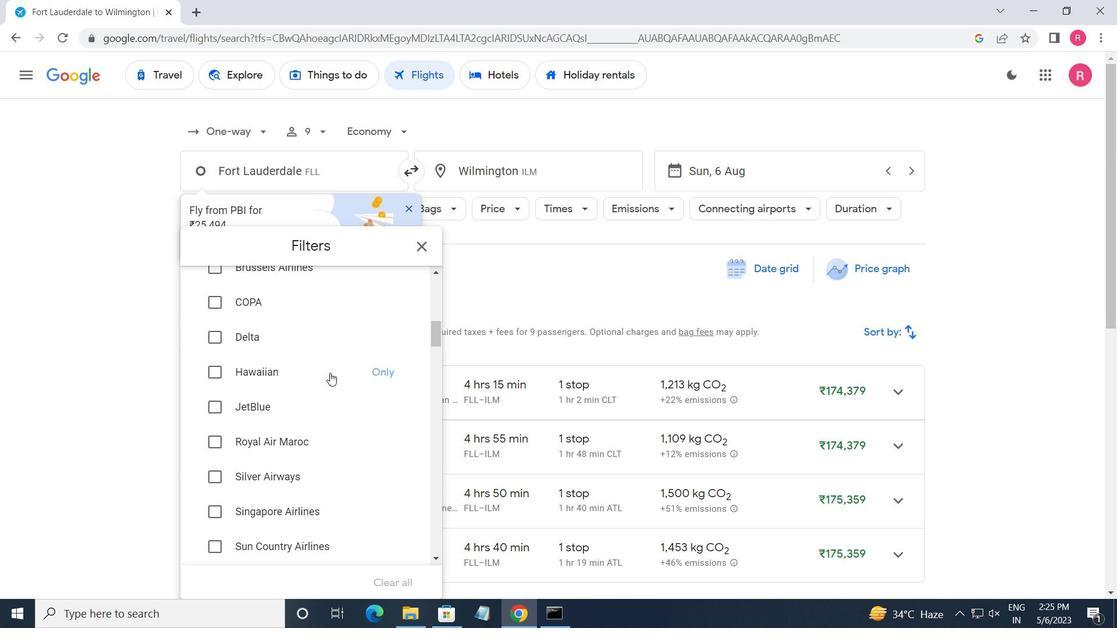 
Action: Mouse scrolled (328, 375) with delta (0, 0)
Screenshot: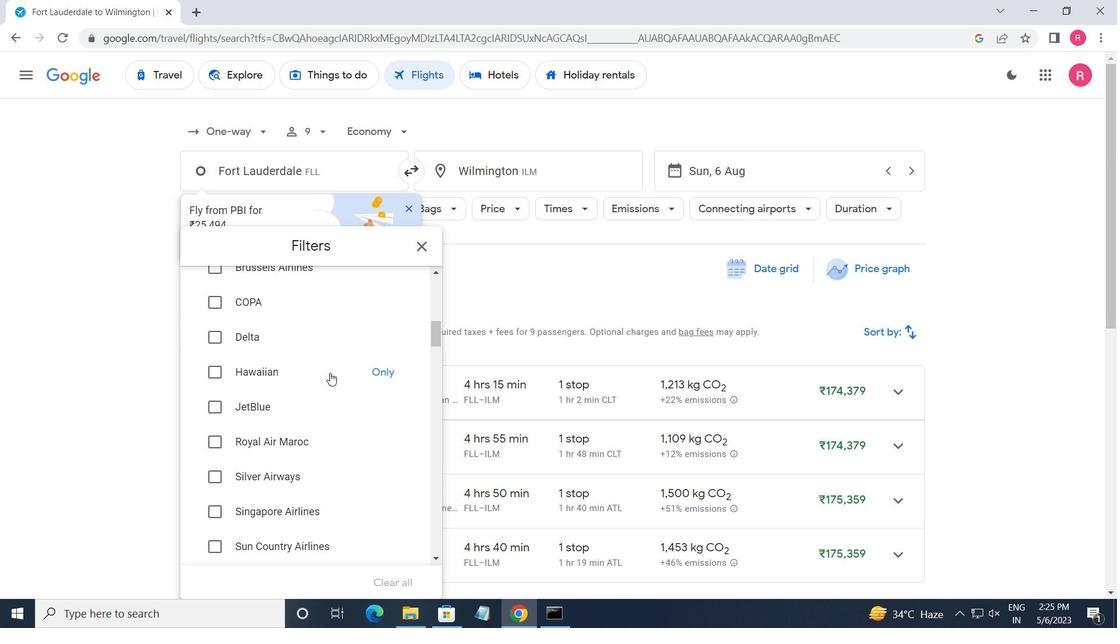 
Action: Mouse moved to (329, 378)
Screenshot: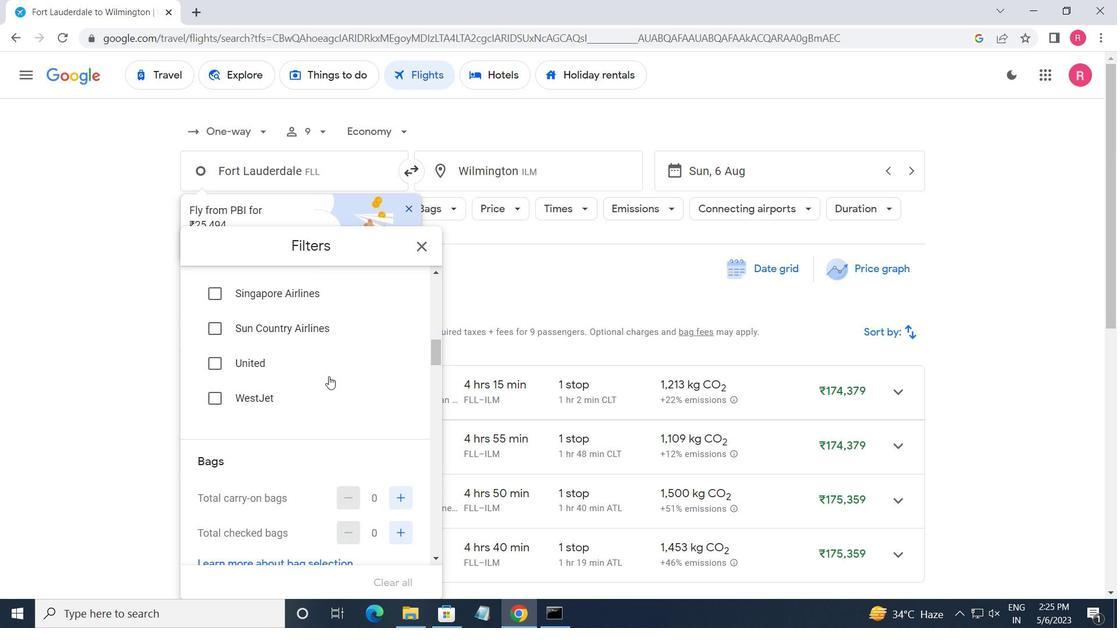 
Action: Mouse scrolled (329, 377) with delta (0, 0)
Screenshot: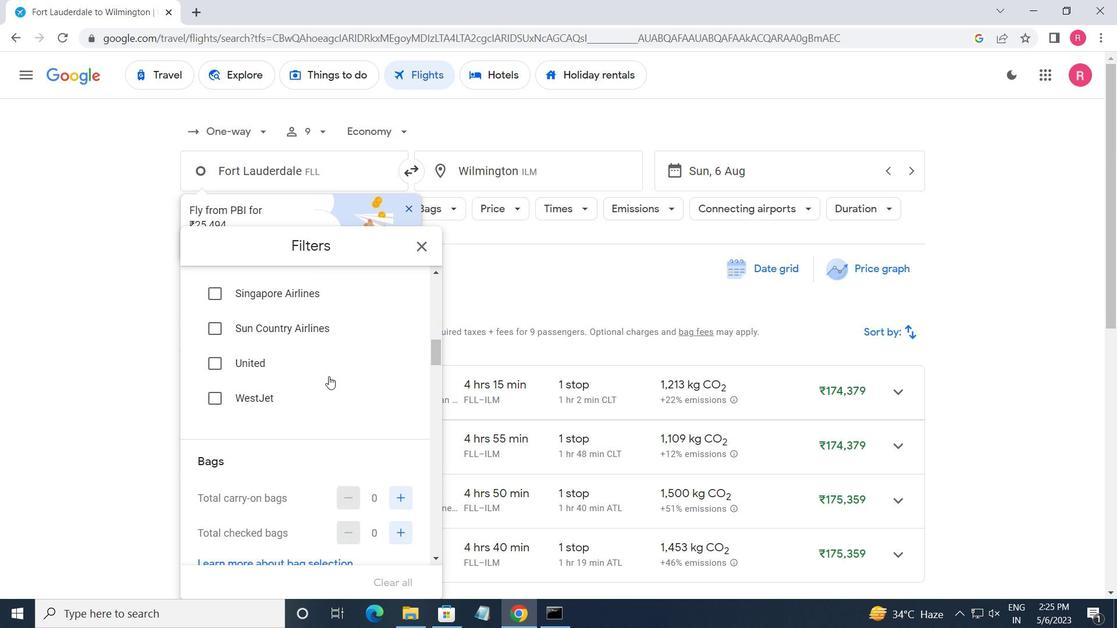 
Action: Mouse moved to (399, 431)
Screenshot: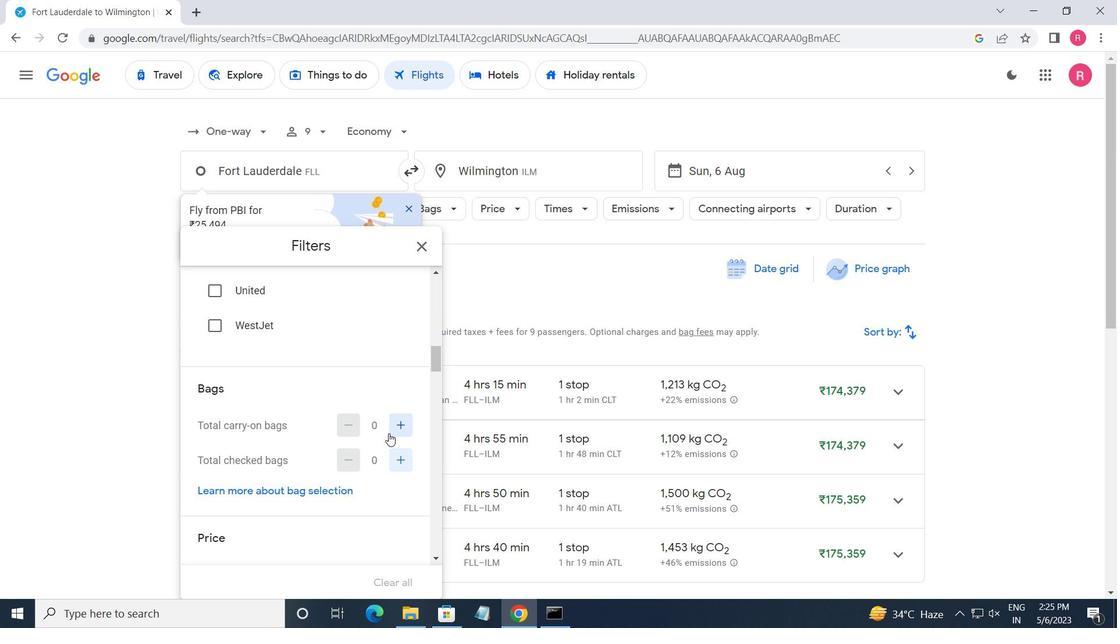 
Action: Mouse pressed left at (399, 431)
Screenshot: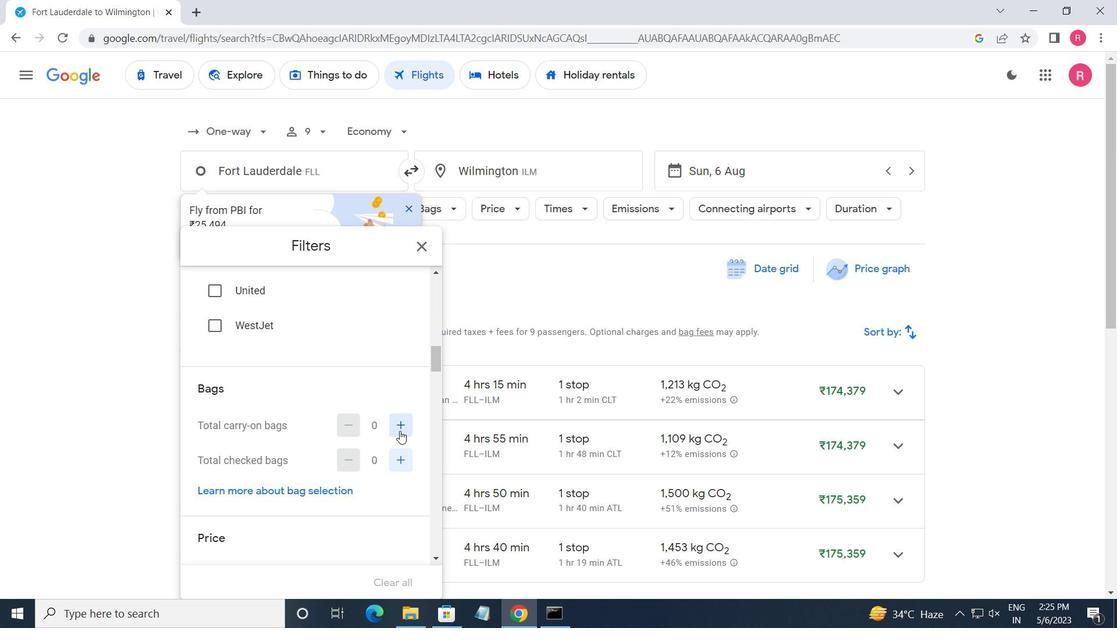
Action: Mouse moved to (315, 429)
Screenshot: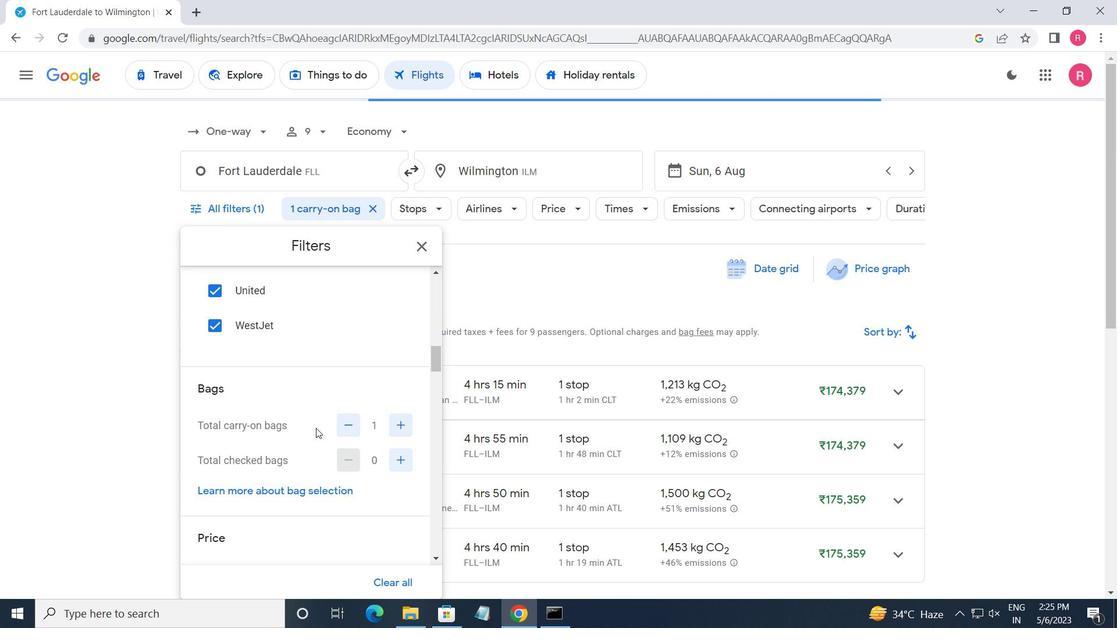 
Action: Mouse scrolled (315, 428) with delta (0, 0)
Screenshot: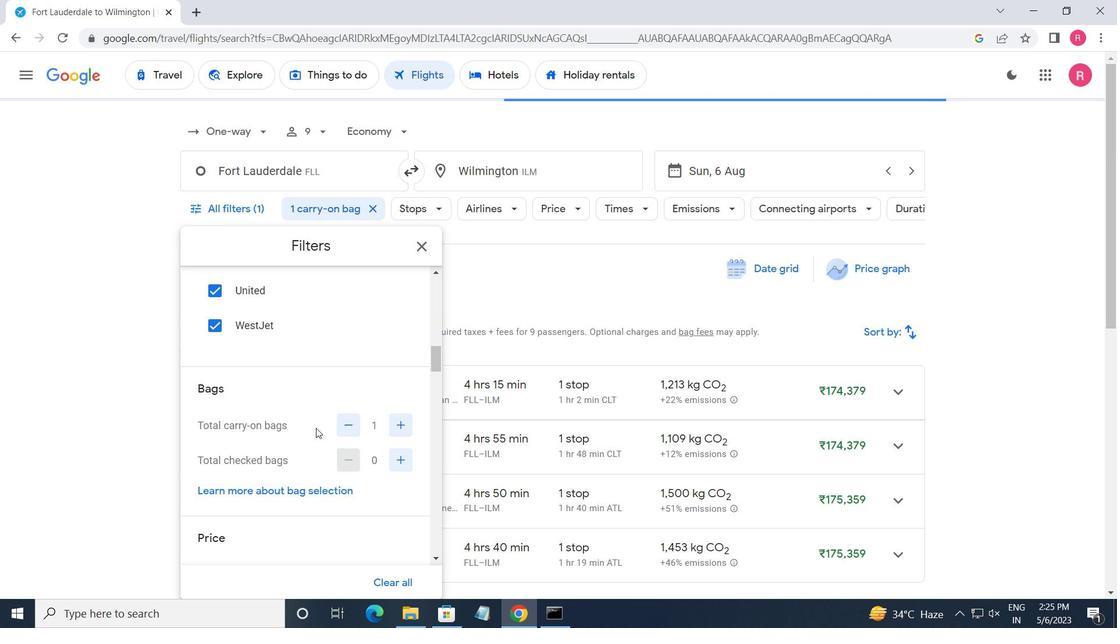 
Action: Mouse moved to (315, 430)
Screenshot: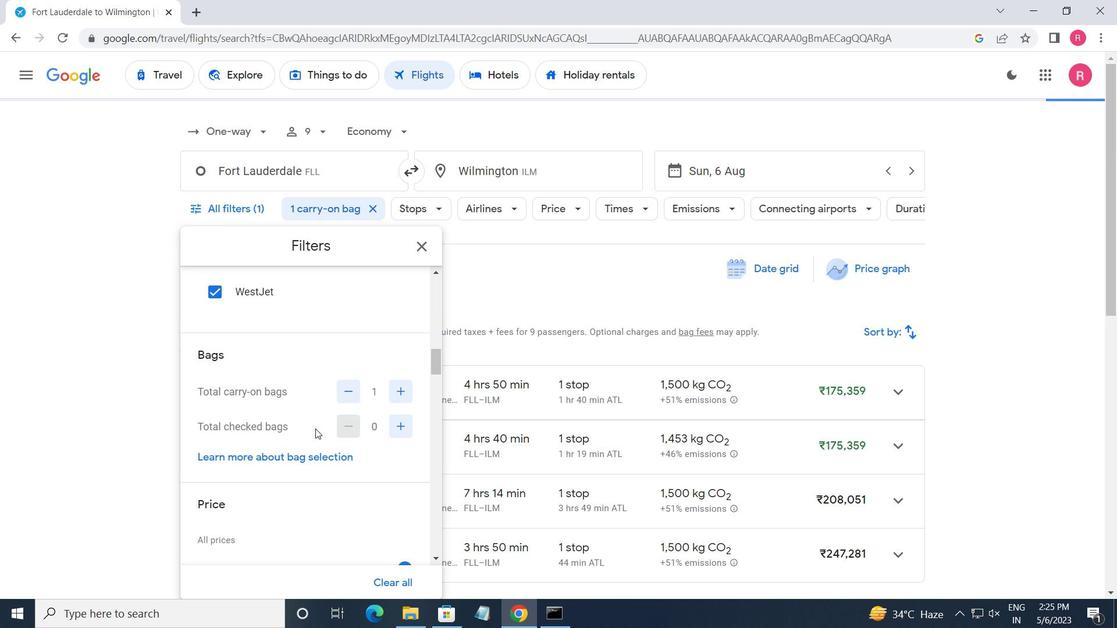 
Action: Mouse scrolled (315, 430) with delta (0, 0)
Screenshot: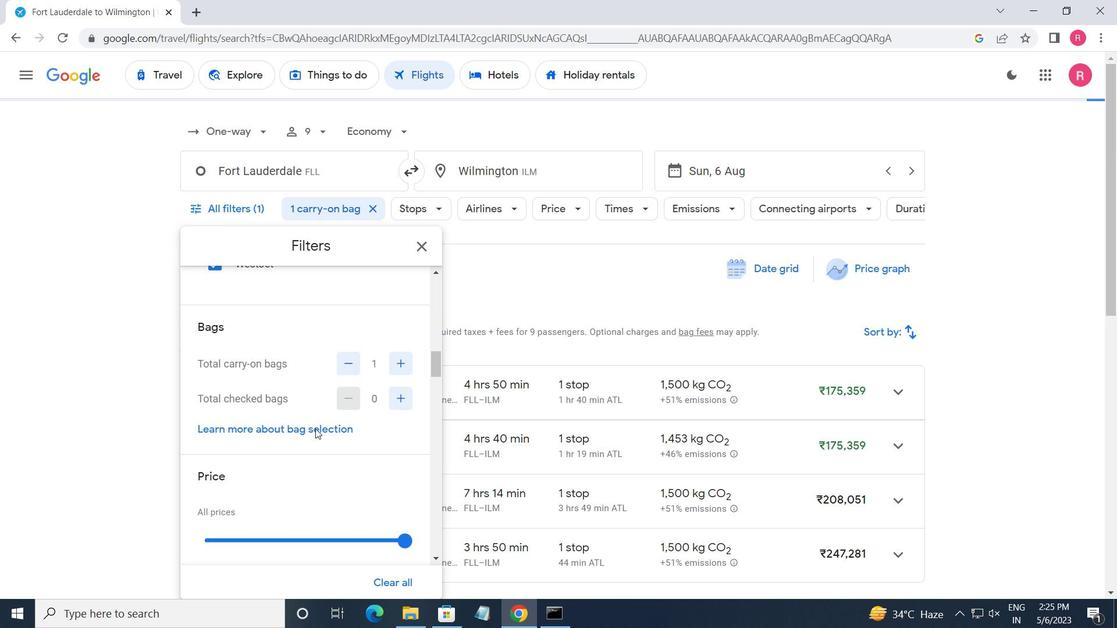 
Action: Mouse moved to (315, 432)
Screenshot: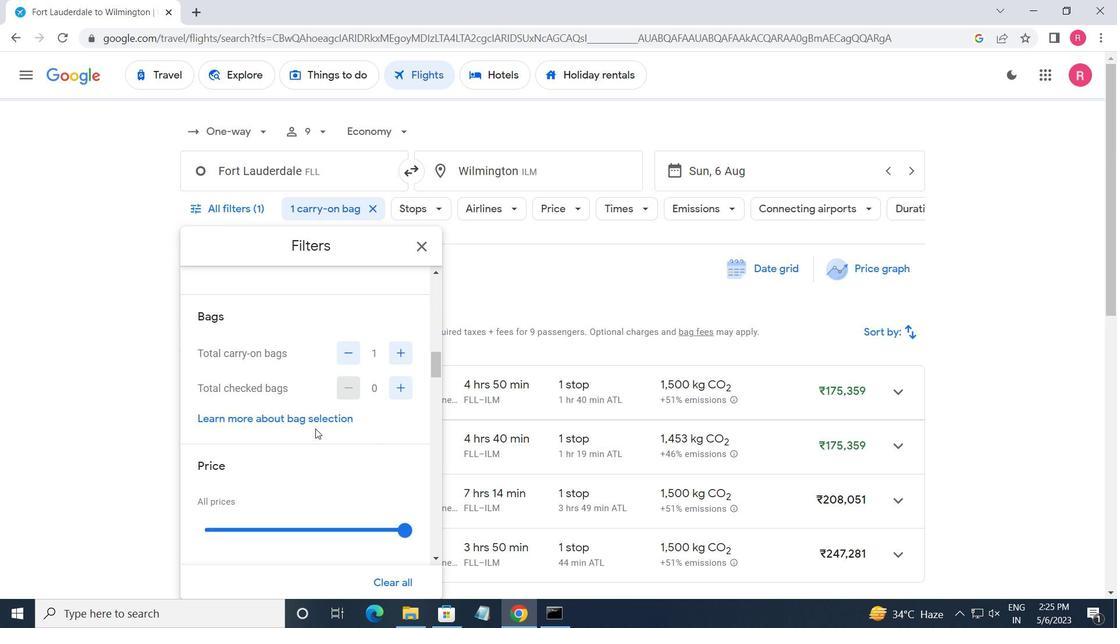 
Action: Mouse scrolled (315, 431) with delta (0, 0)
Screenshot: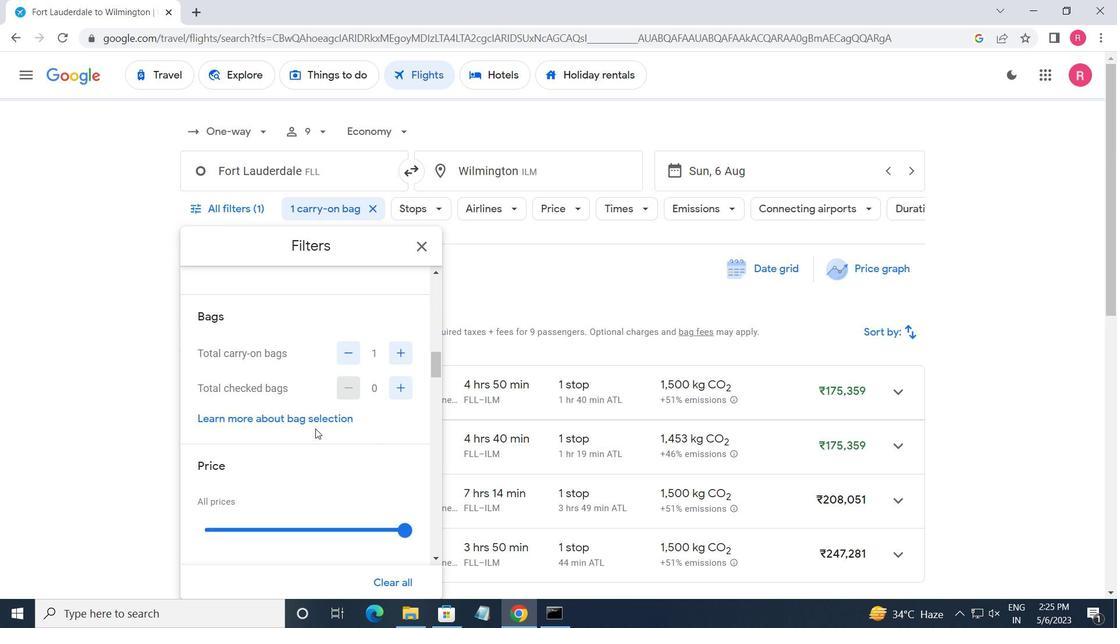 
Action: Mouse moved to (395, 382)
Screenshot: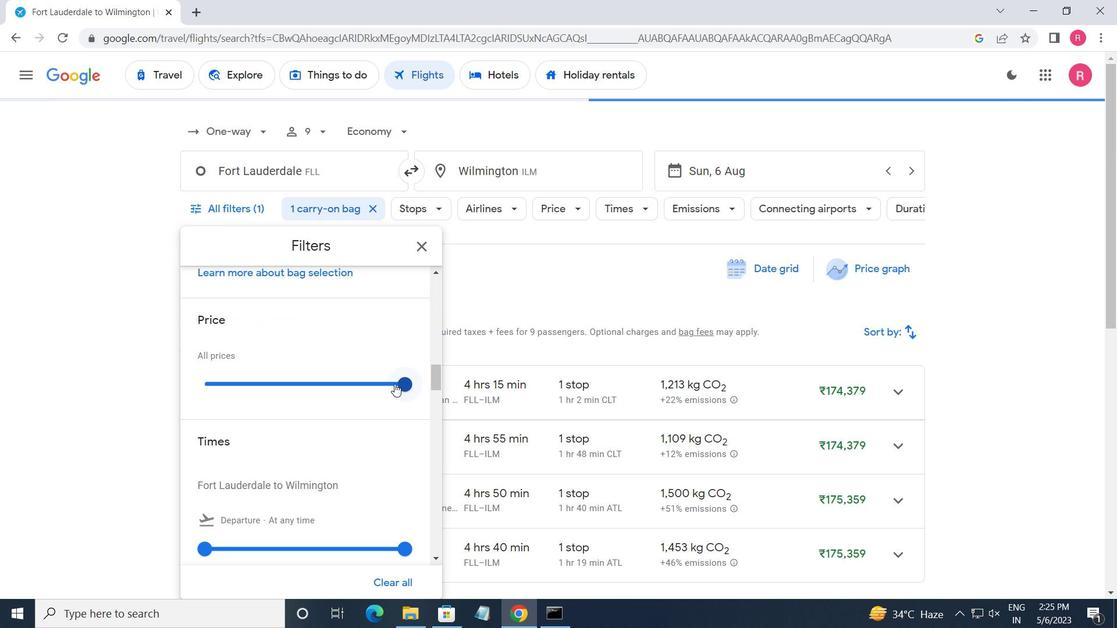 
Action: Mouse pressed left at (395, 382)
Screenshot: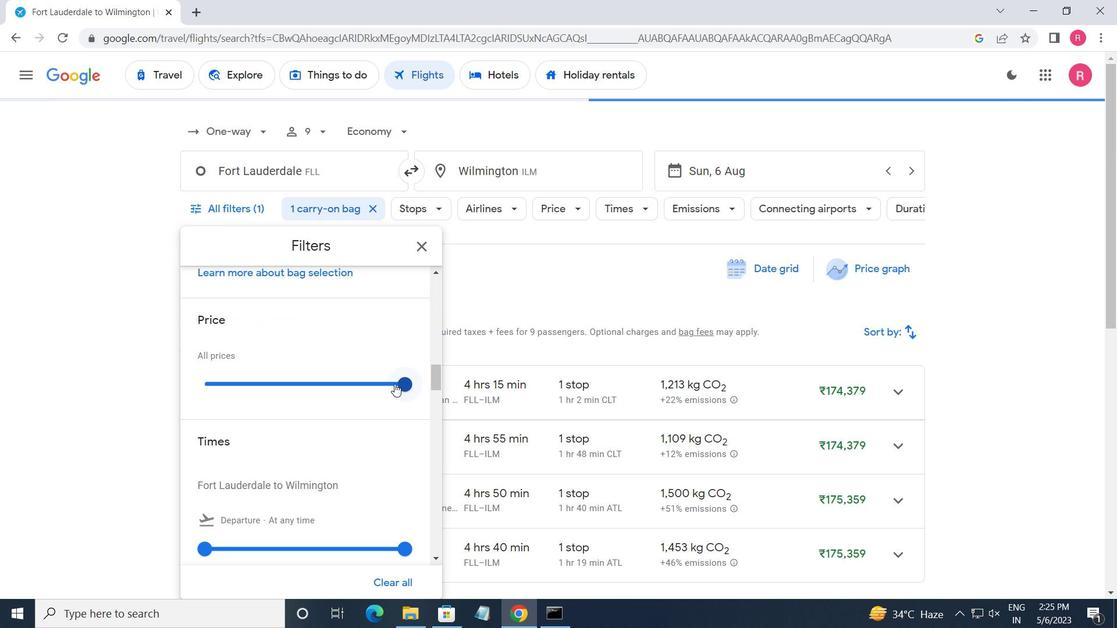 
Action: Mouse moved to (402, 382)
Screenshot: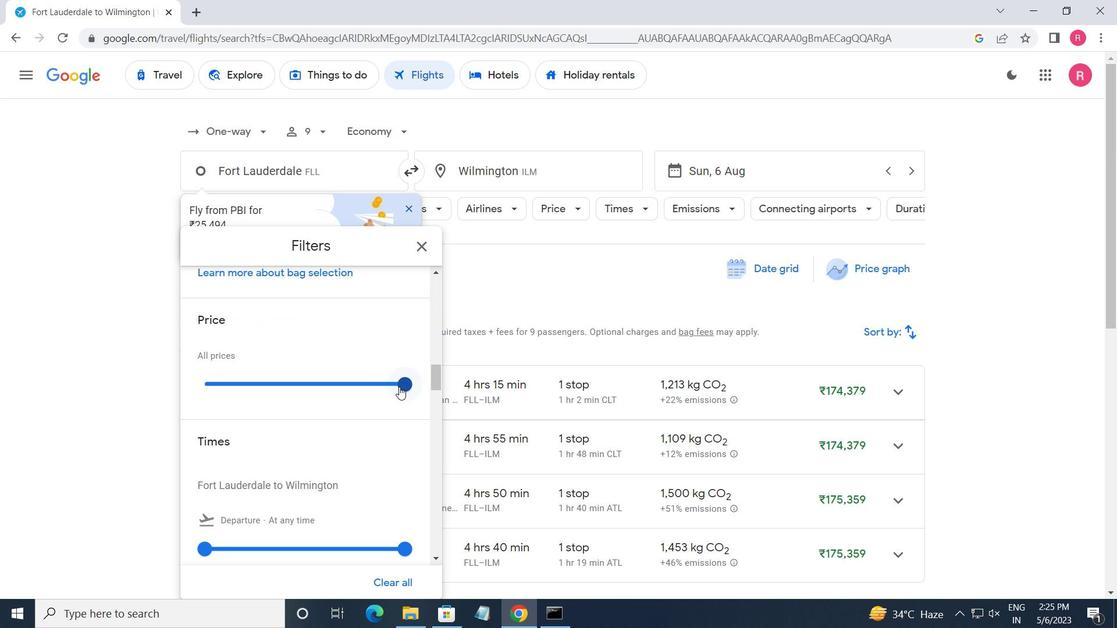 
Action: Mouse pressed left at (402, 382)
Screenshot: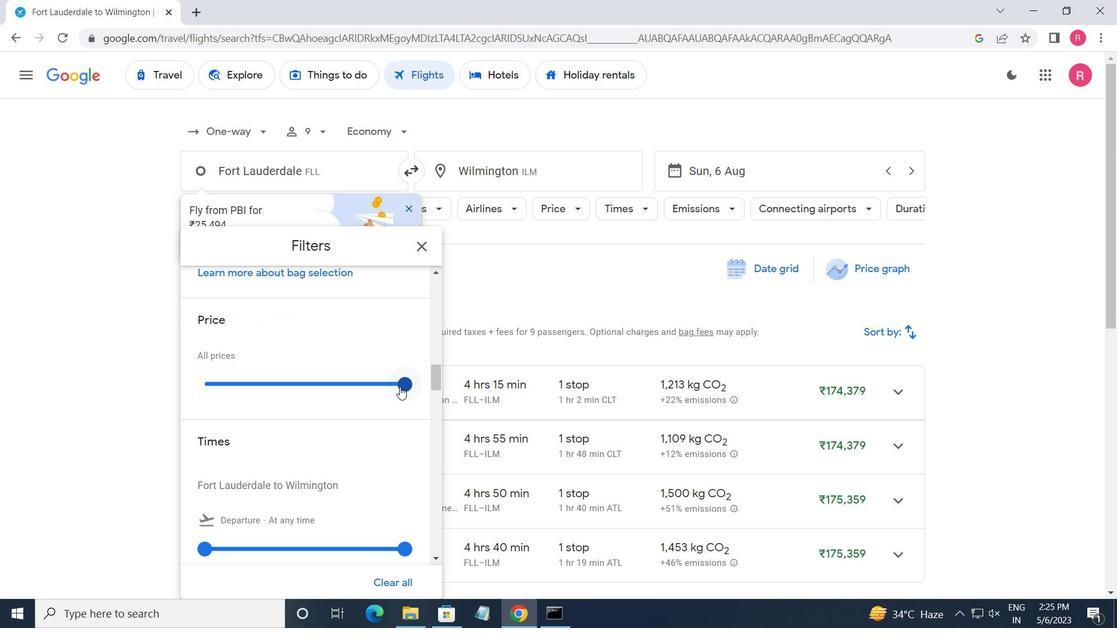 
Action: Mouse moved to (262, 403)
Screenshot: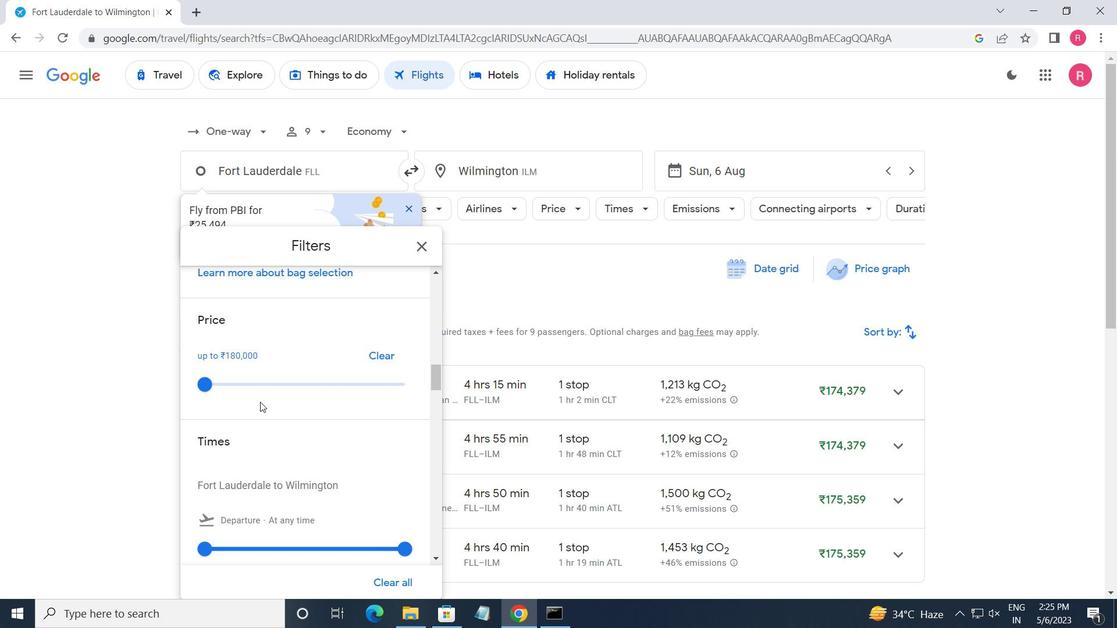
Action: Mouse scrolled (262, 402) with delta (0, 0)
Screenshot: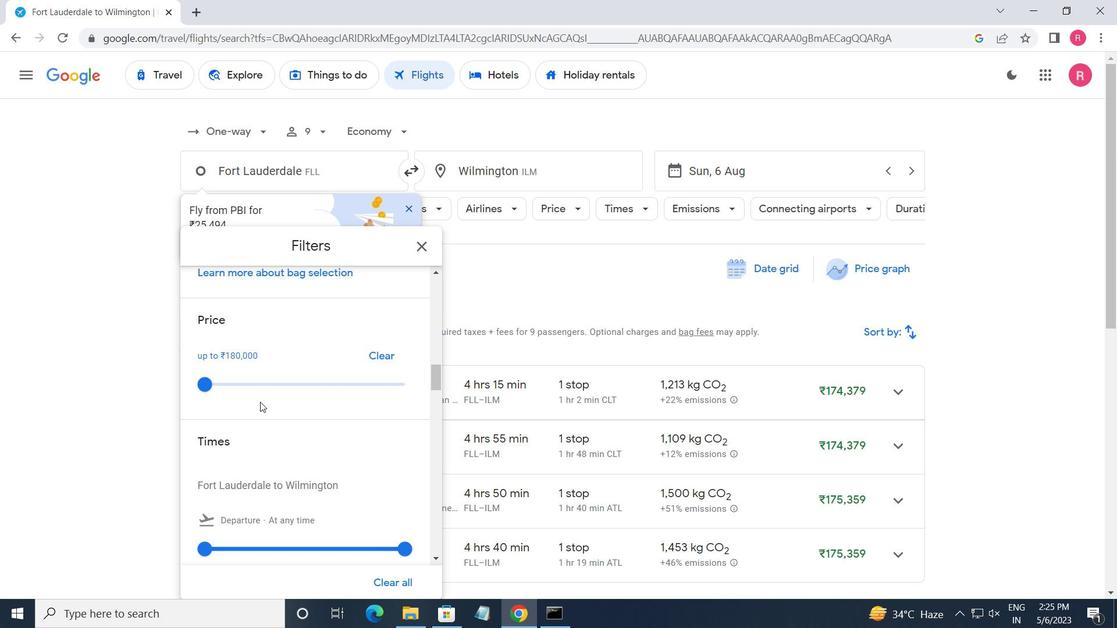 
Action: Mouse moved to (262, 404)
Screenshot: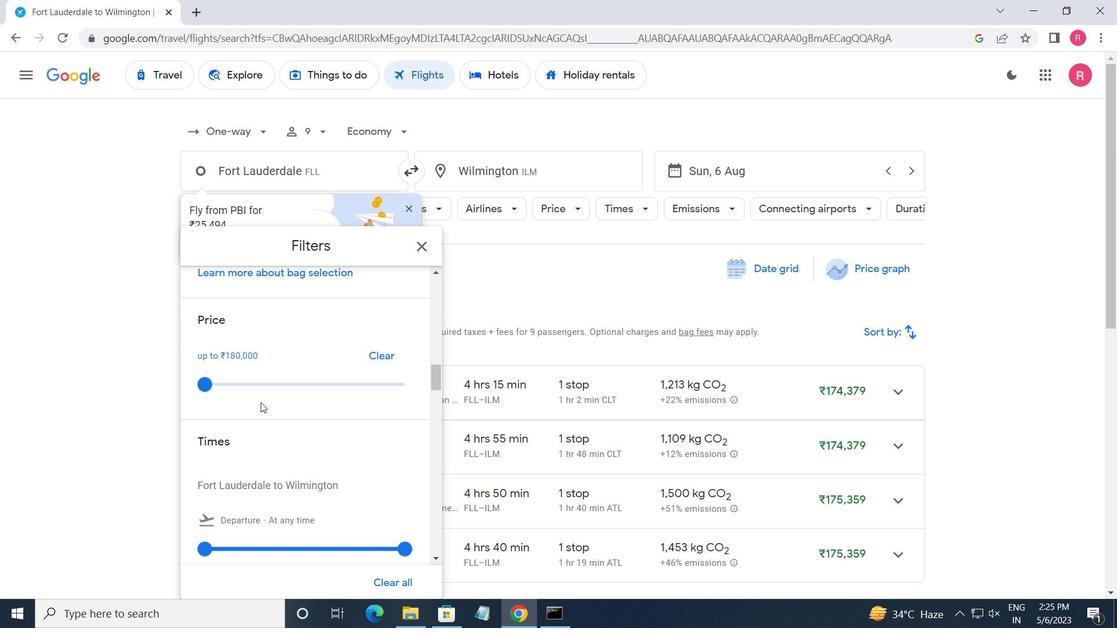
Action: Mouse scrolled (262, 404) with delta (0, 0)
Screenshot: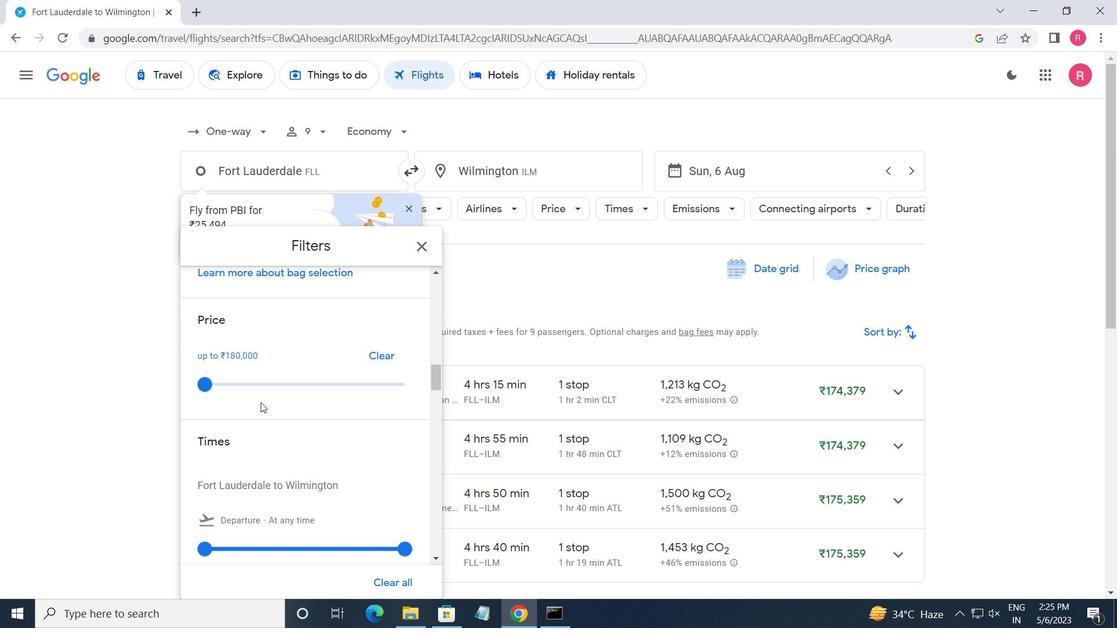 
Action: Mouse moved to (202, 407)
Screenshot: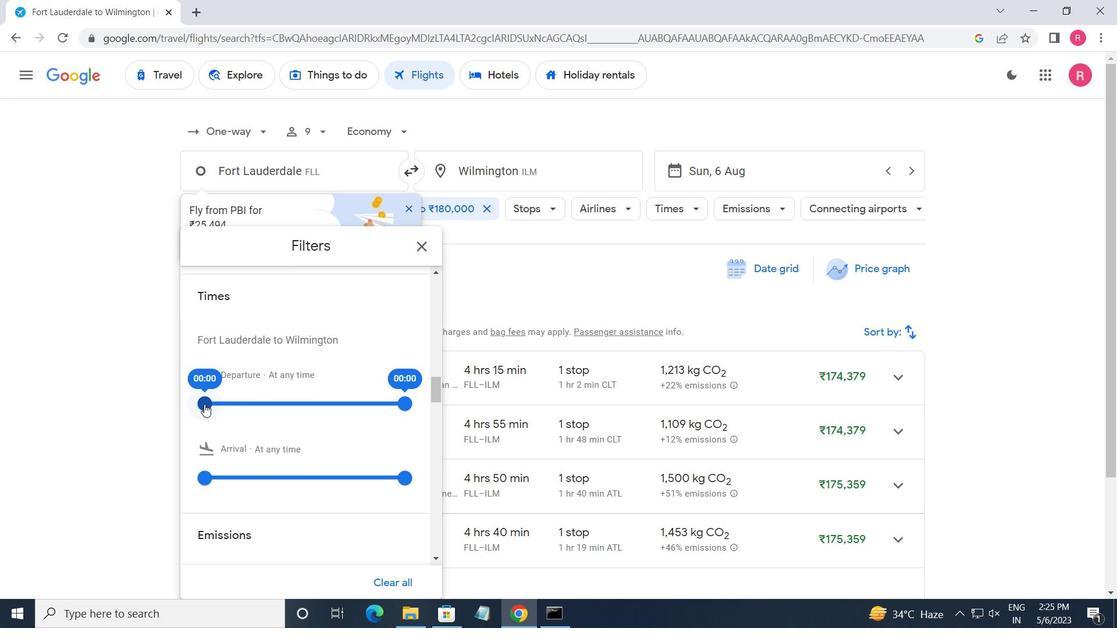 
Action: Mouse pressed left at (202, 407)
Screenshot: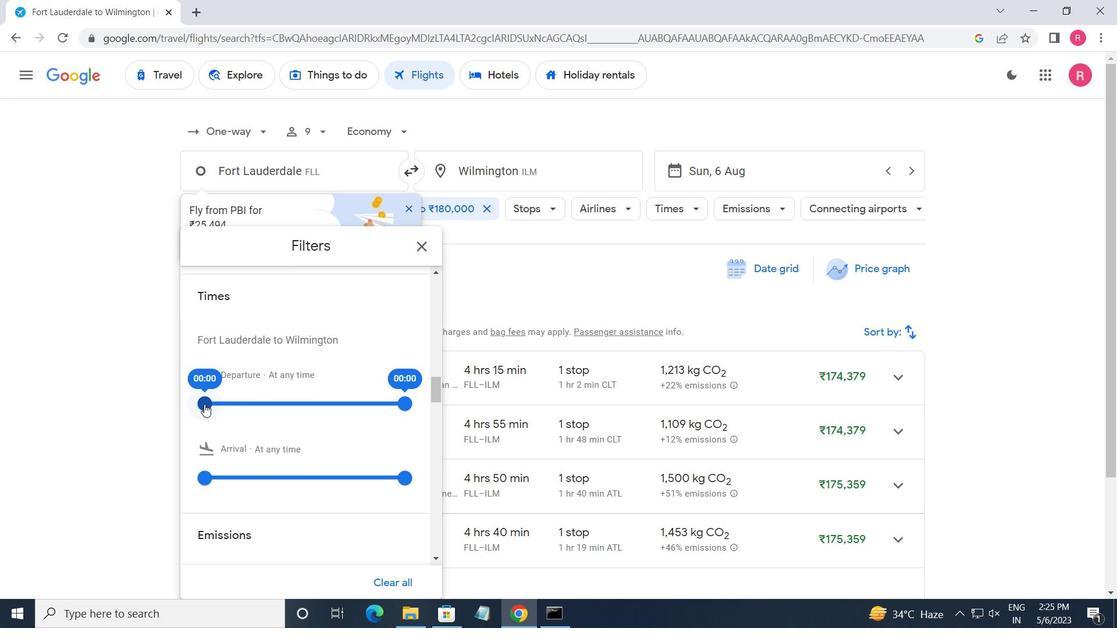 
Action: Mouse moved to (411, 400)
Screenshot: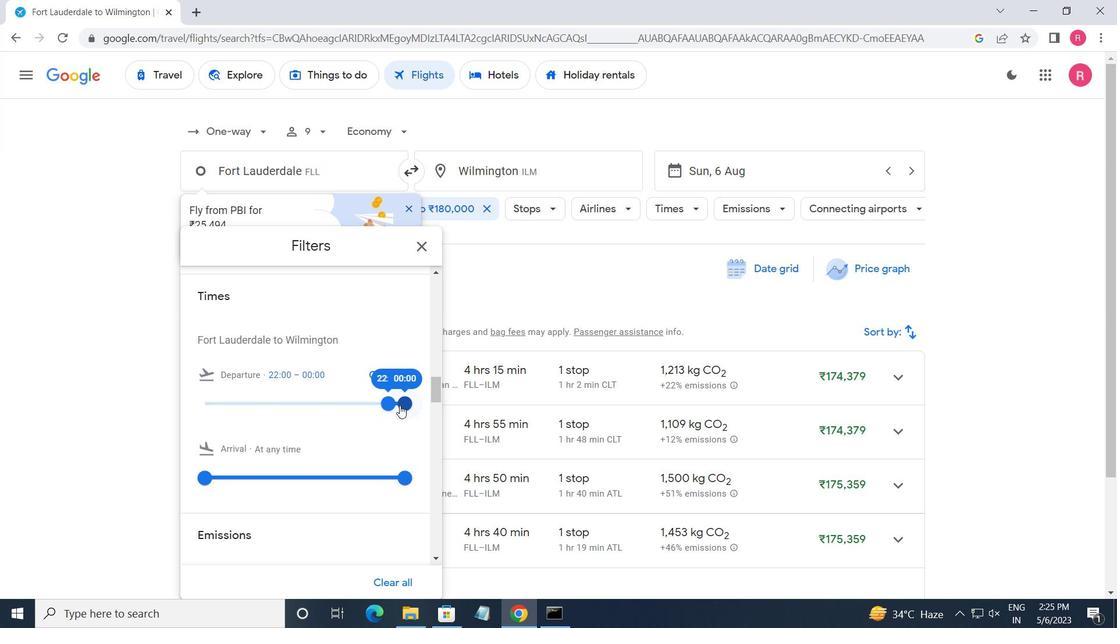 
Action: Mouse pressed left at (411, 400)
Screenshot: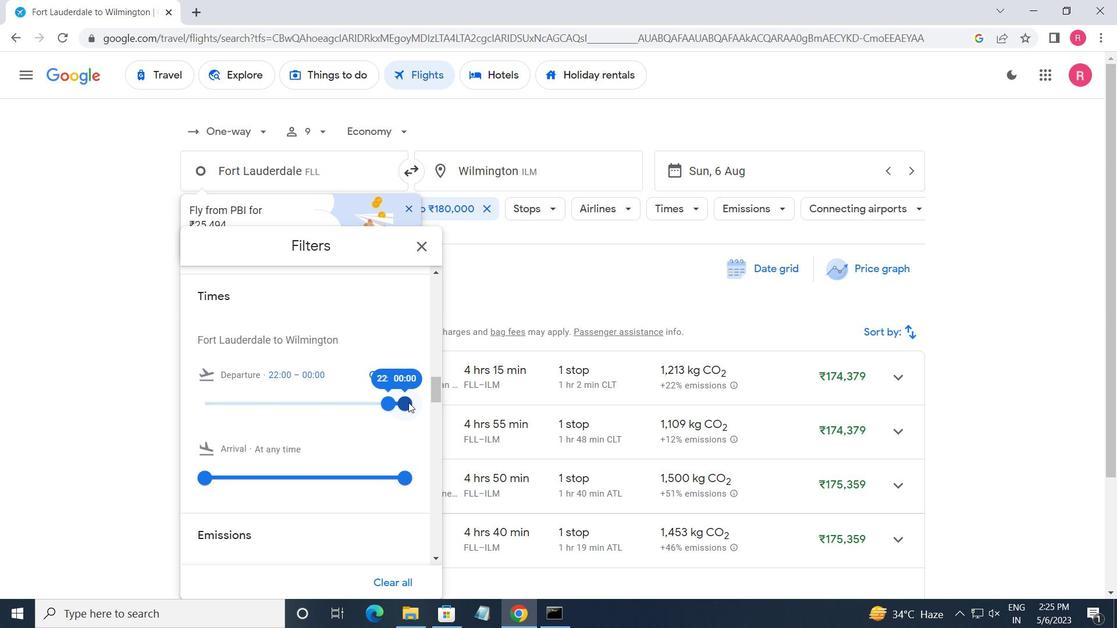 
Action: Mouse moved to (425, 249)
Screenshot: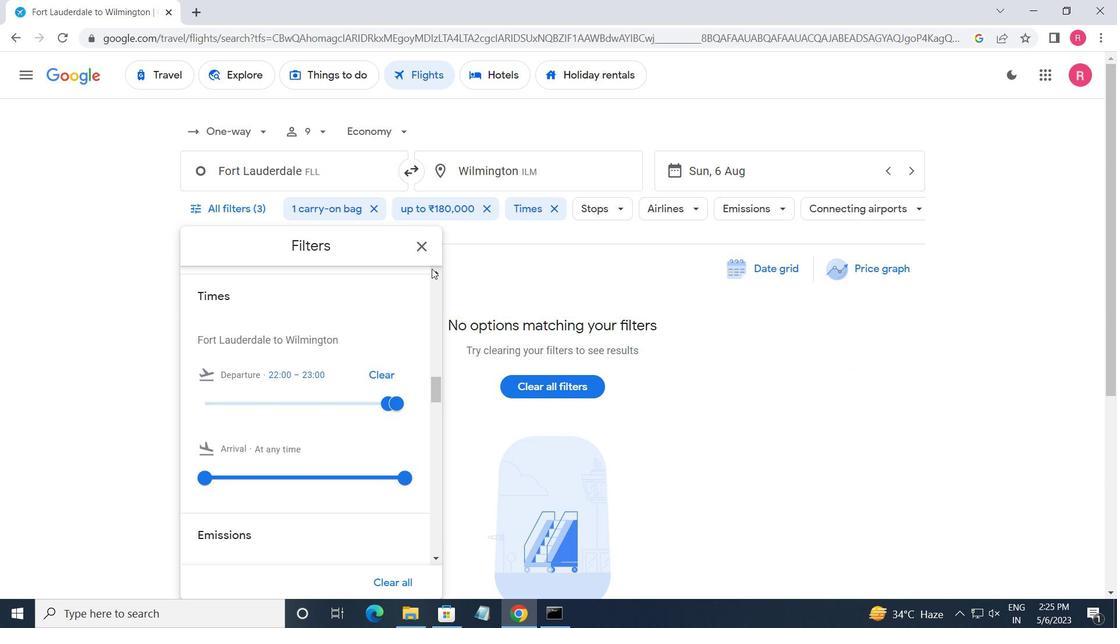 
Action: Mouse pressed left at (425, 249)
Screenshot: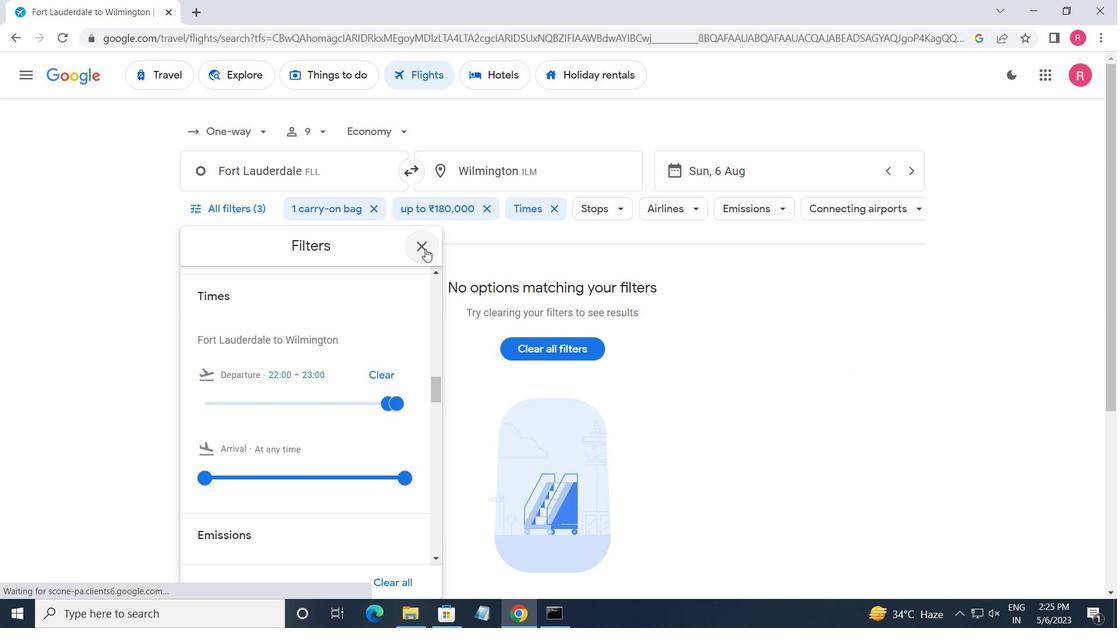 
Action: Mouse moved to (413, 249)
Screenshot: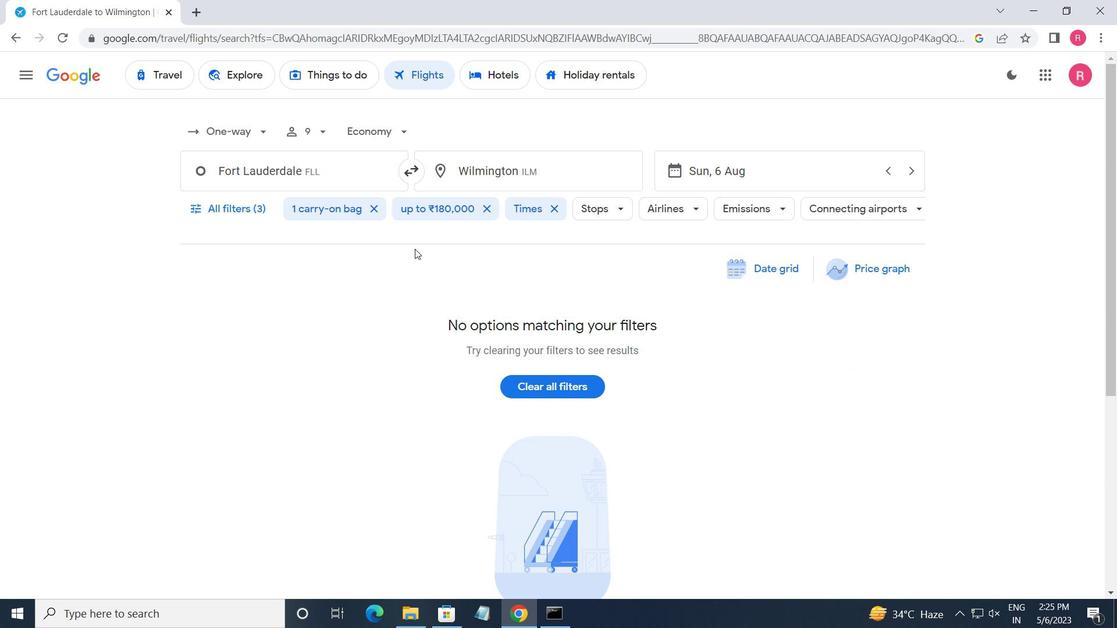 
